 Task: Find connections with filter location Salamanca with filter topic #Socialentrepreneurshipwith filter profile language English with filter current company BMW India with filter school Institute of Hotel Management, Catering Technology and Applied Nutrition, Mumbai with filter industry Defense and Space Manufacturing with filter service category Computer Networking with filter keywords title Animal Shelter Volunteer
Action: Mouse moved to (497, 71)
Screenshot: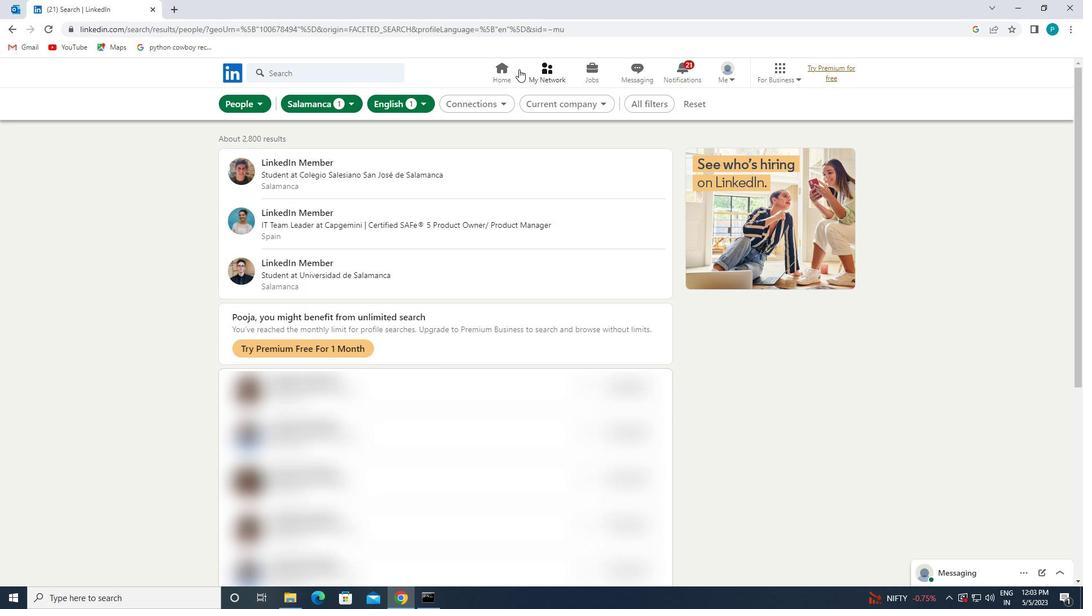
Action: Mouse pressed left at (497, 71)
Screenshot: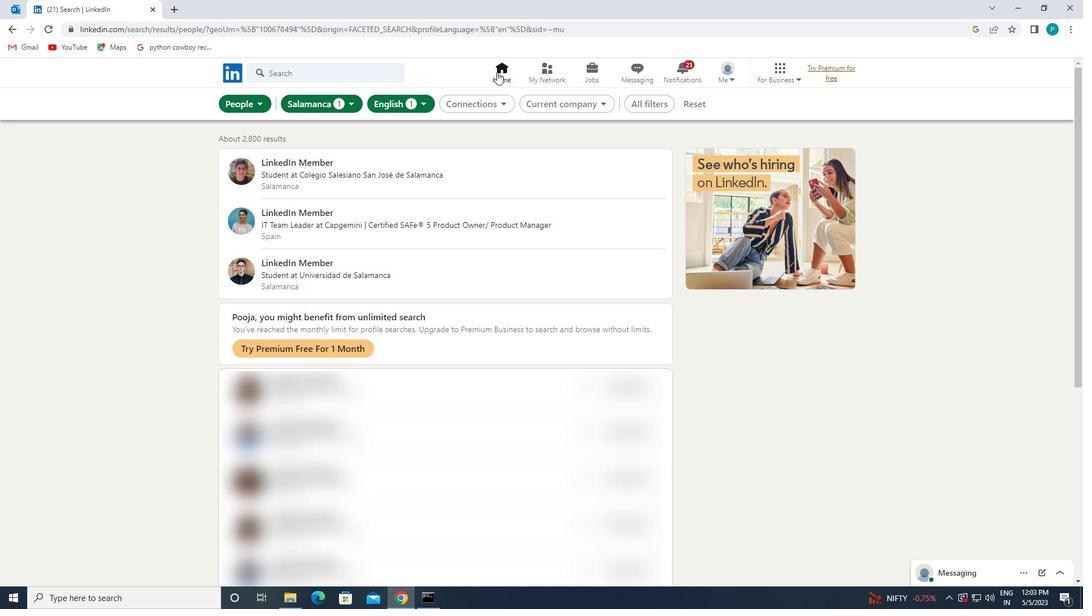 
Action: Mouse moved to (542, 62)
Screenshot: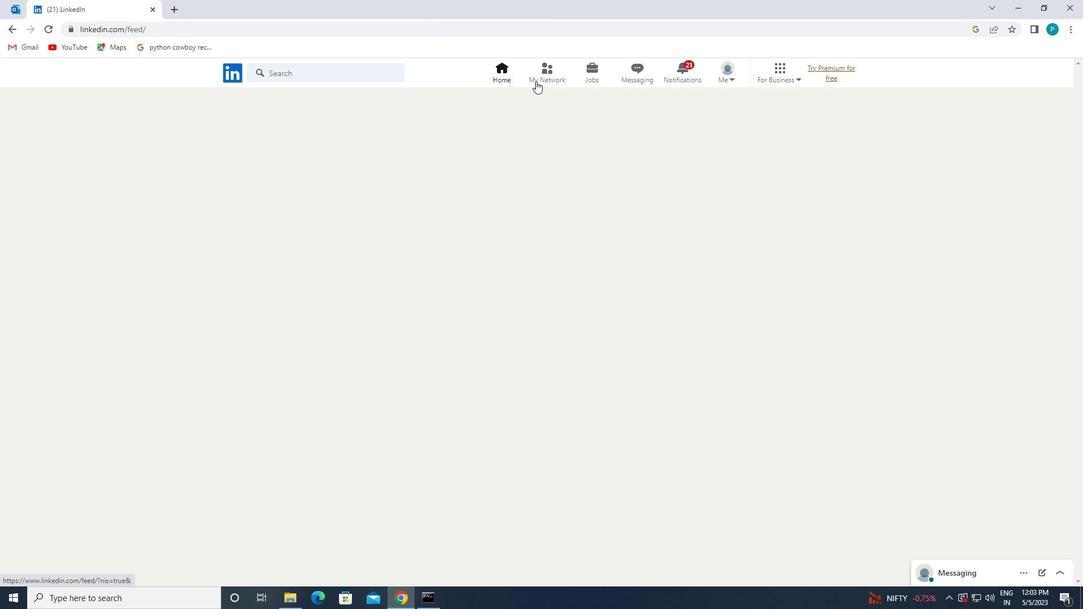 
Action: Mouse pressed left at (542, 62)
Screenshot: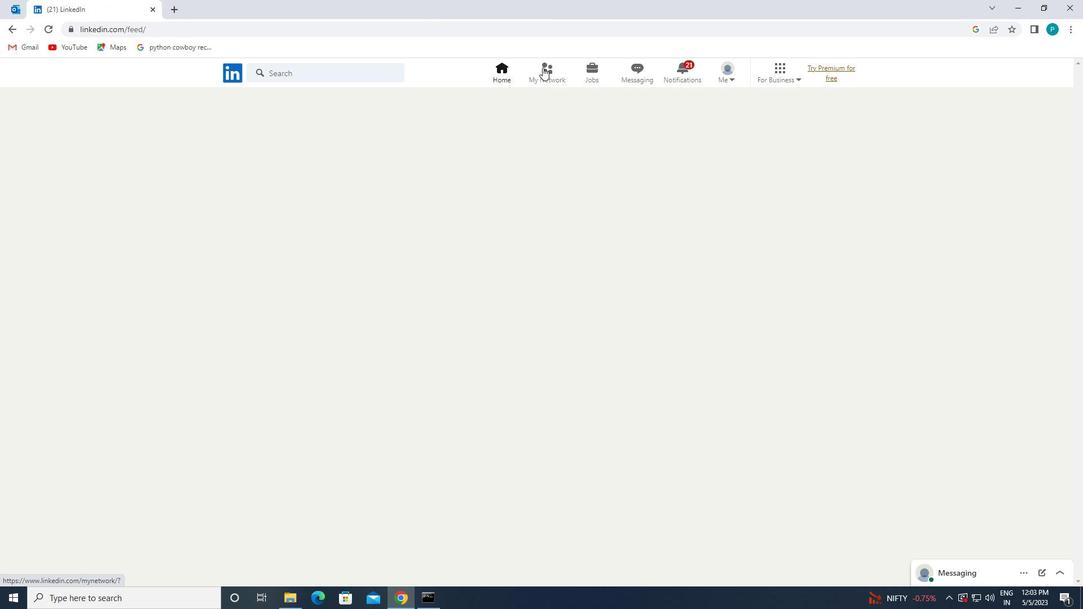 
Action: Mouse moved to (536, 69)
Screenshot: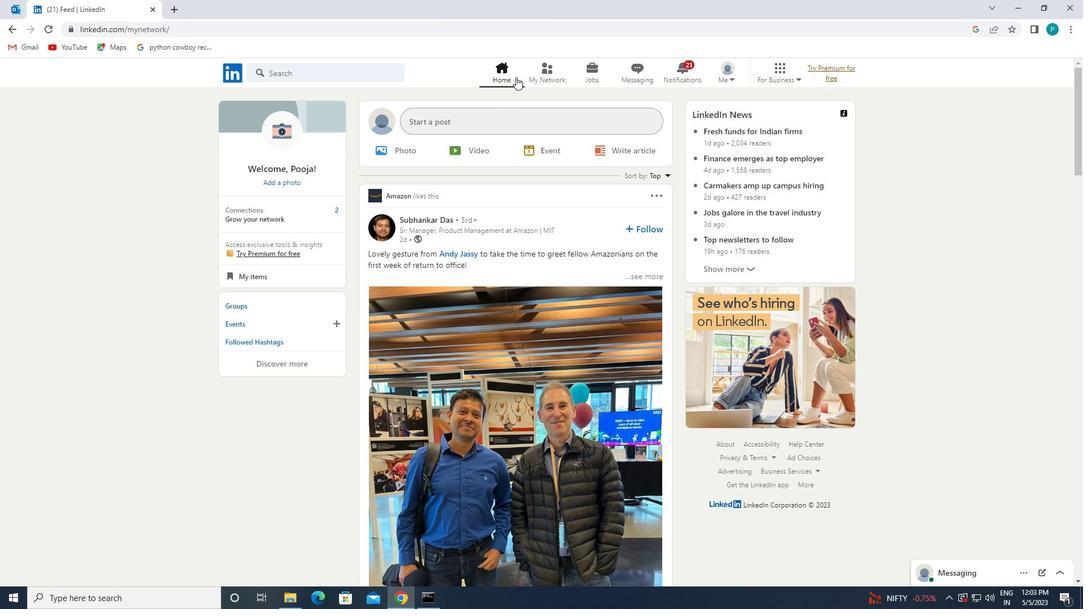 
Action: Mouse pressed left at (536, 69)
Screenshot: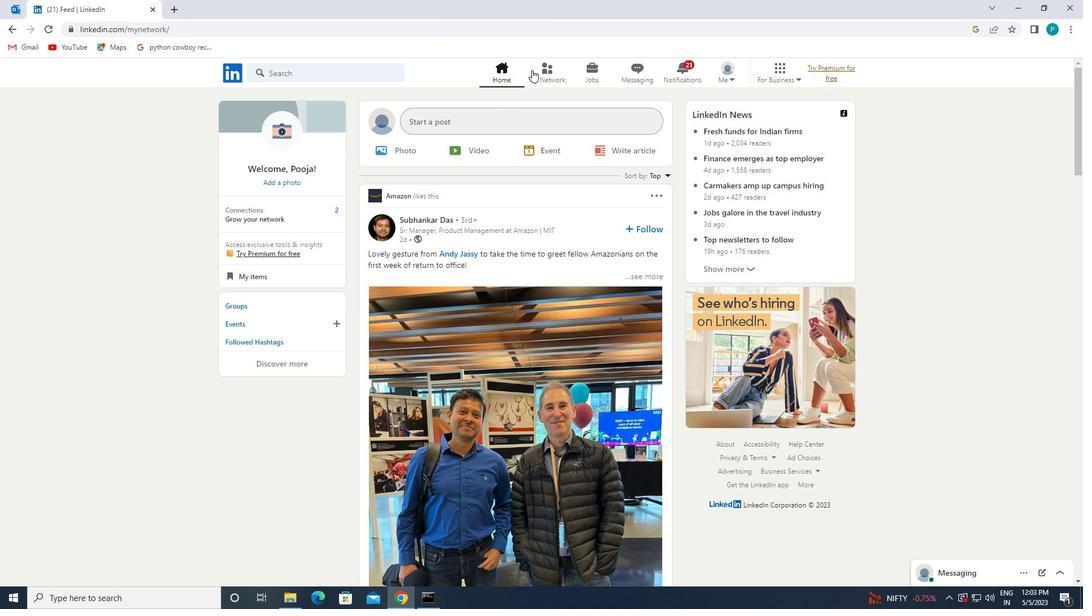 
Action: Mouse moved to (542, 74)
Screenshot: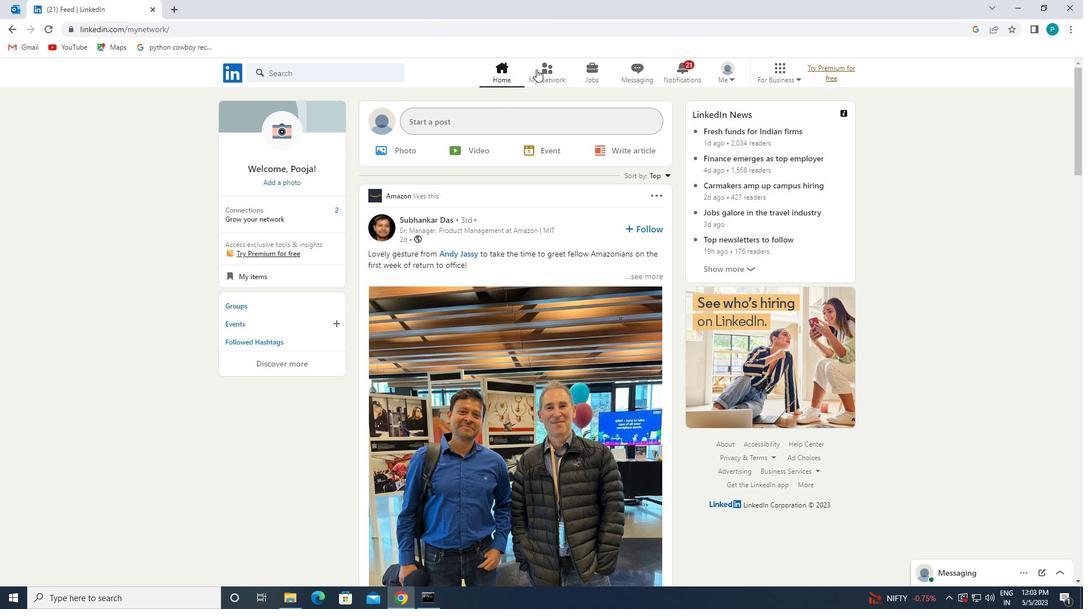
Action: Mouse pressed left at (542, 74)
Screenshot: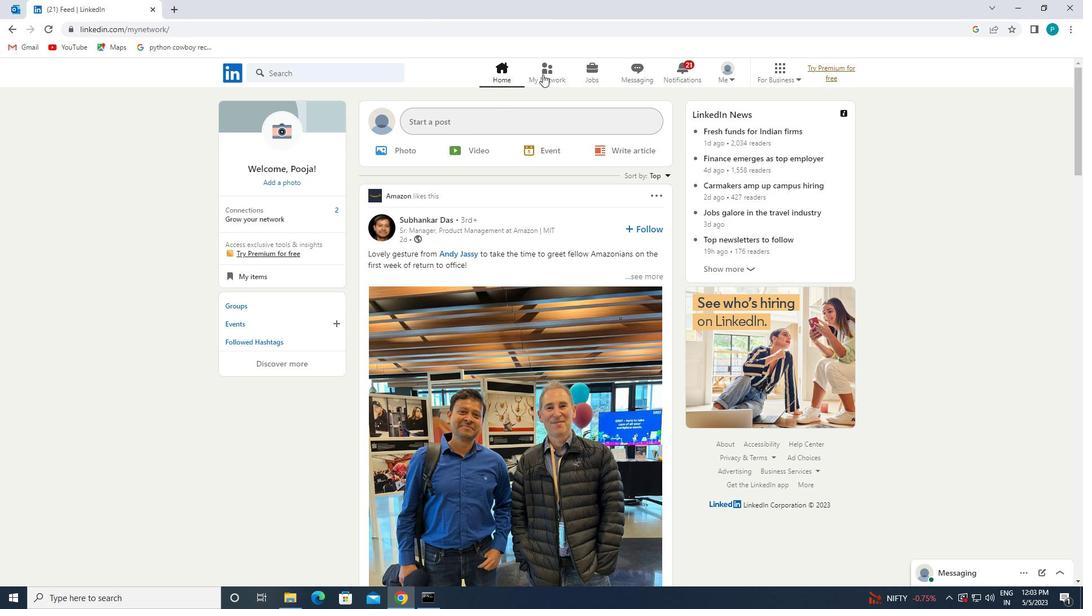 
Action: Mouse moved to (332, 138)
Screenshot: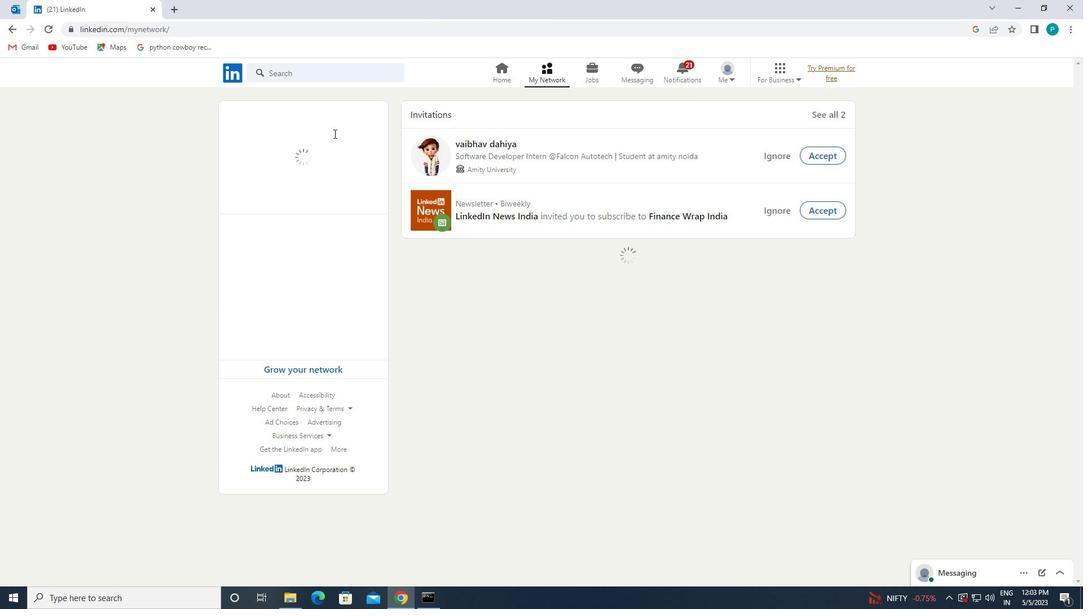 
Action: Mouse pressed left at (332, 138)
Screenshot: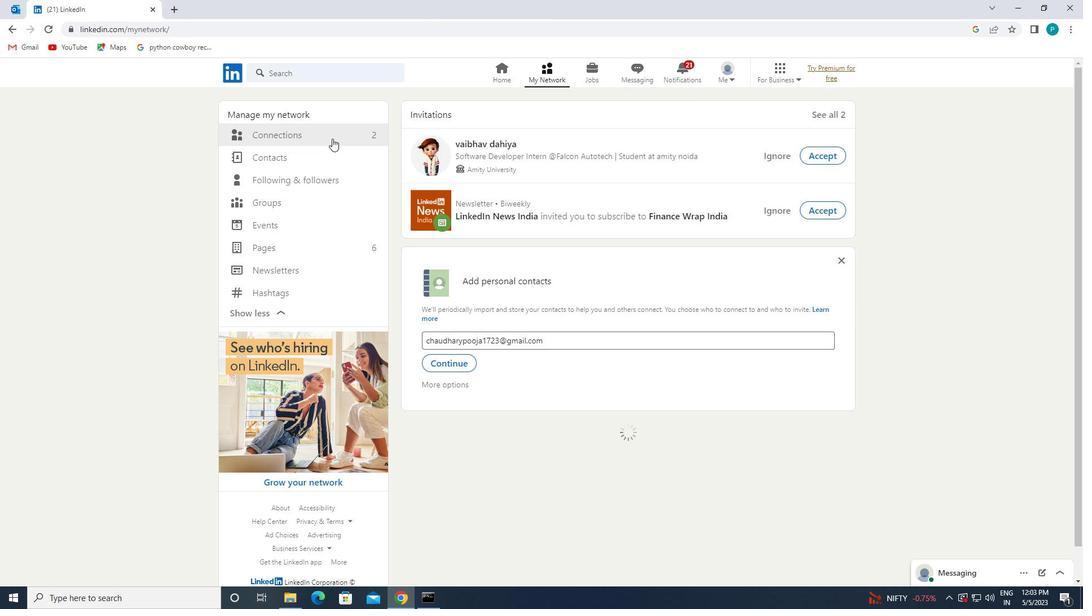 
Action: Mouse moved to (372, 132)
Screenshot: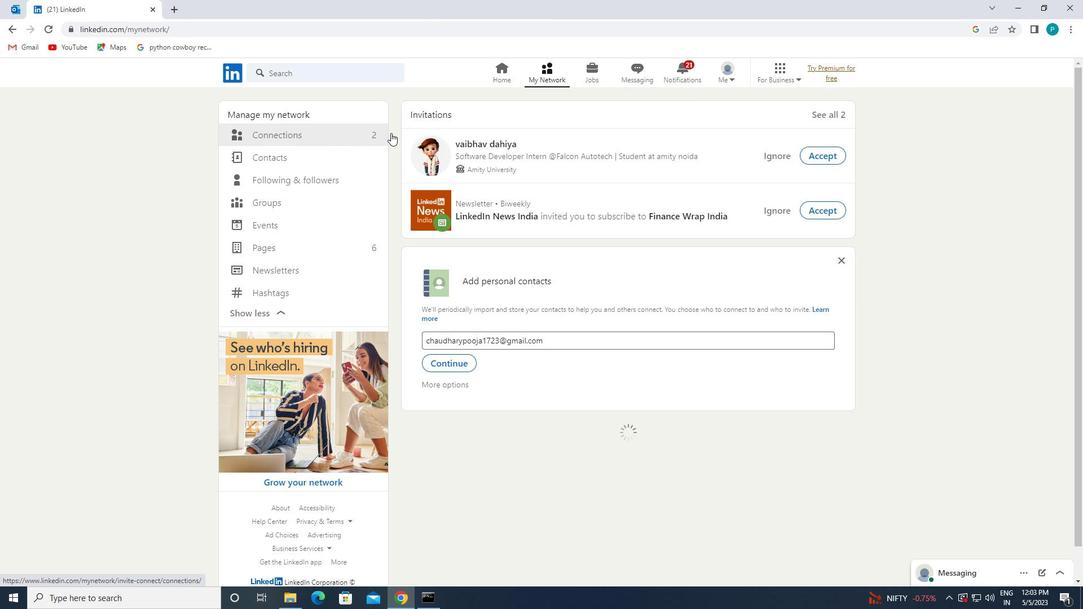
Action: Mouse pressed left at (372, 132)
Screenshot: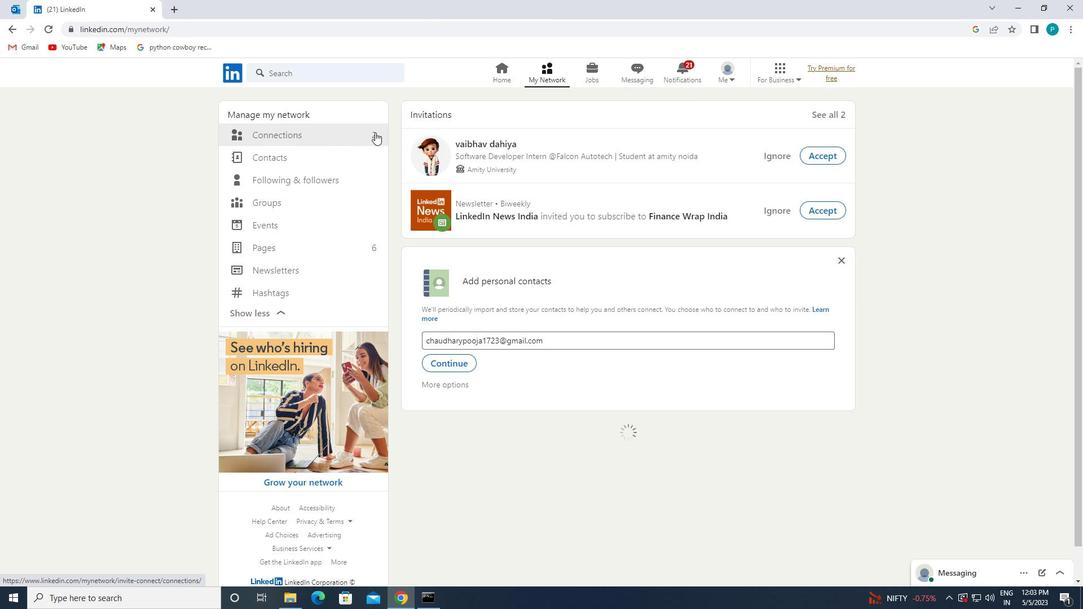 
Action: Mouse moved to (610, 134)
Screenshot: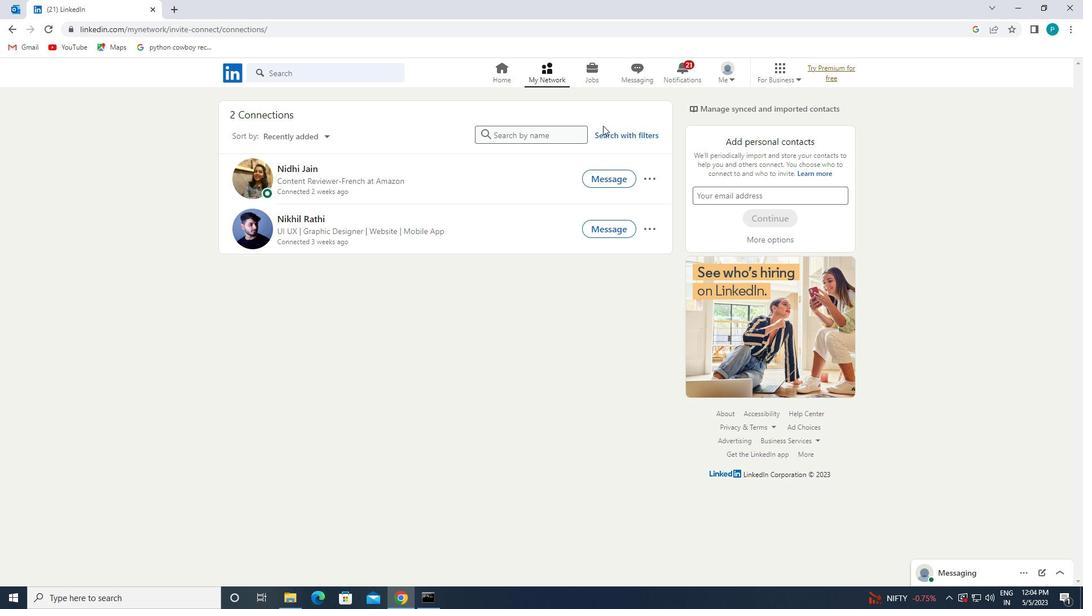 
Action: Mouse pressed left at (610, 134)
Screenshot: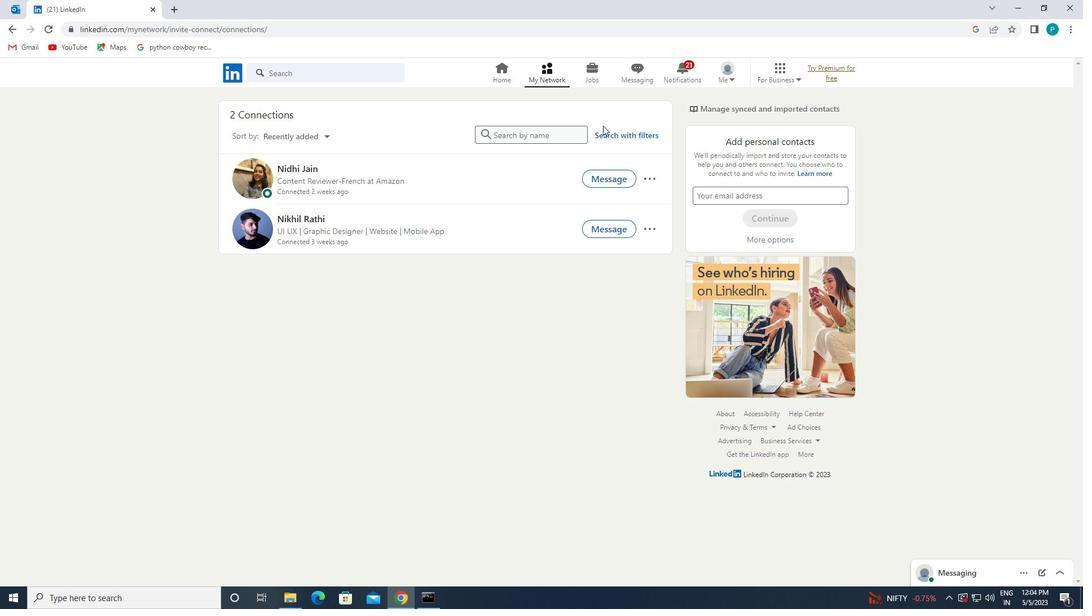 
Action: Mouse moved to (578, 100)
Screenshot: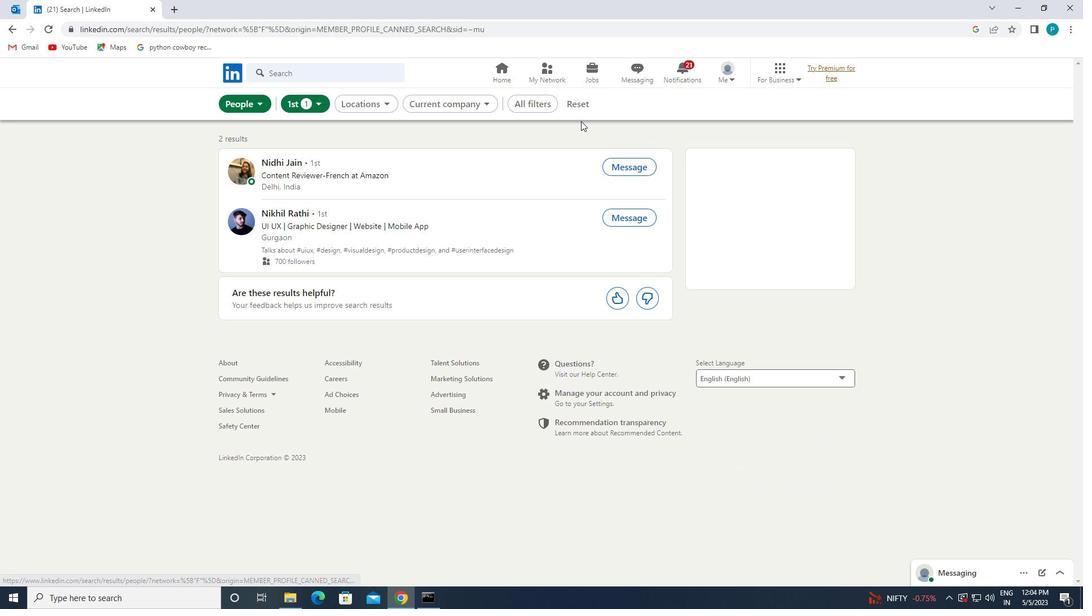 
Action: Mouse pressed left at (578, 100)
Screenshot: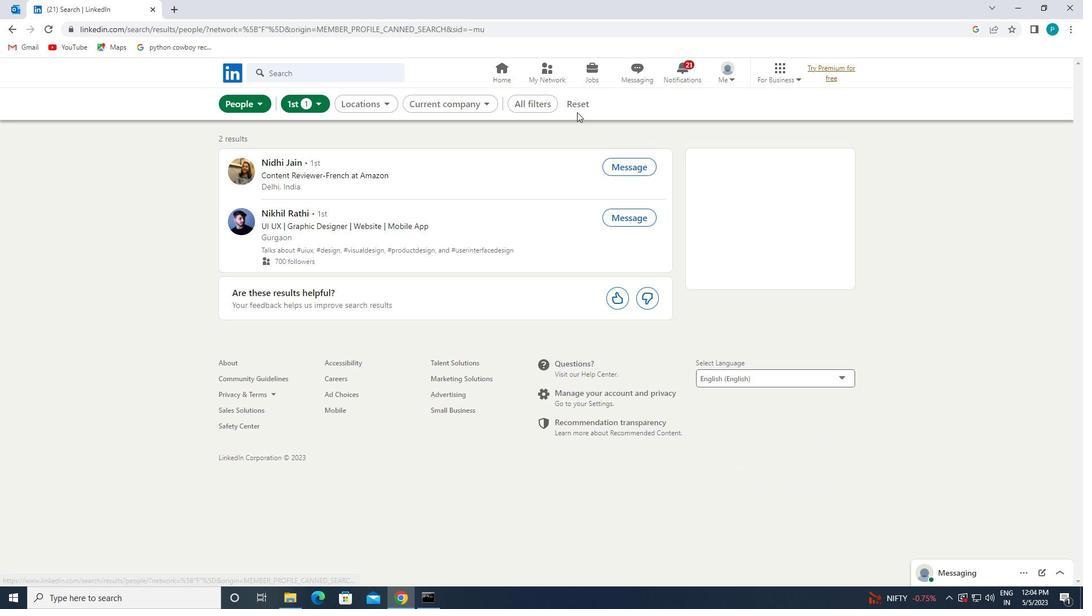 
Action: Mouse moved to (574, 97)
Screenshot: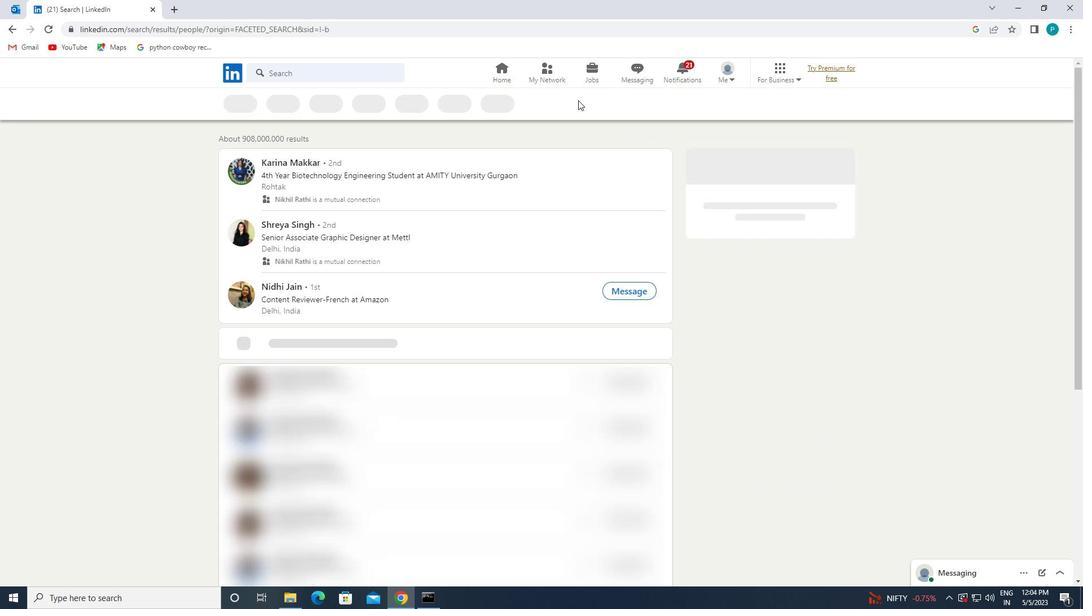 
Action: Mouse pressed left at (574, 97)
Screenshot: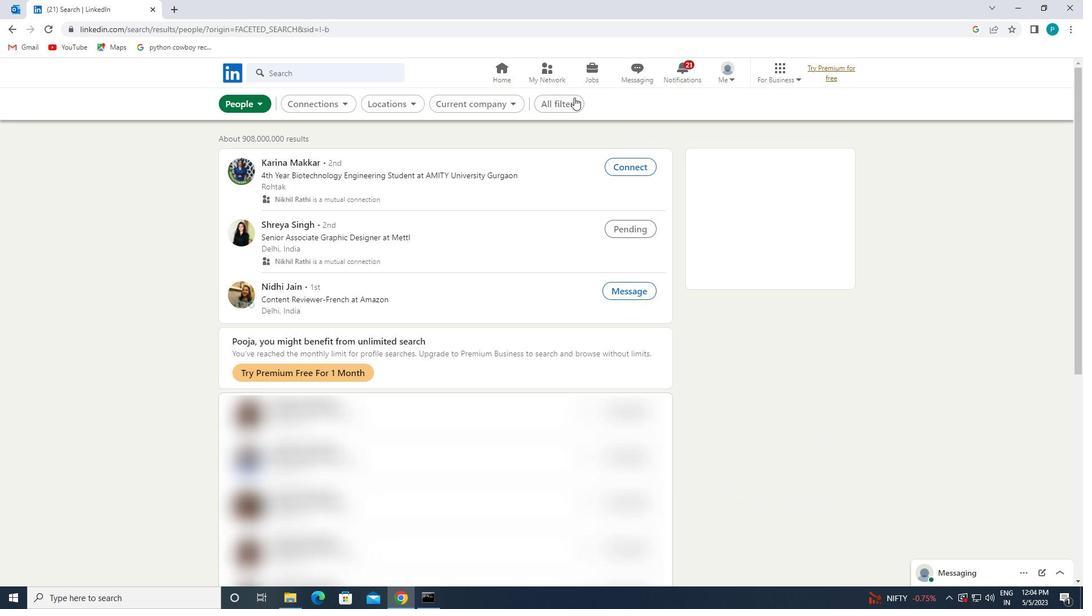 
Action: Mouse moved to (961, 238)
Screenshot: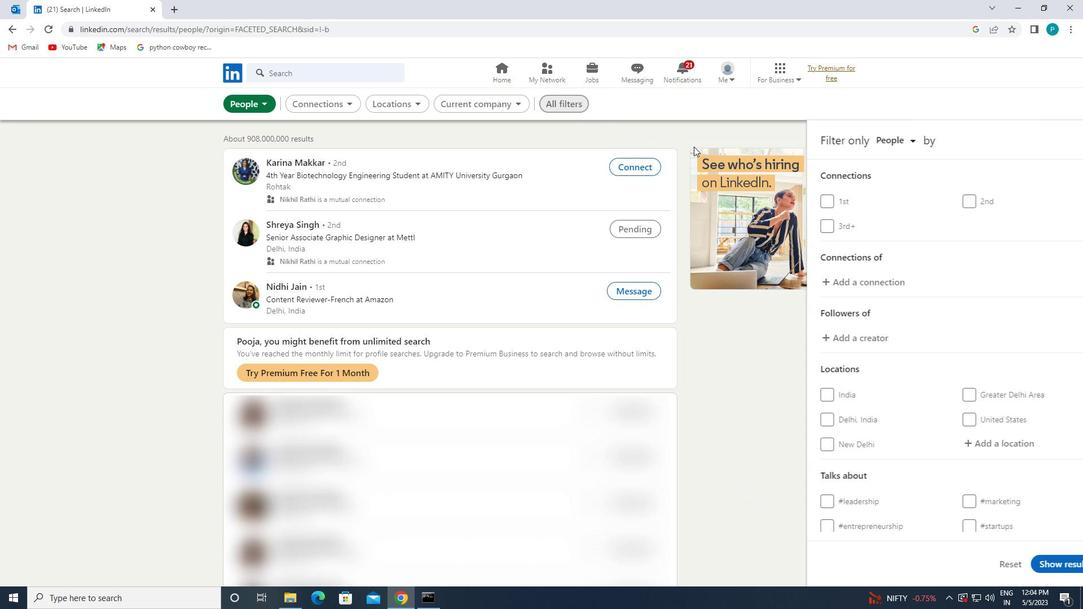 
Action: Mouse scrolled (961, 238) with delta (0, 0)
Screenshot: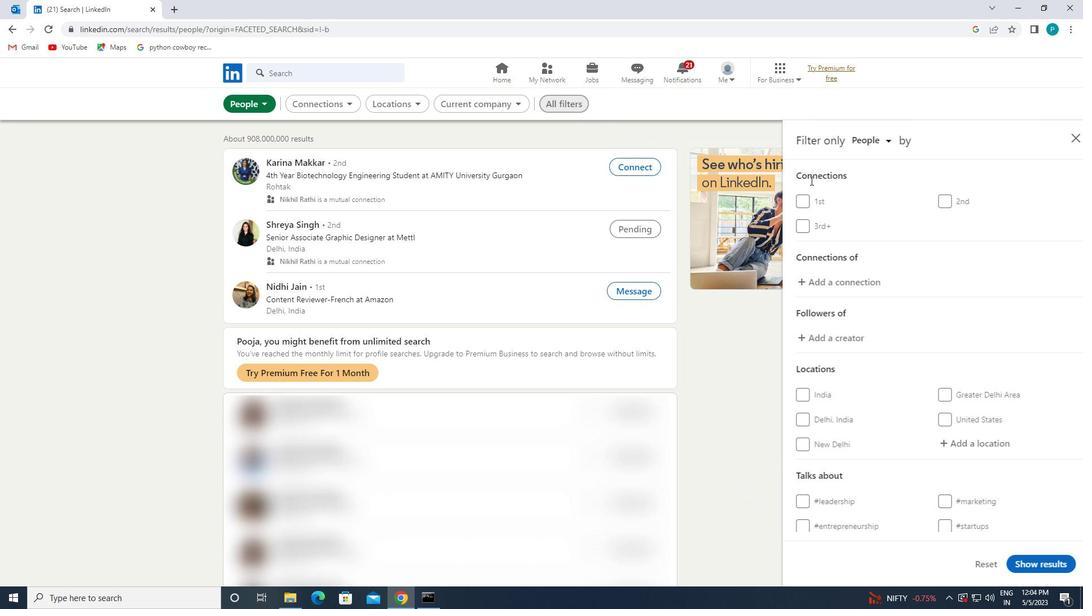 
Action: Mouse scrolled (961, 238) with delta (0, 0)
Screenshot: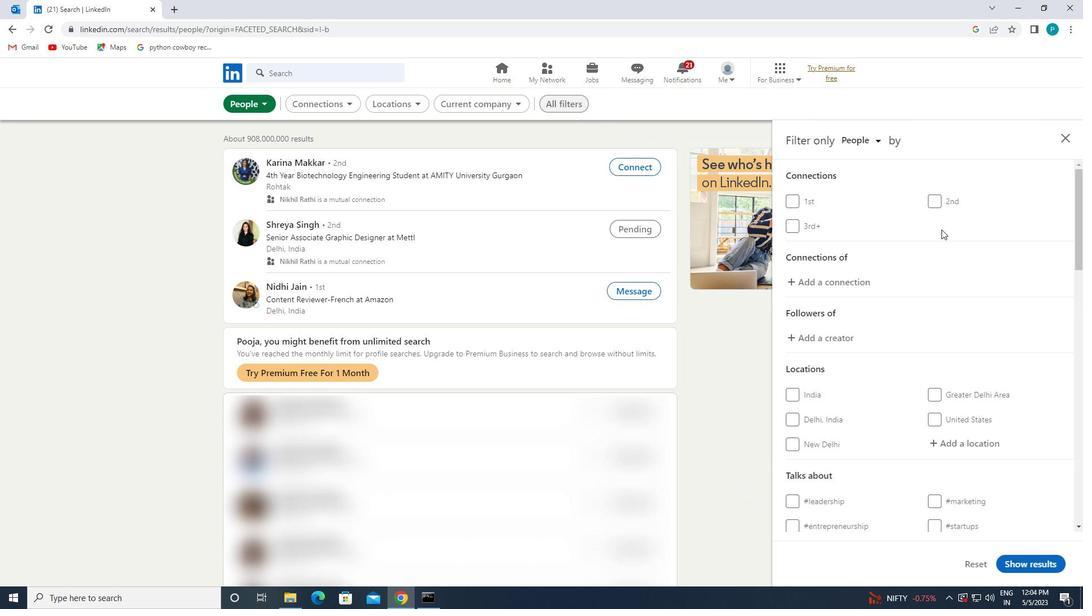 
Action: Mouse scrolled (961, 238) with delta (0, 0)
Screenshot: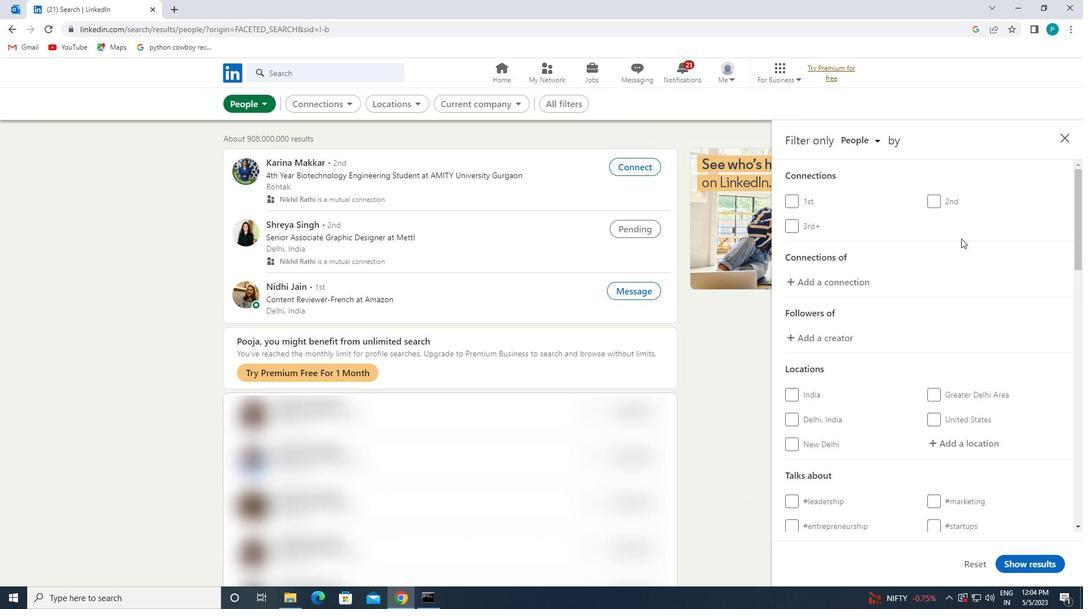 
Action: Mouse moved to (963, 271)
Screenshot: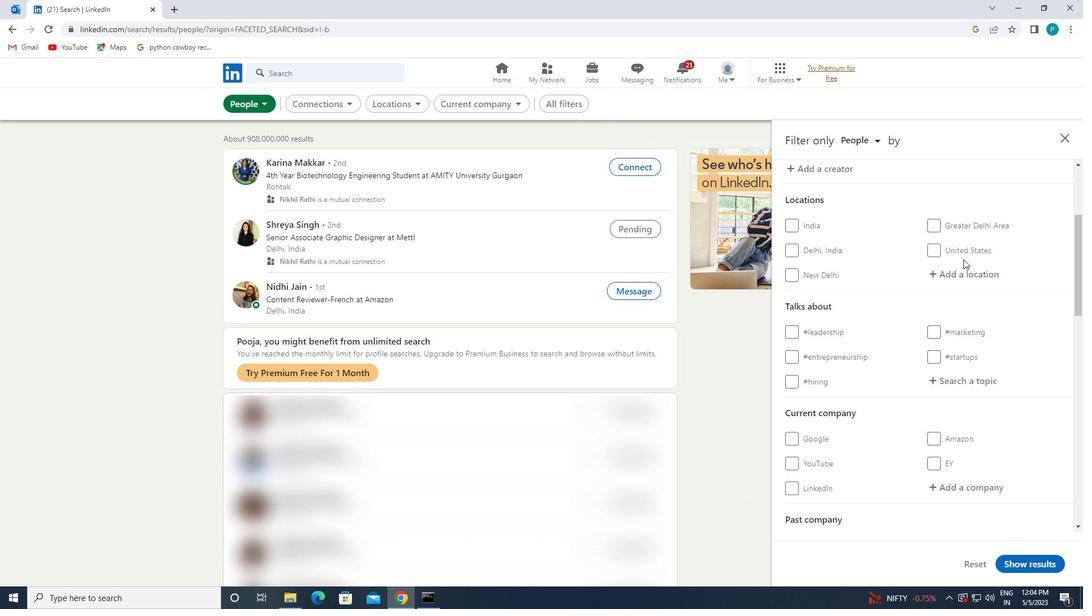 
Action: Mouse pressed left at (963, 271)
Screenshot: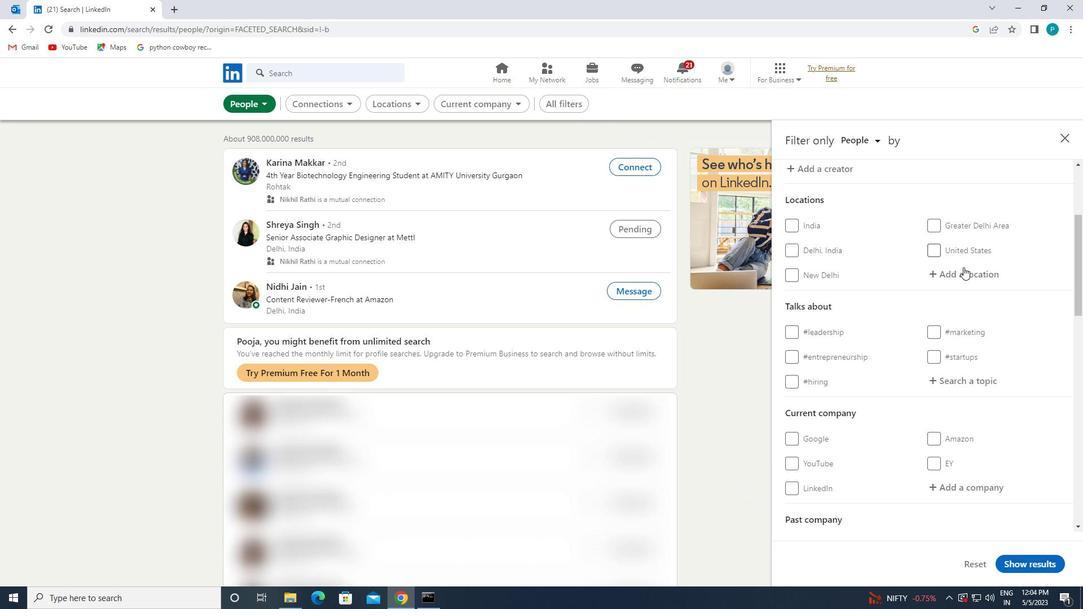 
Action: Mouse moved to (962, 270)
Screenshot: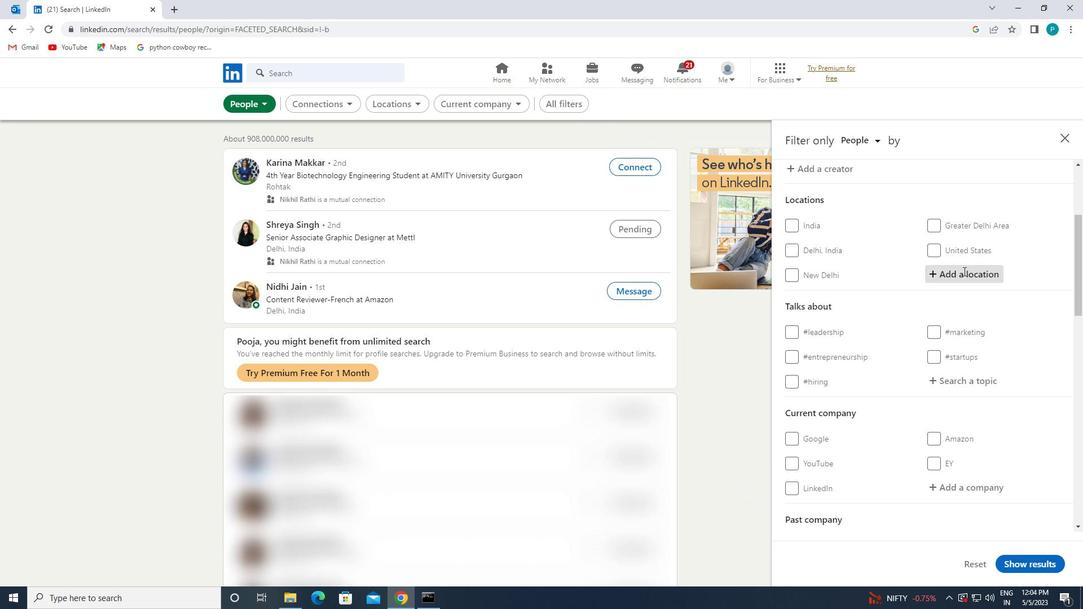 
Action: Key pressed <Key.caps_lock>s<Key.caps_lock>almanca
Screenshot: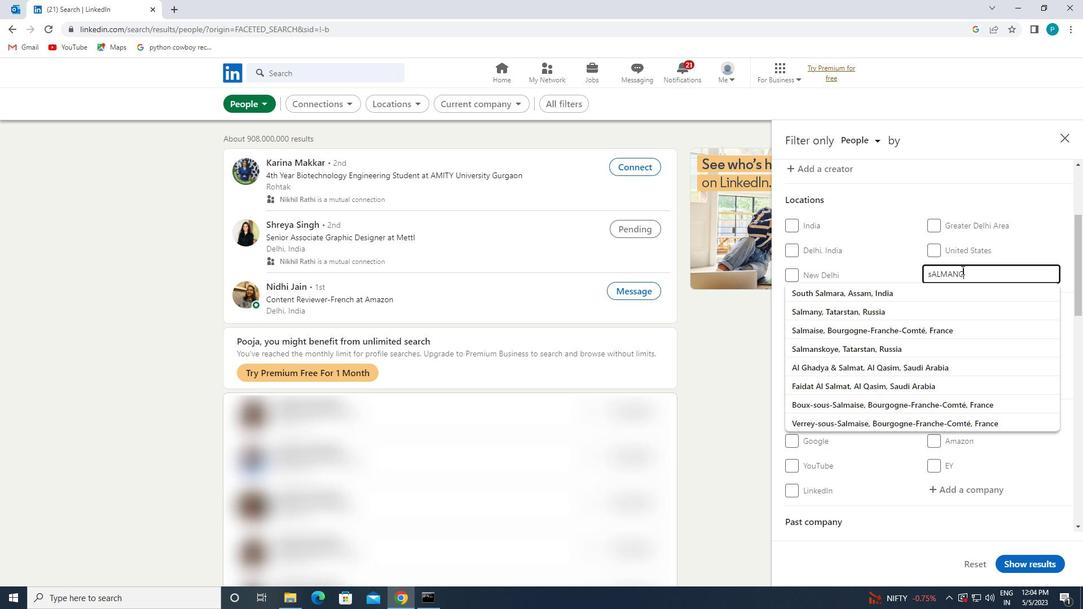 
Action: Mouse moved to (969, 277)
Screenshot: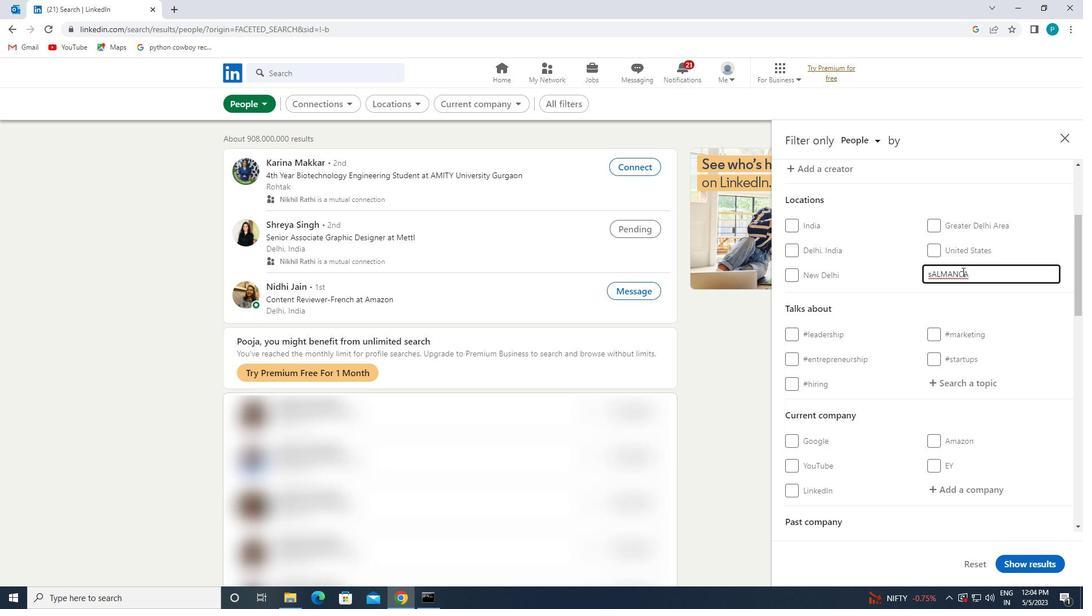 
Action: Key pressed <Key.backspace><Key.backspace><Key.backspace><Key.backspace><Key.backspace><Key.backspace><Key.backspace><Key.backspace><Key.backspace><Key.backspace><Key.backspace>s<Key.caps_lock>Almanca
Screenshot: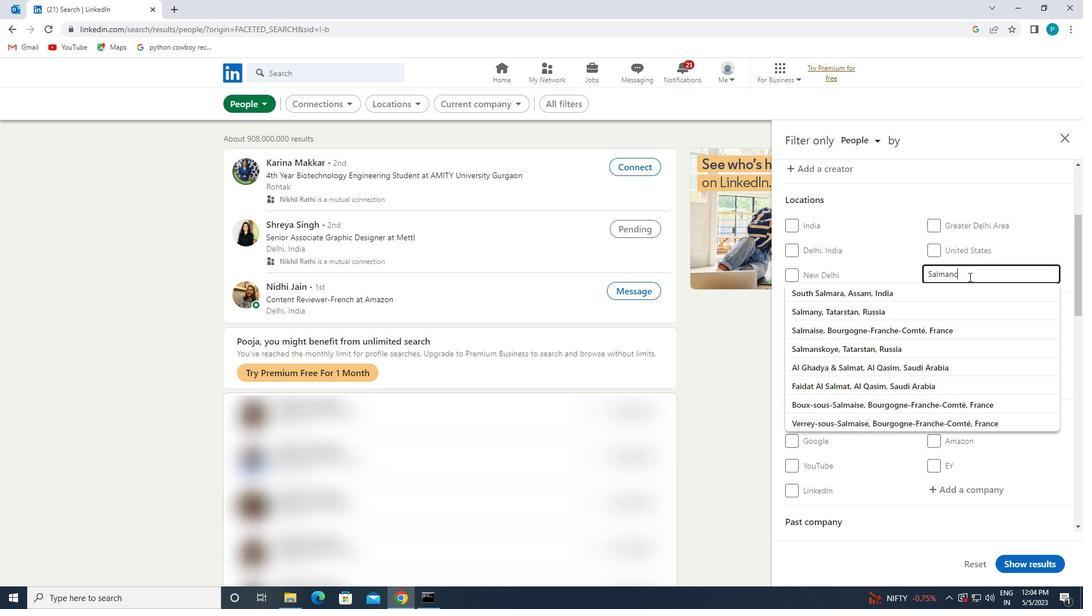 
Action: Mouse moved to (987, 337)
Screenshot: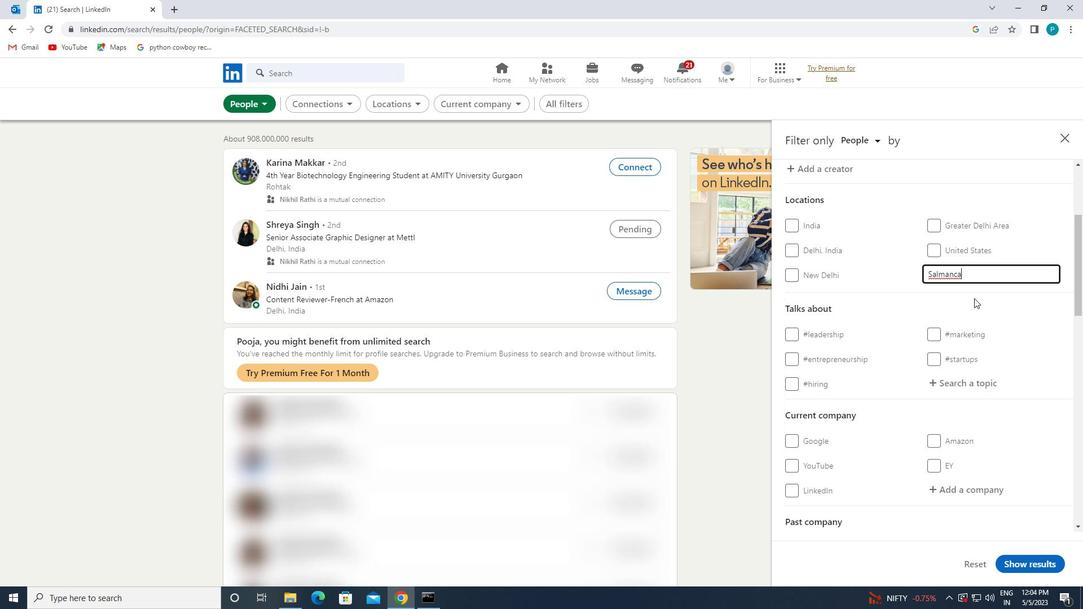 
Action: Mouse scrolled (987, 336) with delta (0, 0)
Screenshot: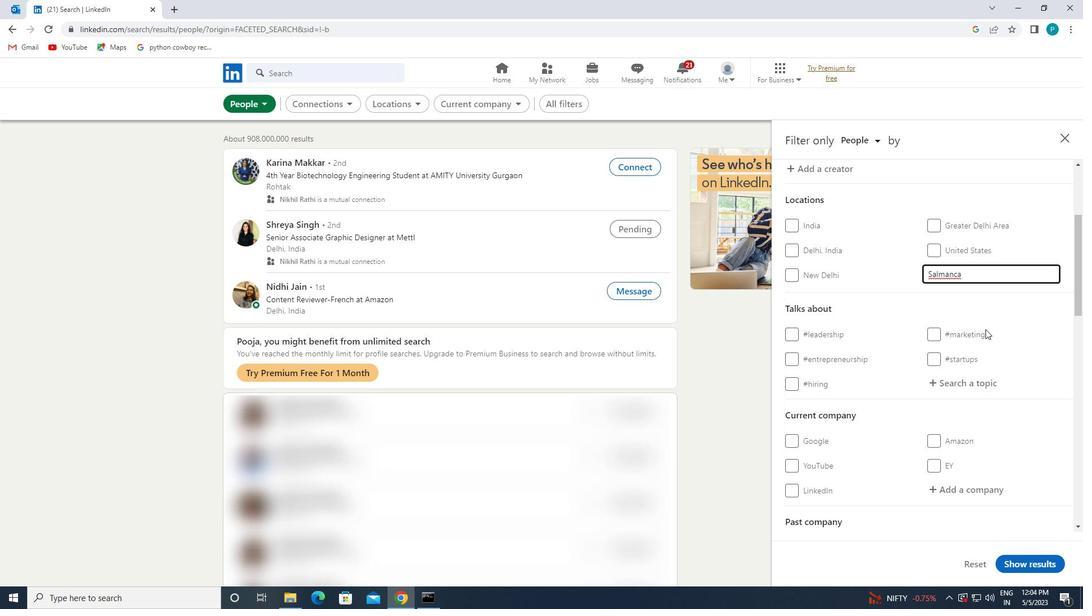 
Action: Mouse moved to (982, 327)
Screenshot: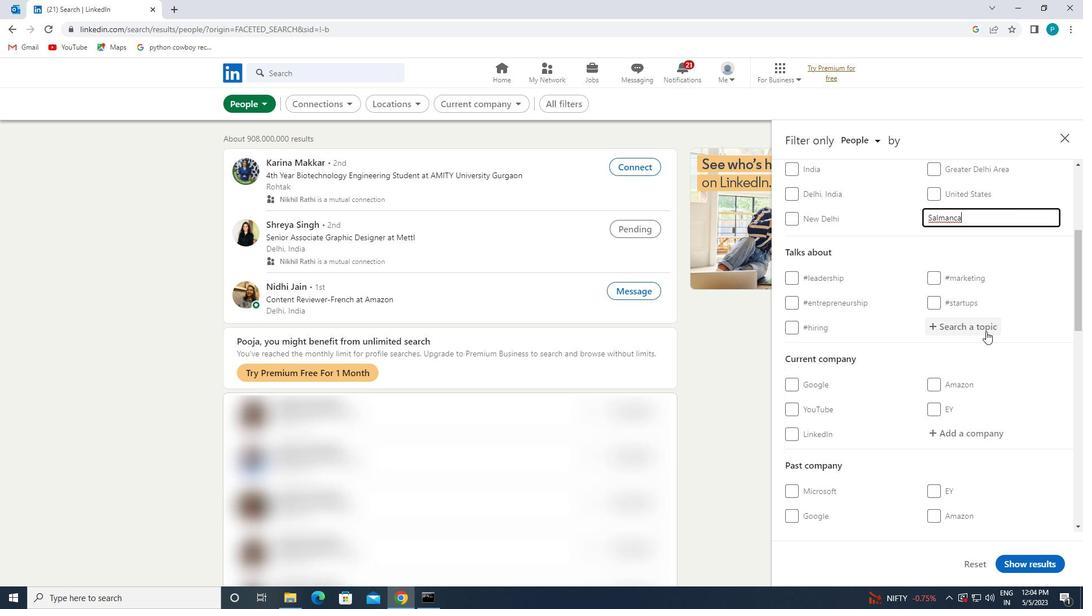 
Action: Mouse pressed left at (982, 327)
Screenshot: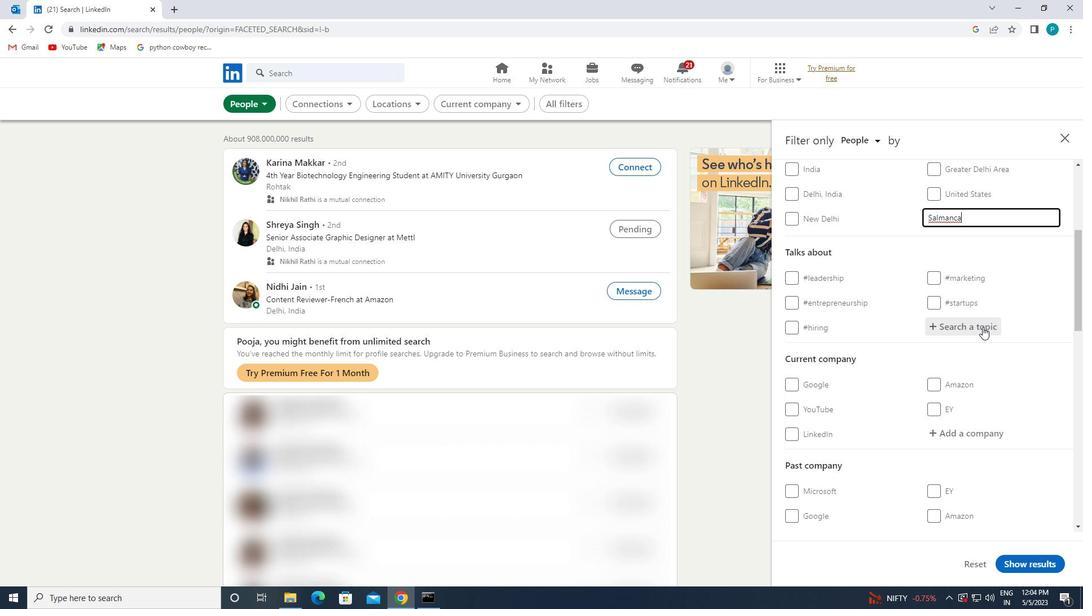 
Action: Mouse moved to (938, 220)
Screenshot: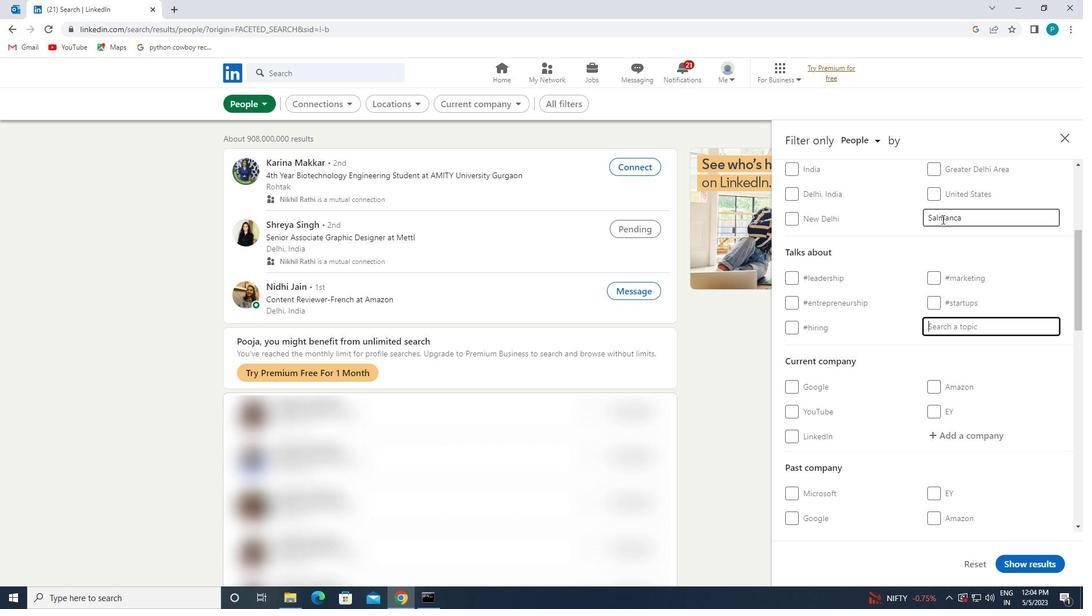 
Action: Mouse pressed left at (938, 220)
Screenshot: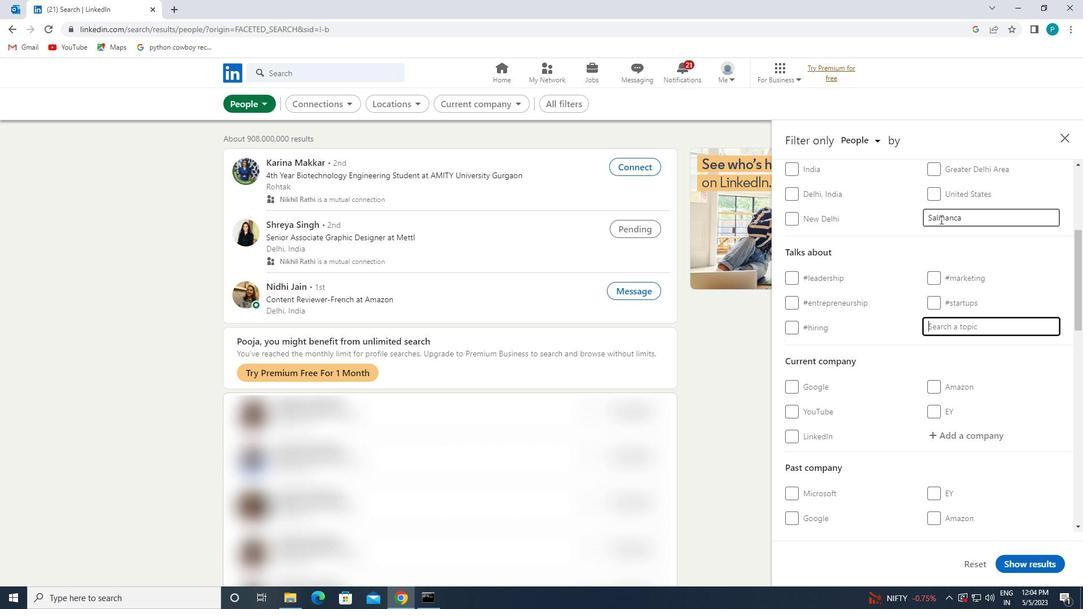 
Action: Key pressed a
Screenshot: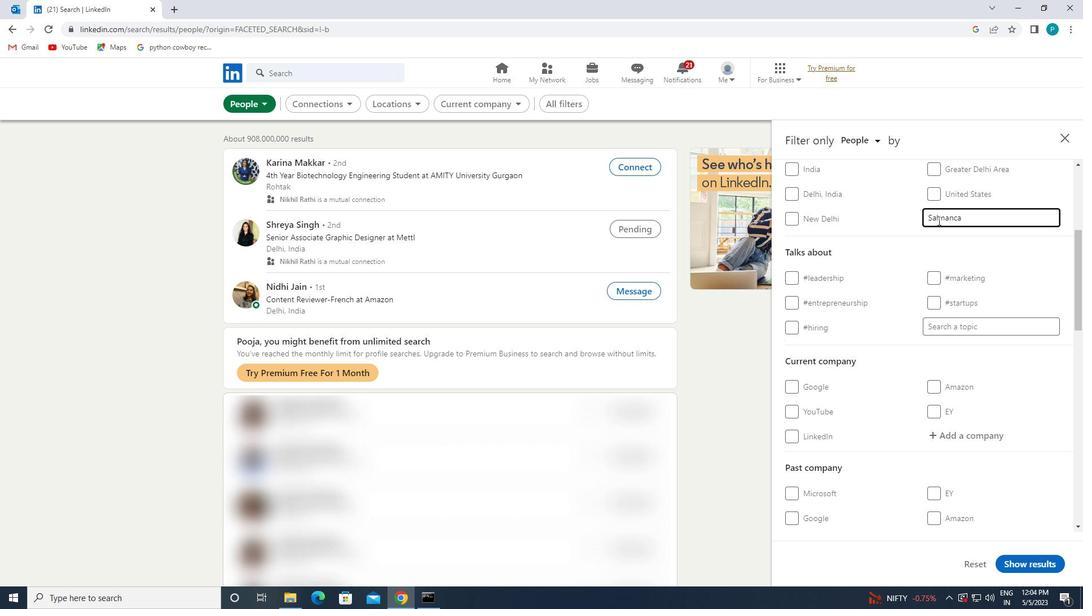 
Action: Mouse moved to (924, 240)
Screenshot: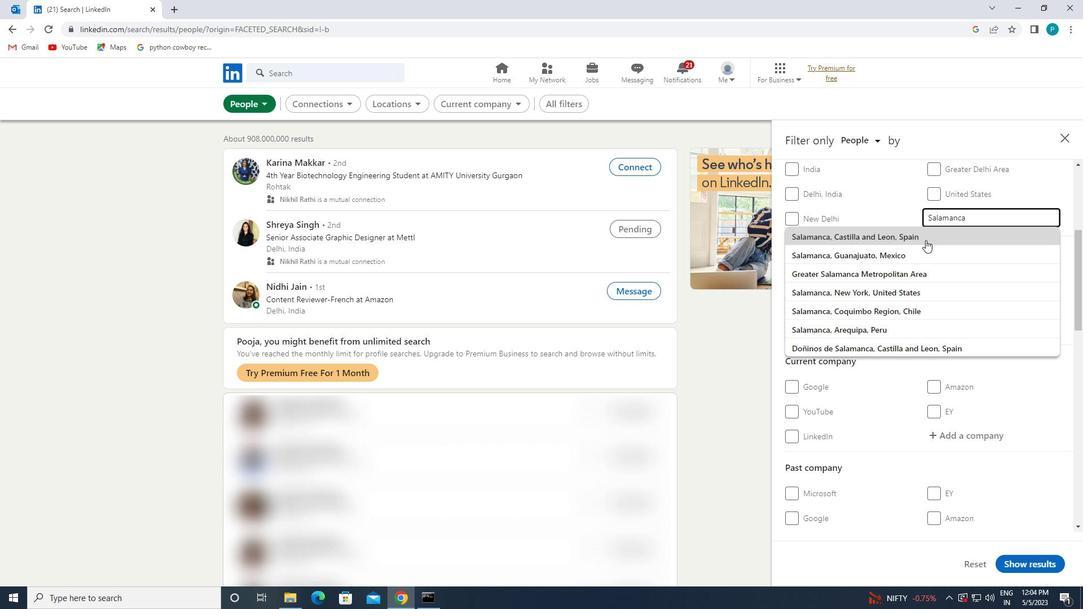 
Action: Mouse pressed left at (924, 240)
Screenshot: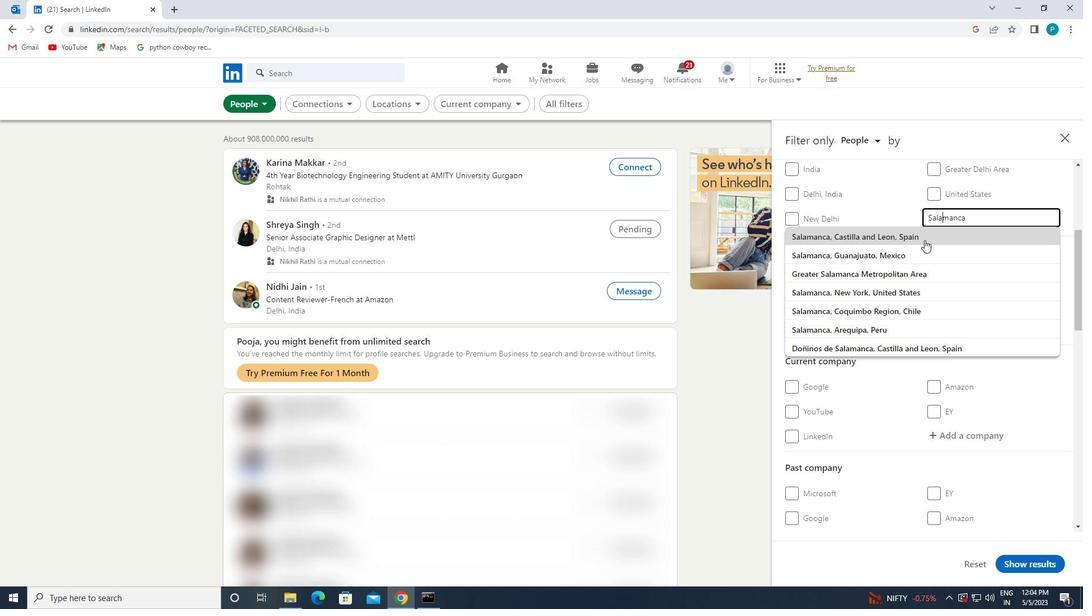 
Action: Mouse moved to (973, 302)
Screenshot: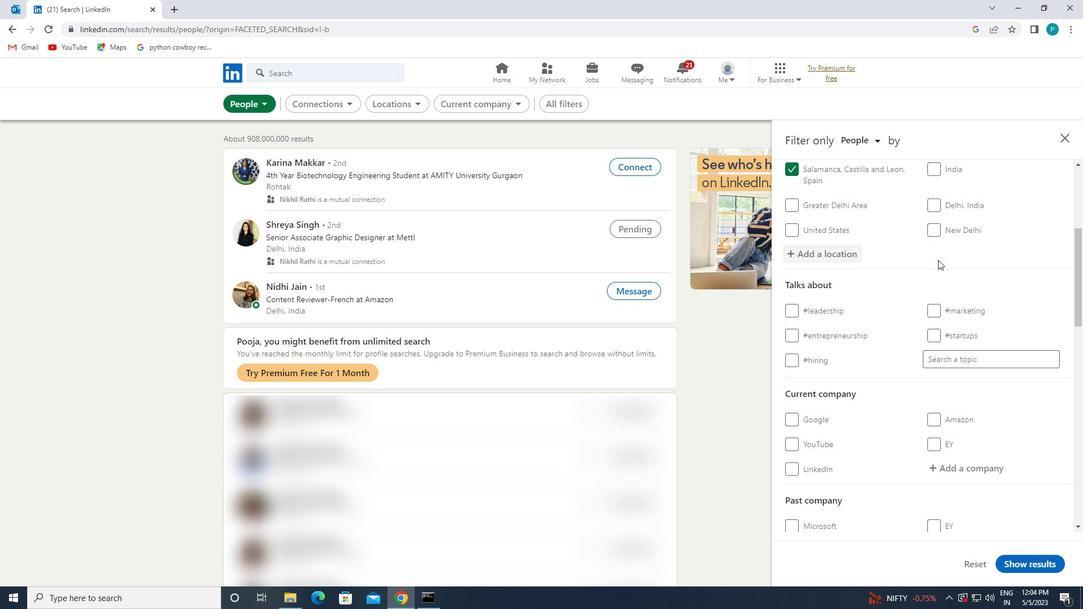 
Action: Mouse scrolled (973, 301) with delta (0, 0)
Screenshot: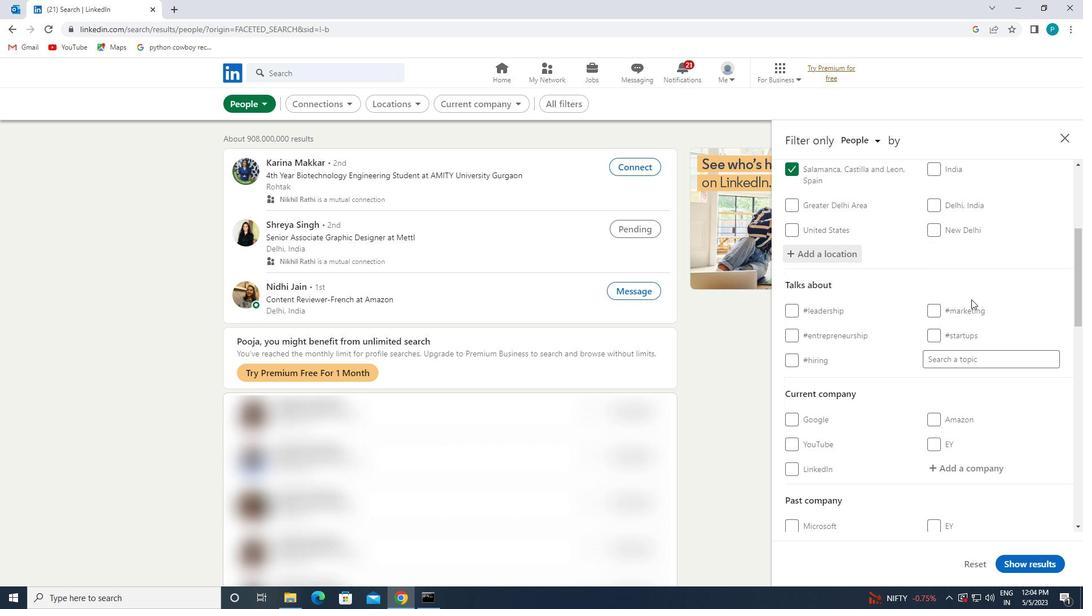 
Action: Mouse pressed left at (973, 302)
Screenshot: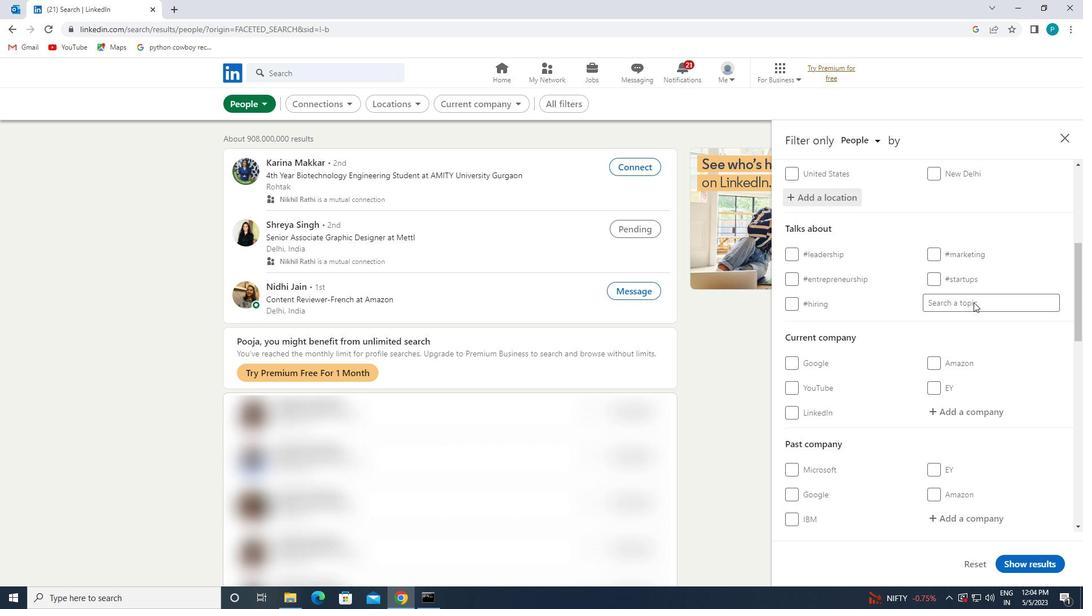 
Action: Key pressed <Key.shift>#<Key.caps_lock>SO<Key.backspace><Key.caps_lock>OCIALENTREPRENEUSHIP
Screenshot: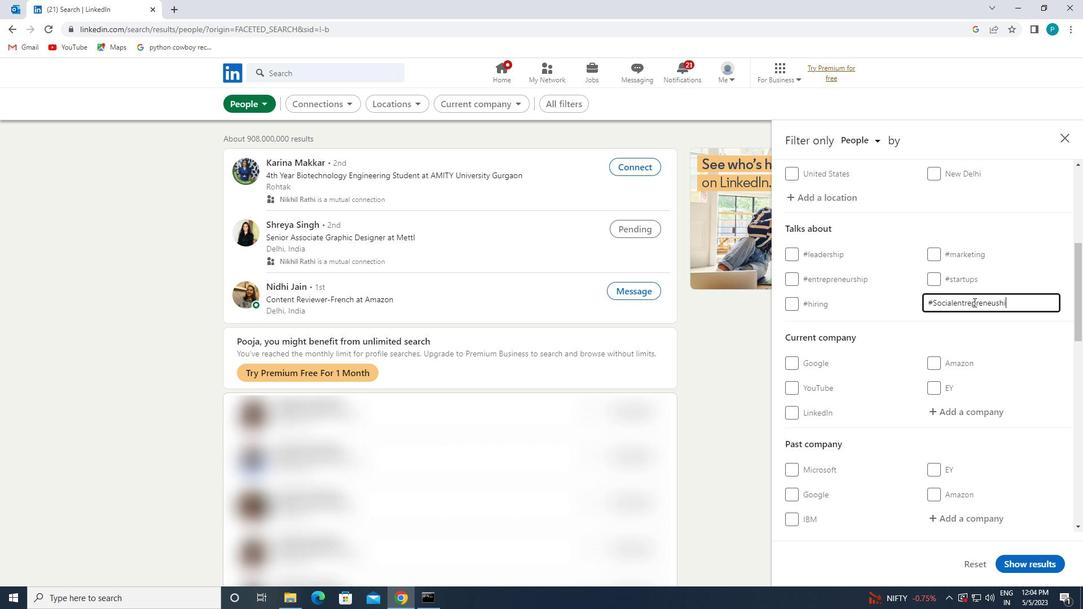 
Action: Mouse moved to (934, 341)
Screenshot: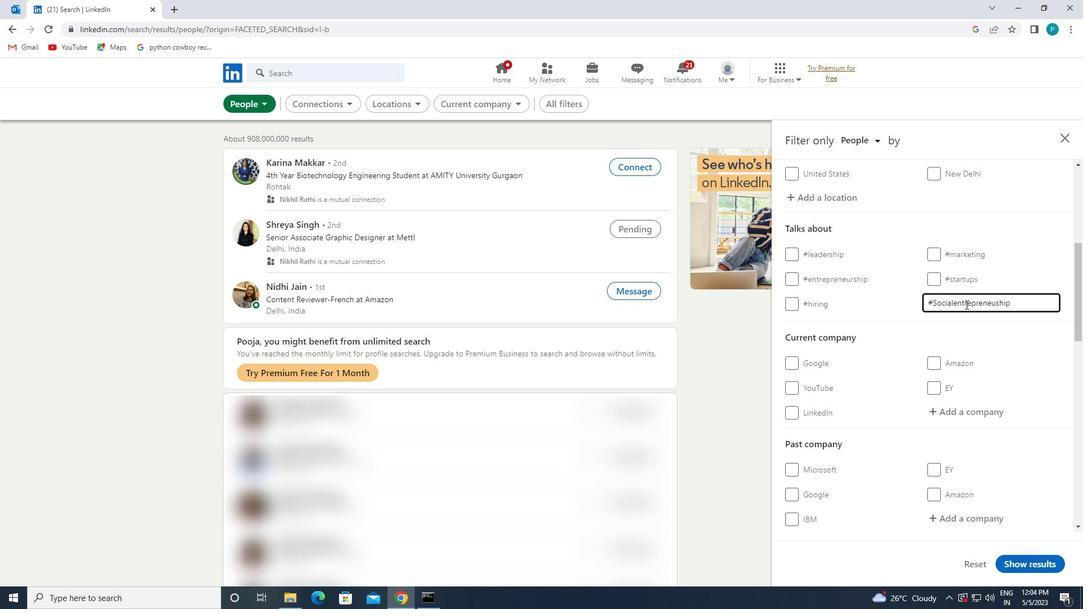 
Action: Mouse scrolled (934, 341) with delta (0, 0)
Screenshot: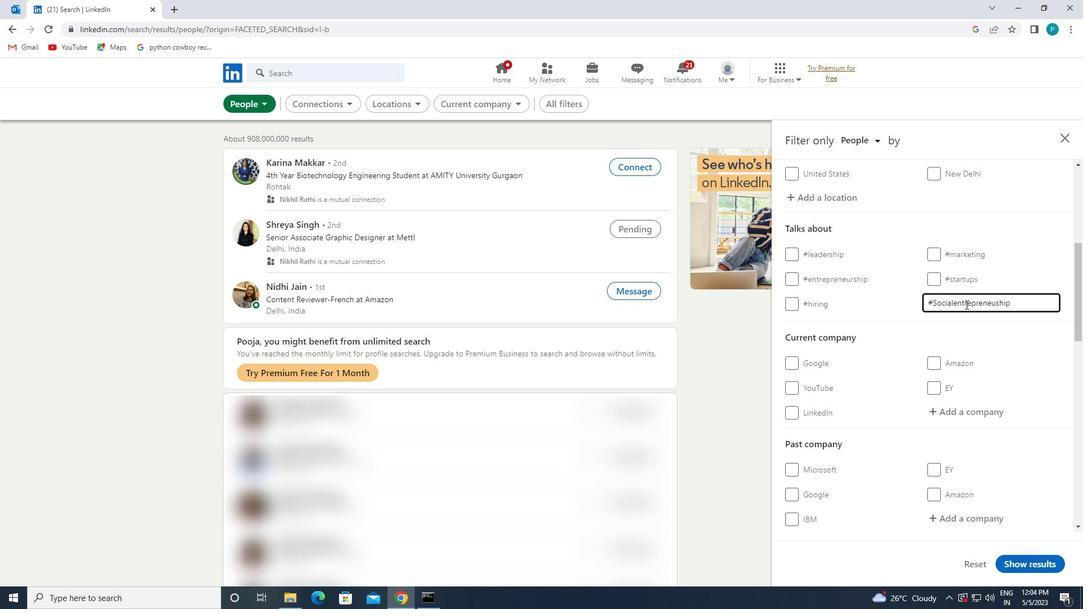 
Action: Mouse scrolled (934, 341) with delta (0, 0)
Screenshot: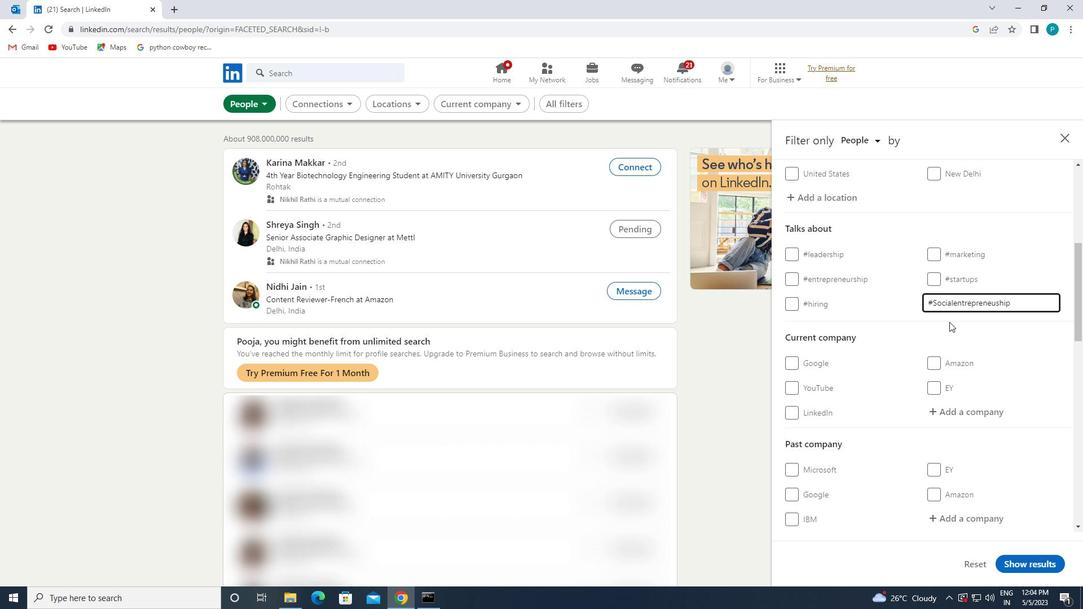 
Action: Mouse scrolled (934, 341) with delta (0, 0)
Screenshot: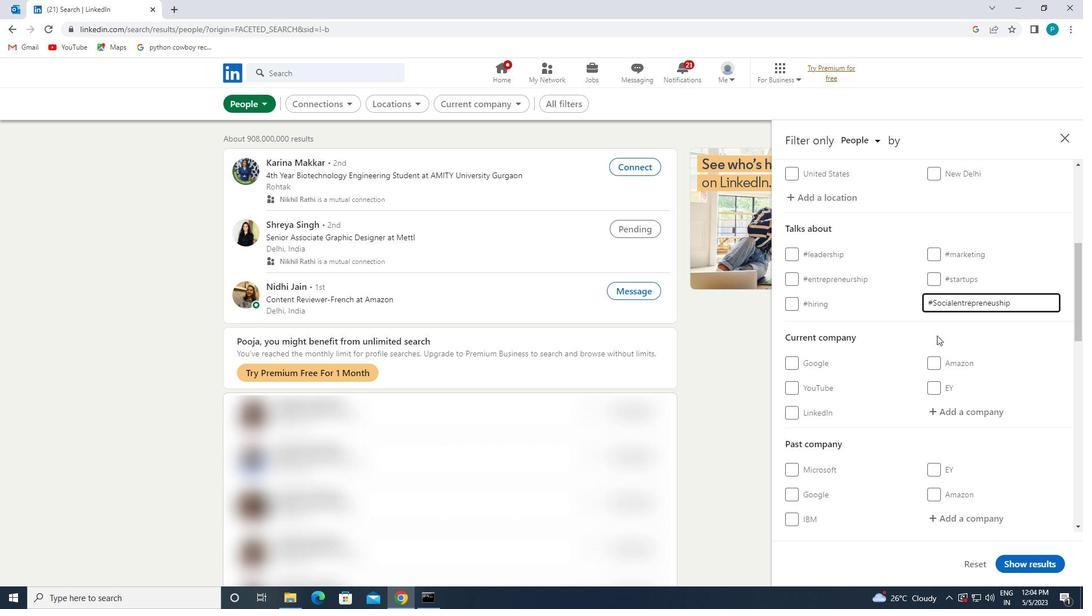 
Action: Mouse scrolled (934, 341) with delta (0, 0)
Screenshot: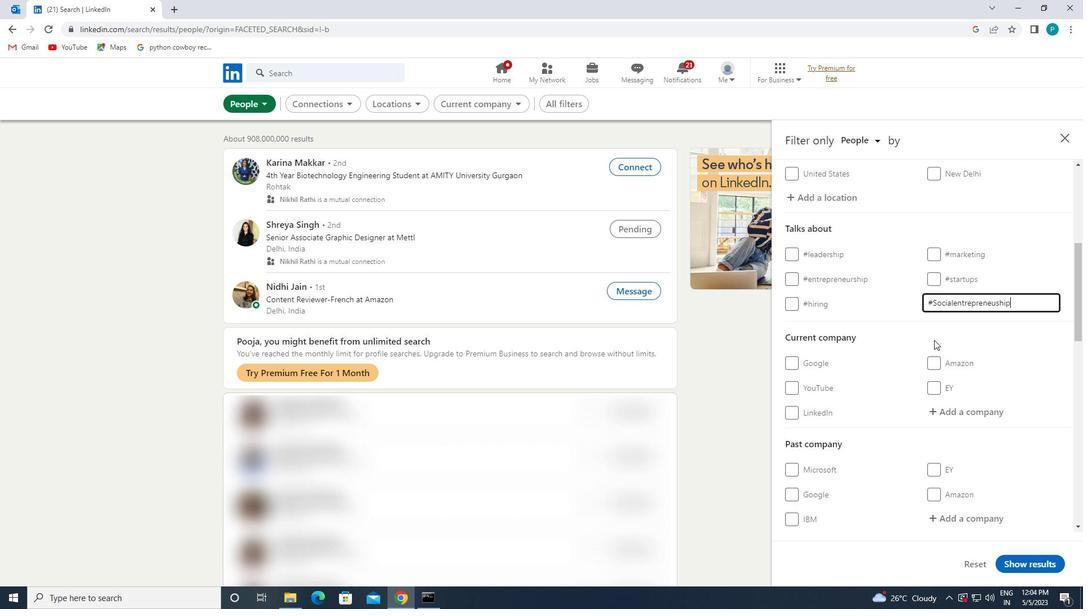 
Action: Mouse moved to (927, 345)
Screenshot: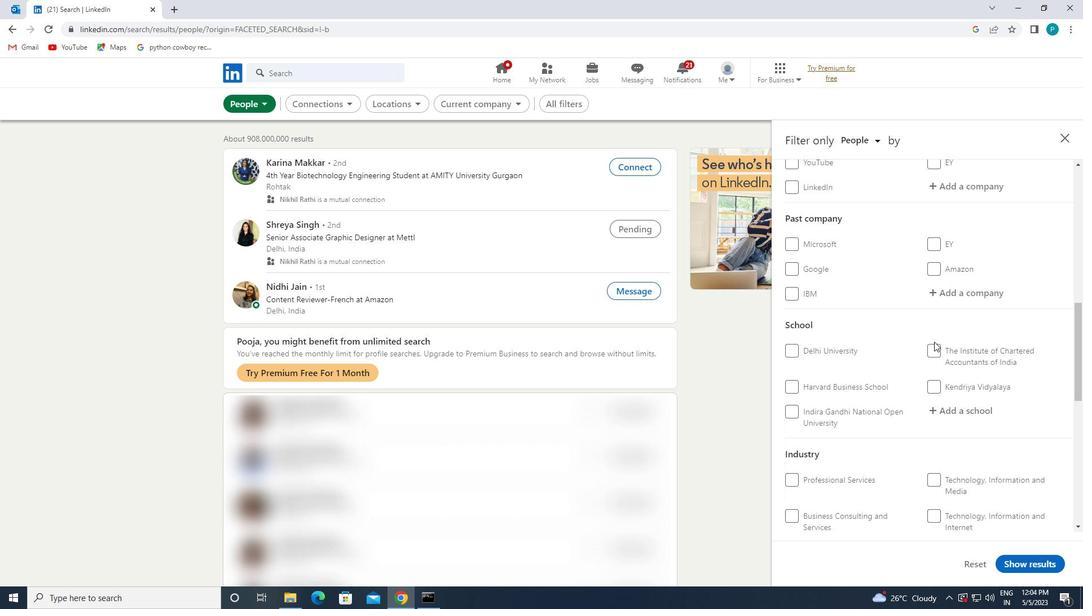 
Action: Mouse scrolled (927, 344) with delta (0, 0)
Screenshot: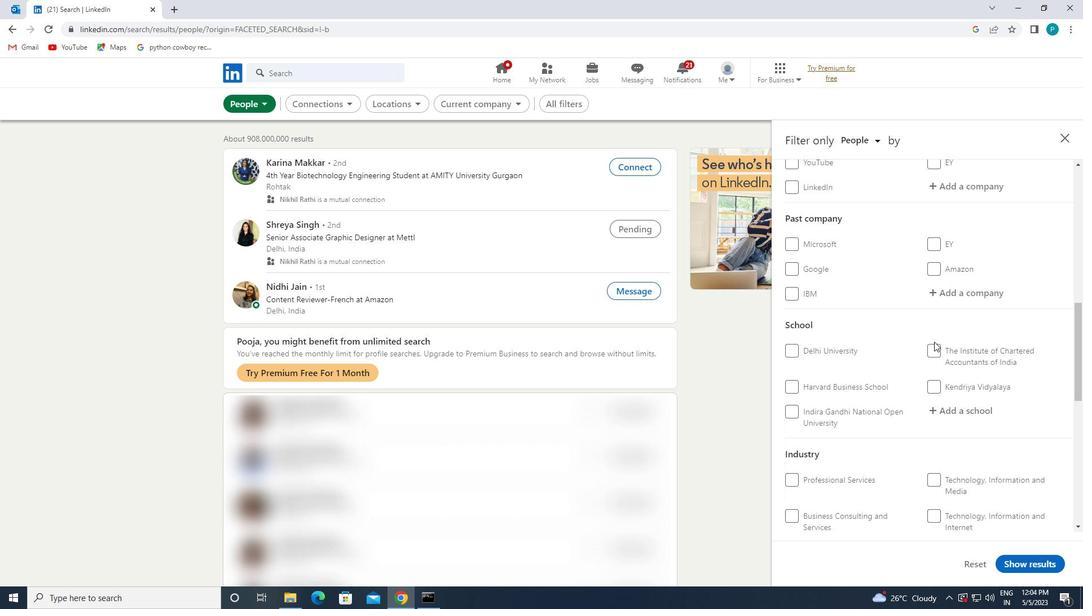 
Action: Mouse scrolled (927, 344) with delta (0, 0)
Screenshot: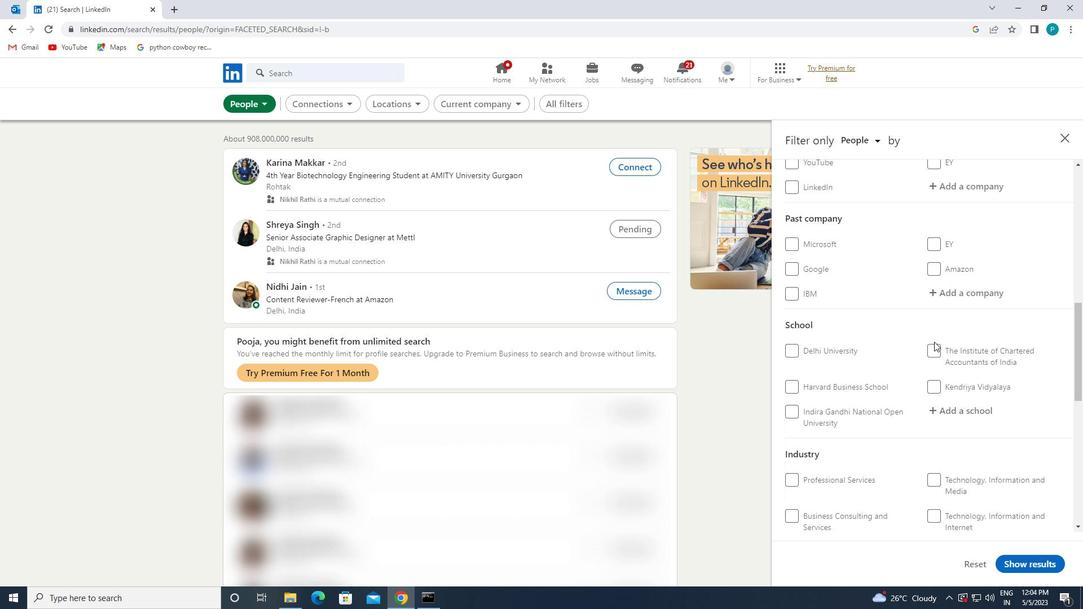 
Action: Mouse scrolled (927, 344) with delta (0, 0)
Screenshot: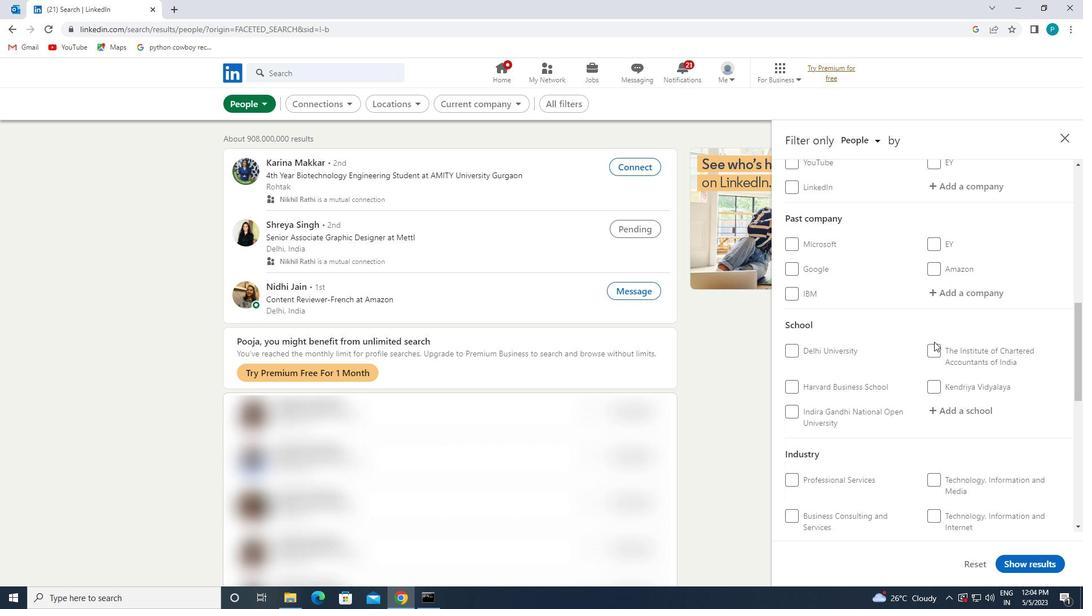 
Action: Mouse moved to (825, 442)
Screenshot: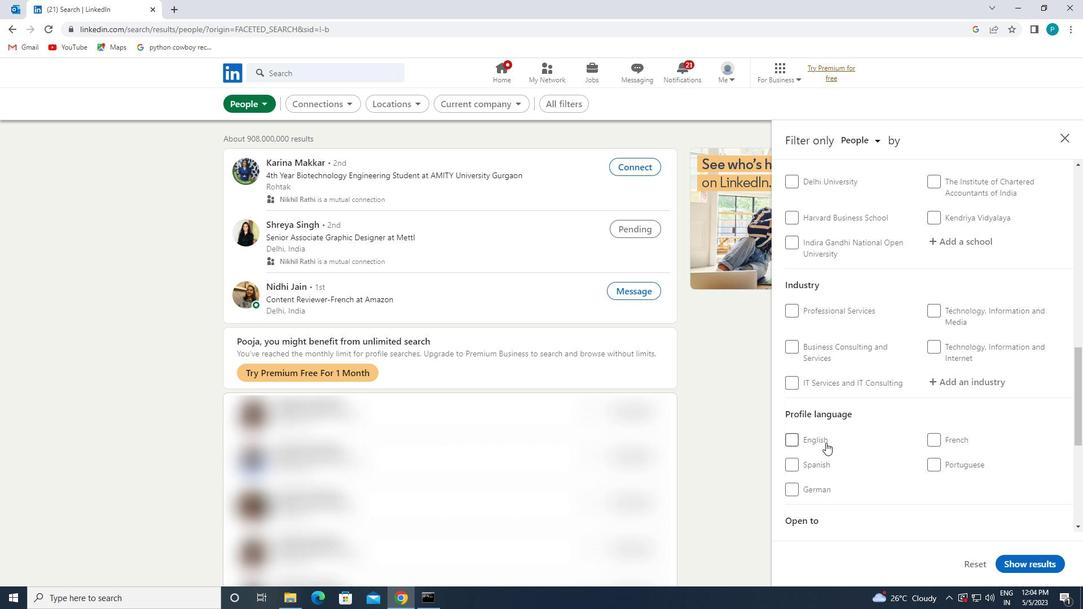 
Action: Mouse pressed left at (825, 442)
Screenshot: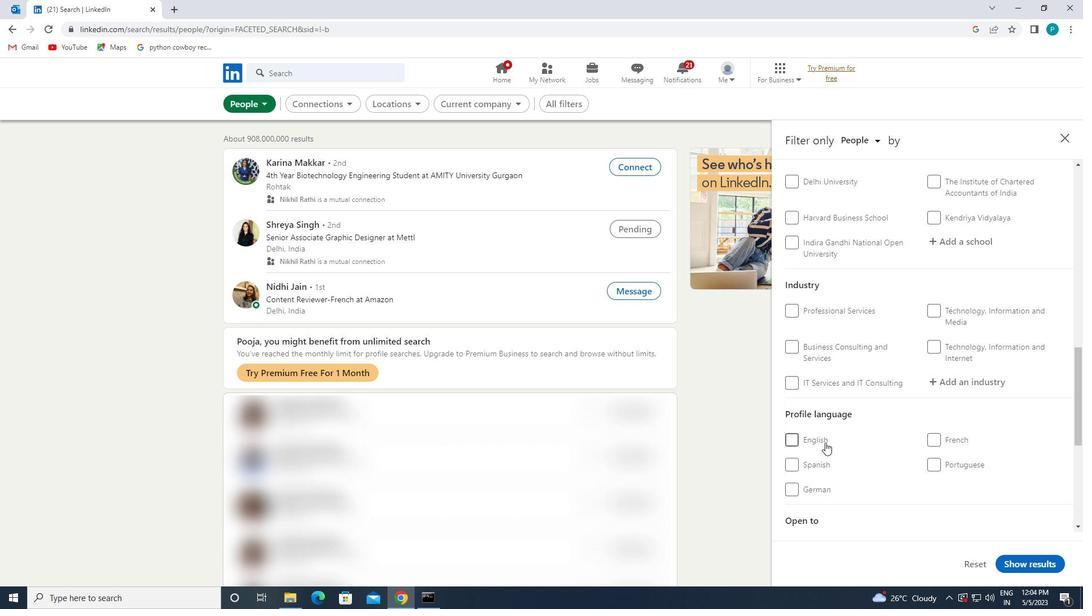 
Action: Mouse moved to (964, 390)
Screenshot: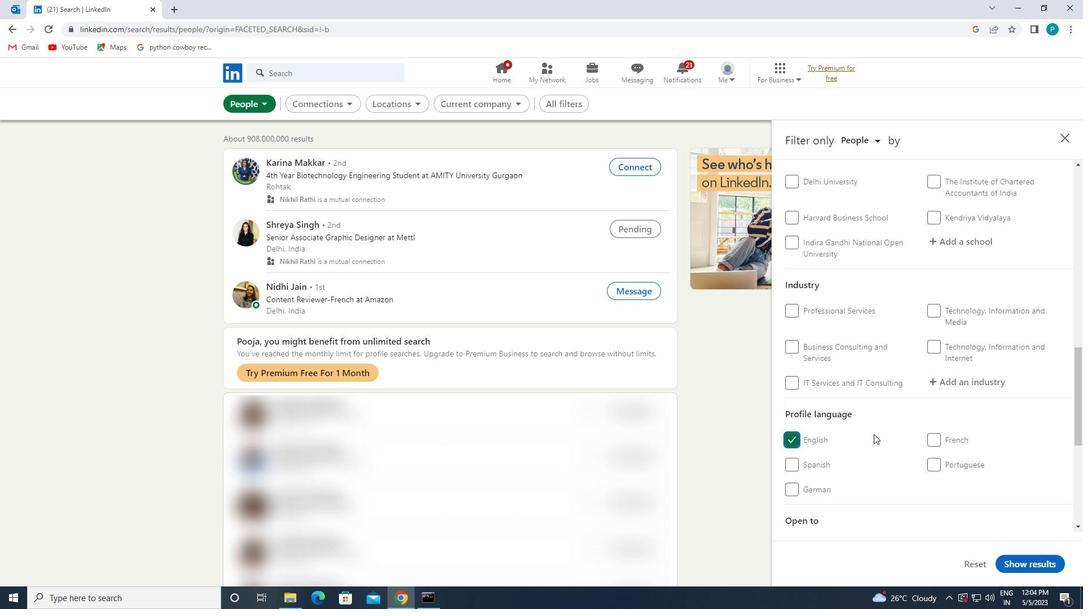 
Action: Mouse scrolled (964, 391) with delta (0, 0)
Screenshot: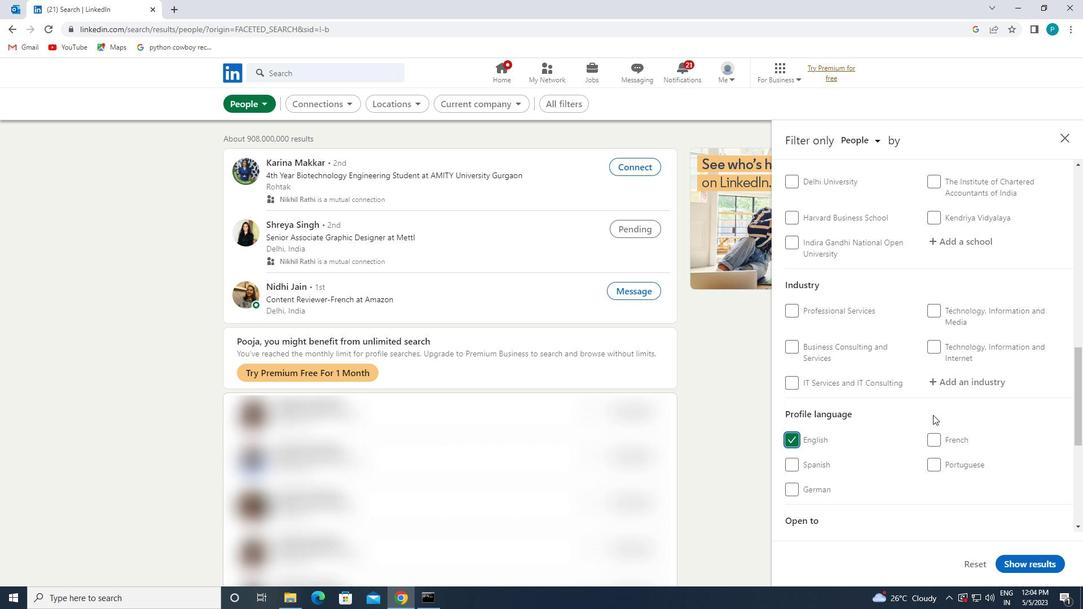 
Action: Mouse scrolled (964, 391) with delta (0, 0)
Screenshot: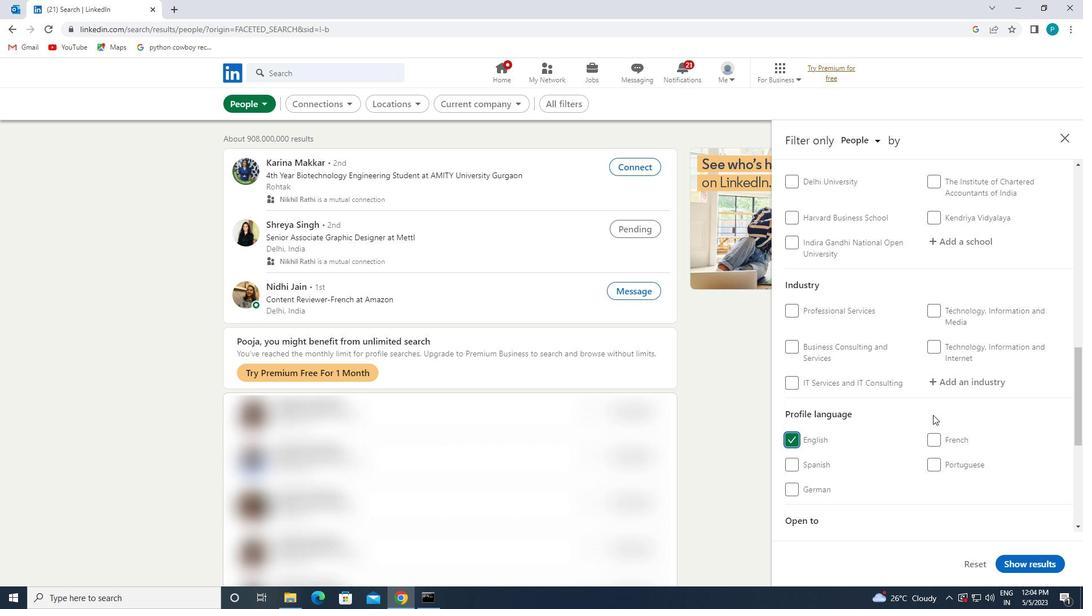 
Action: Mouse moved to (964, 389)
Screenshot: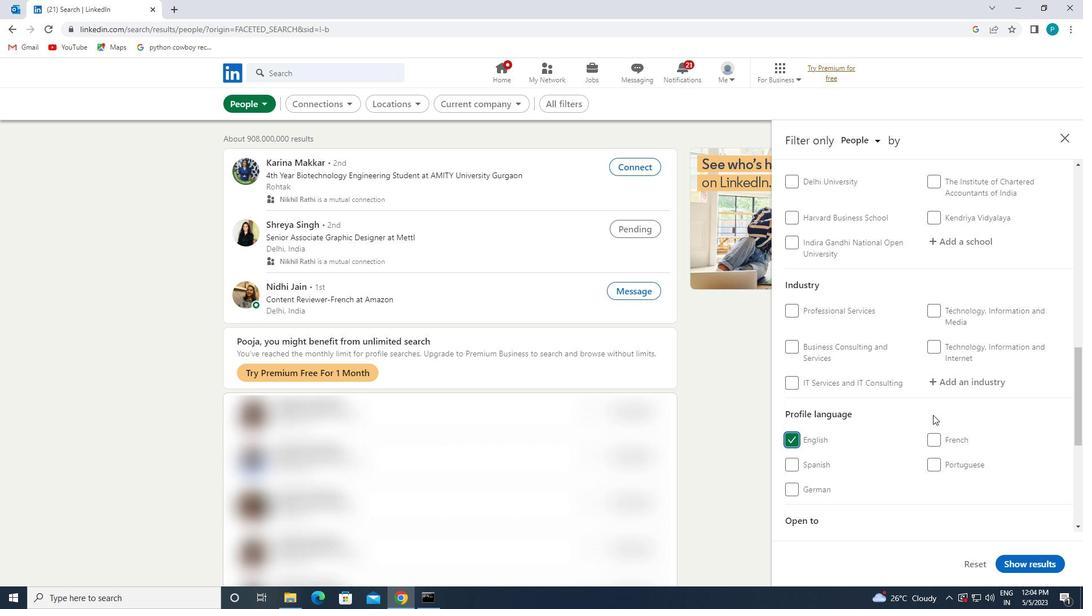 
Action: Mouse scrolled (964, 390) with delta (0, 0)
Screenshot: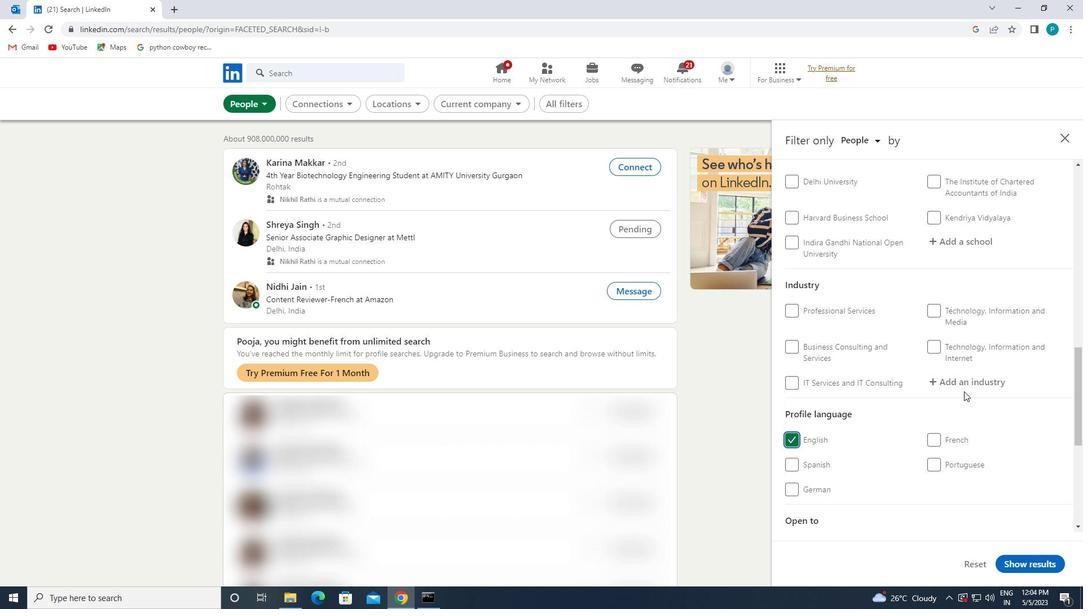
Action: Mouse moved to (964, 383)
Screenshot: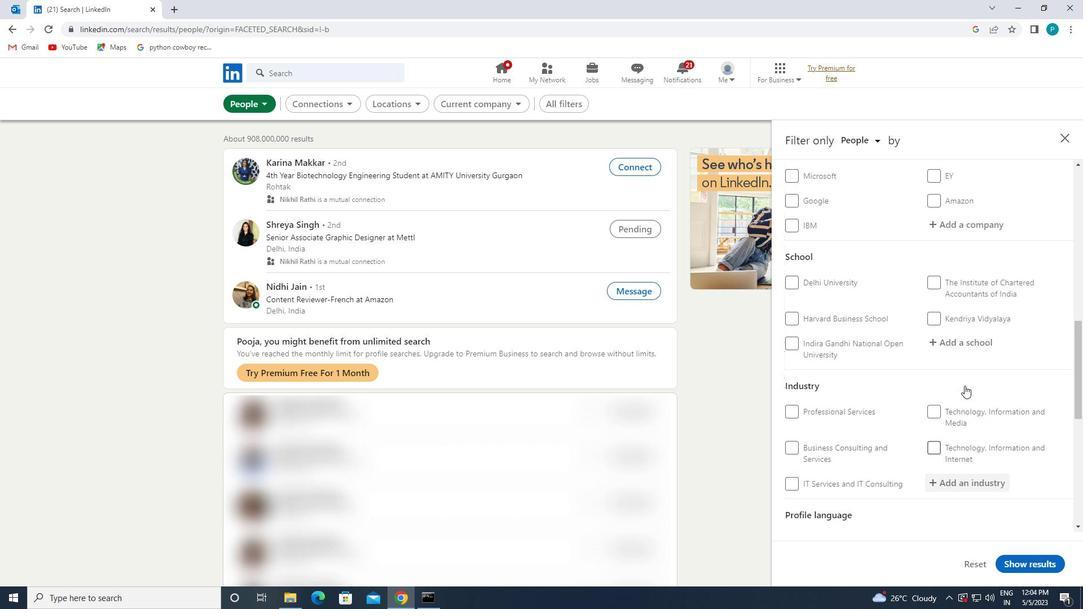
Action: Mouse scrolled (964, 383) with delta (0, 0)
Screenshot: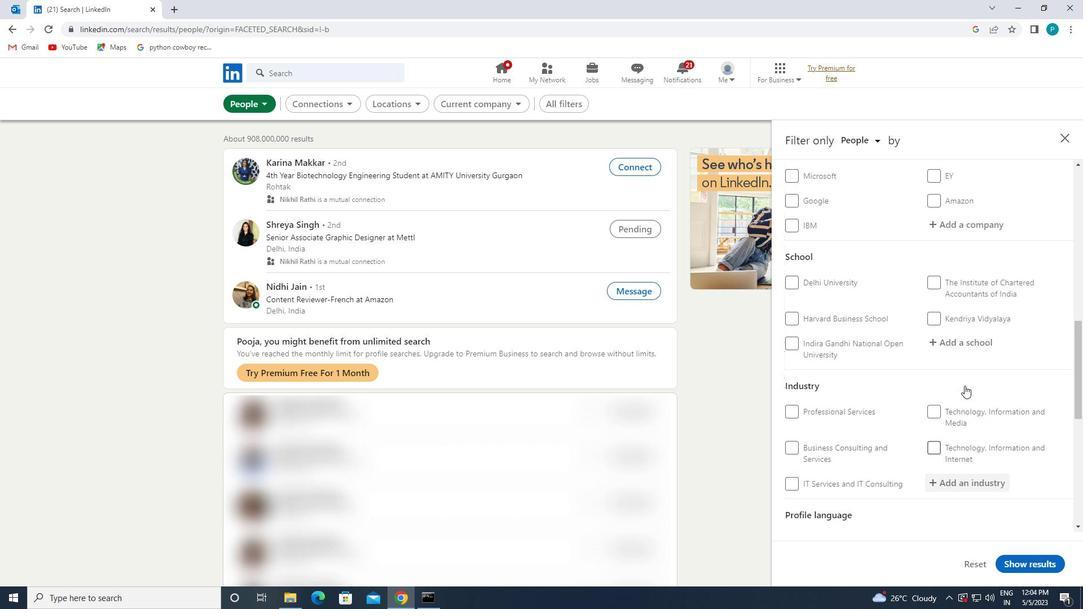 
Action: Mouse moved to (964, 382)
Screenshot: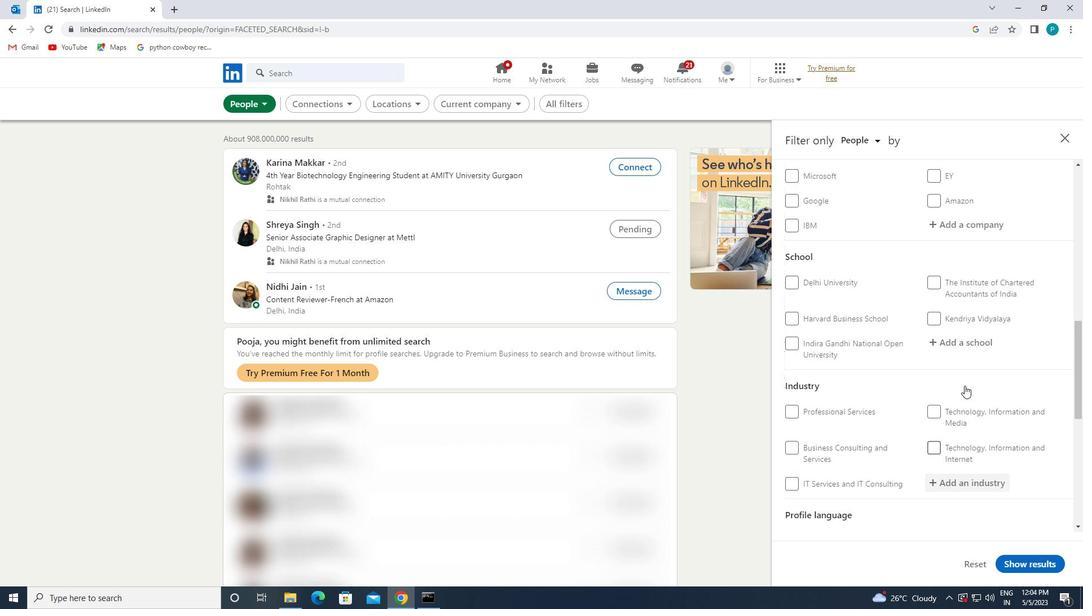 
Action: Mouse scrolled (964, 383) with delta (0, 0)
Screenshot: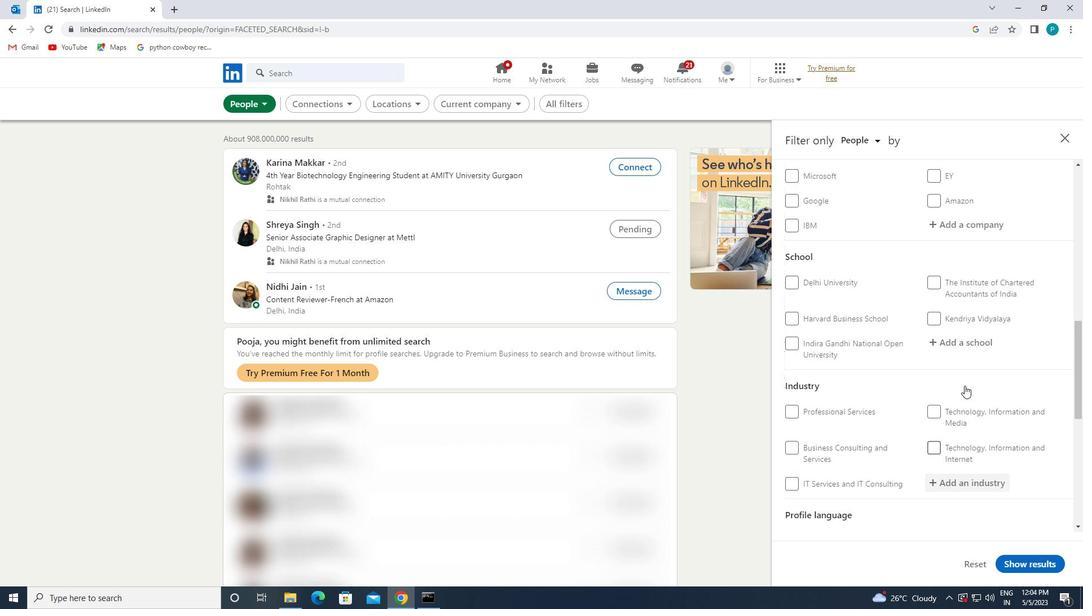 
Action: Mouse moved to (964, 380)
Screenshot: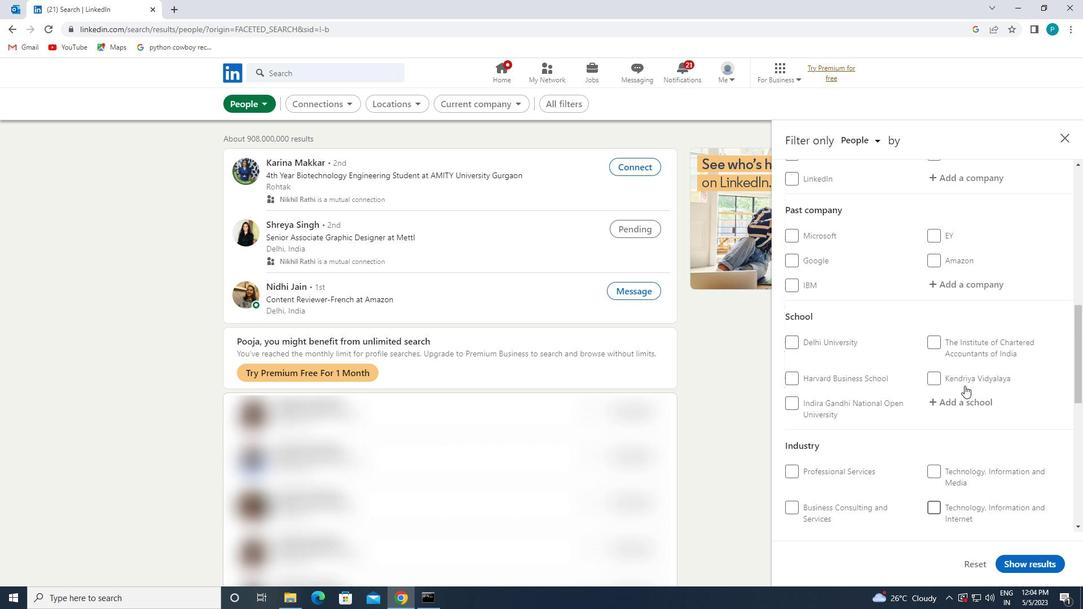
Action: Mouse scrolled (964, 380) with delta (0, 0)
Screenshot: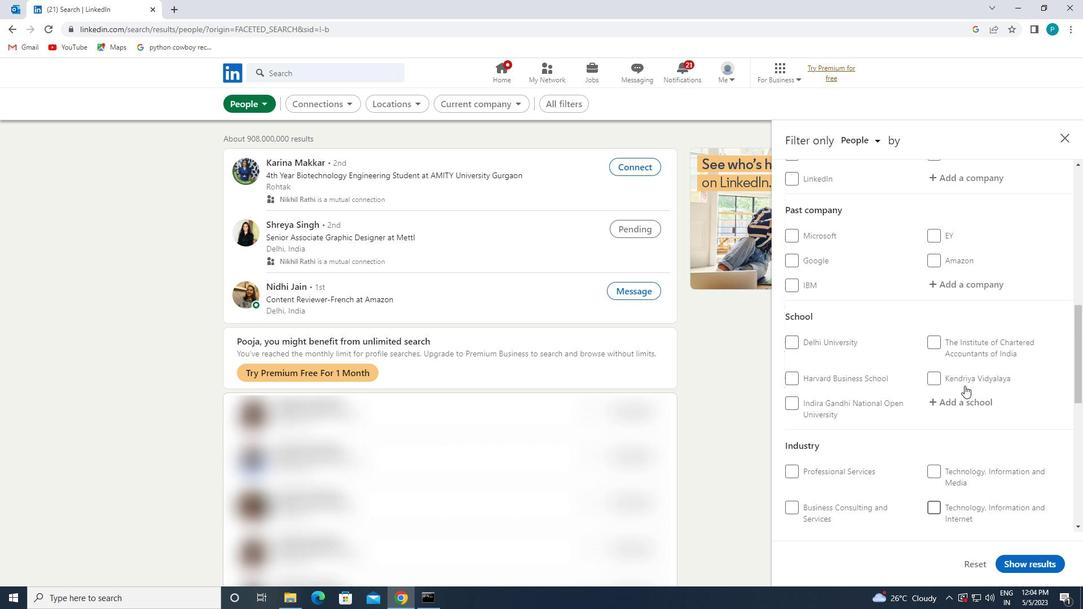 
Action: Mouse moved to (962, 356)
Screenshot: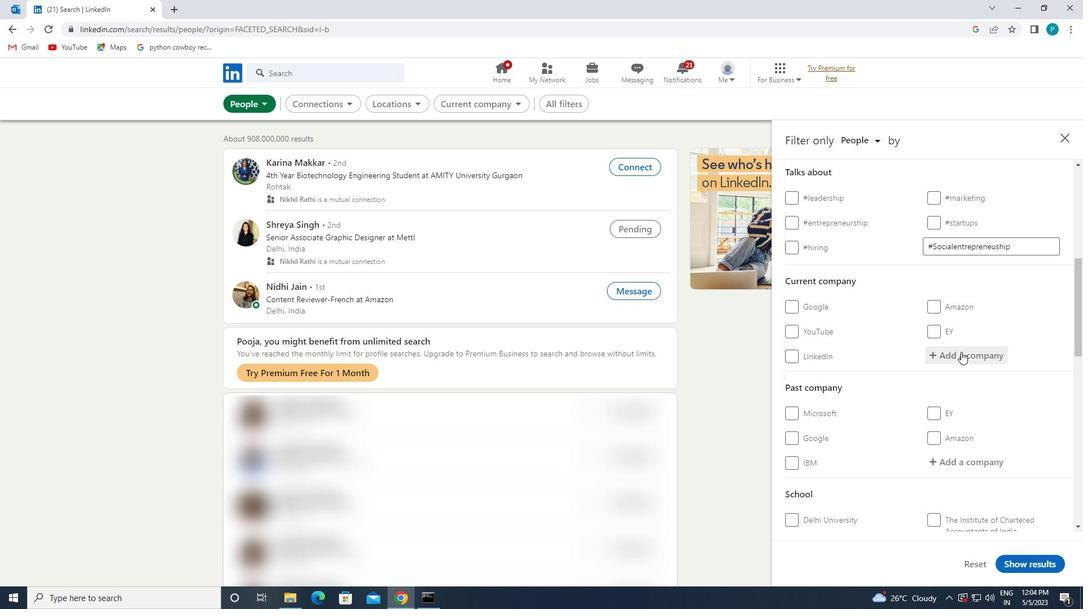 
Action: Mouse pressed left at (962, 356)
Screenshot: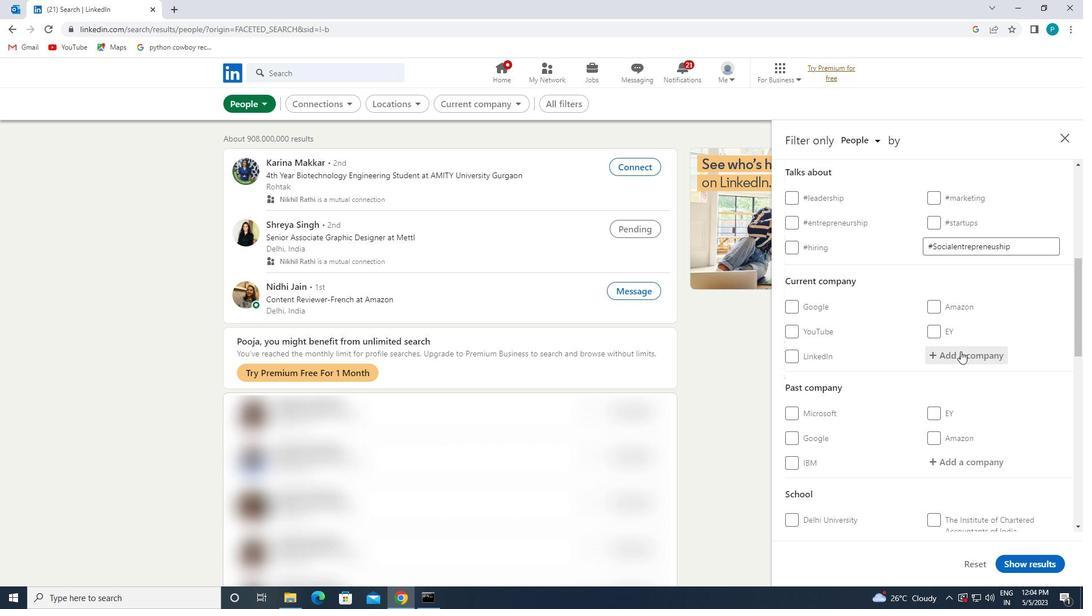 
Action: Key pressed <Key.caps_lock>BMW<Key.space><Key.caps_lock>I<Key.backspace><Key.caps_lock>I<Key.caps_lock>NDIA
Screenshot: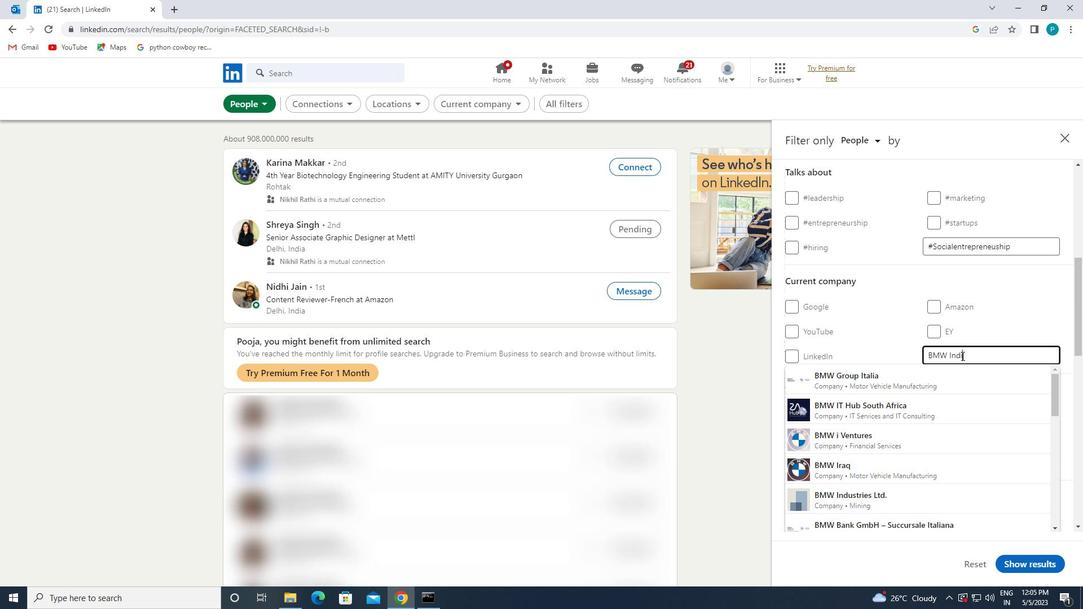 
Action: Mouse moved to (963, 371)
Screenshot: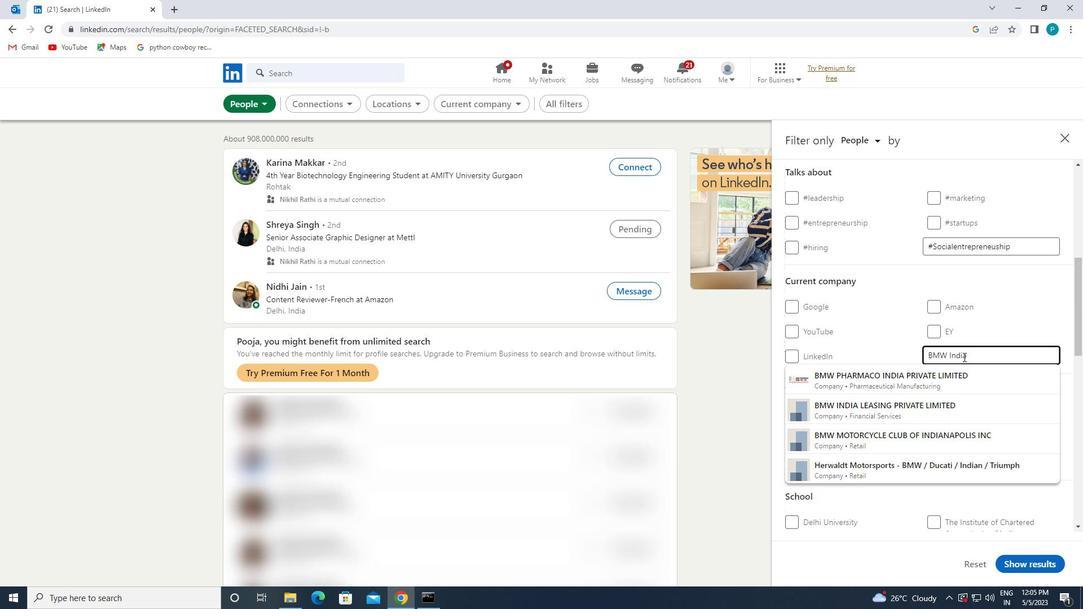 
Action: Mouse scrolled (963, 370) with delta (0, 0)
Screenshot: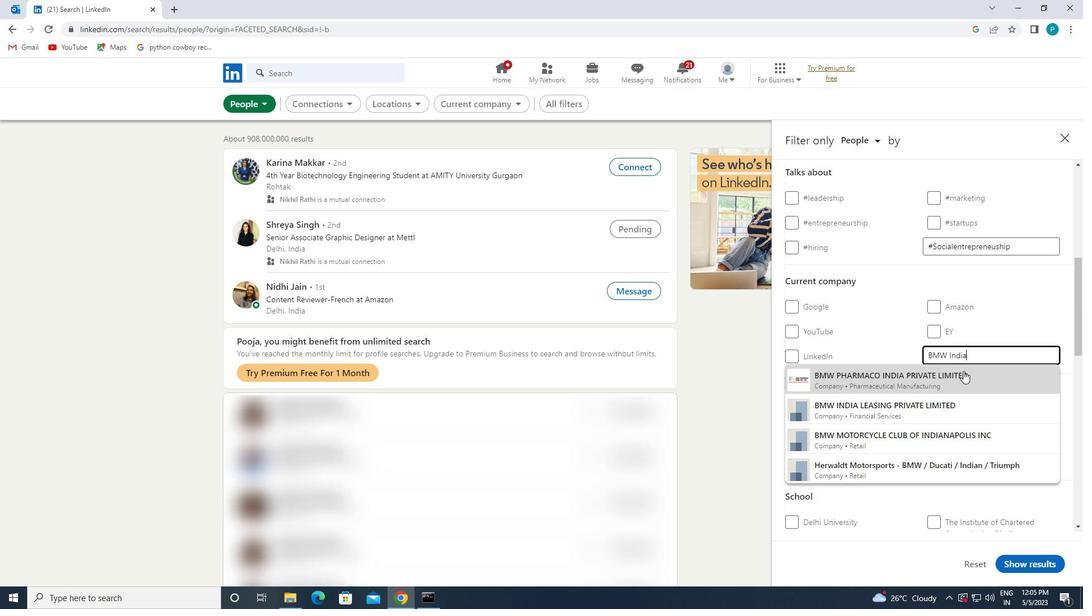 
Action: Mouse scrolled (963, 370) with delta (0, 0)
Screenshot: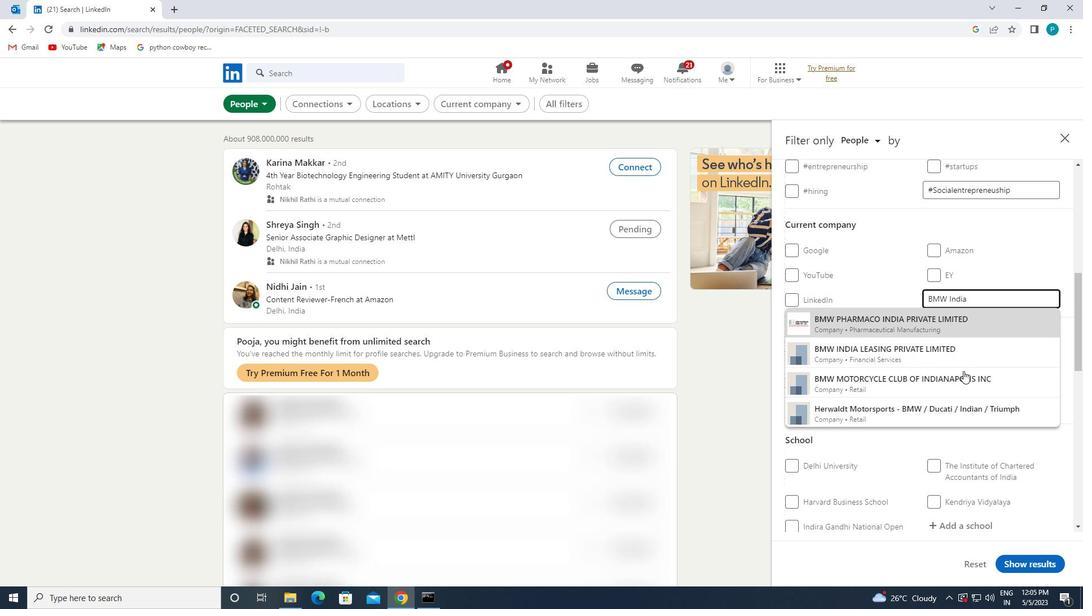 
Action: Mouse scrolled (963, 370) with delta (0, 0)
Screenshot: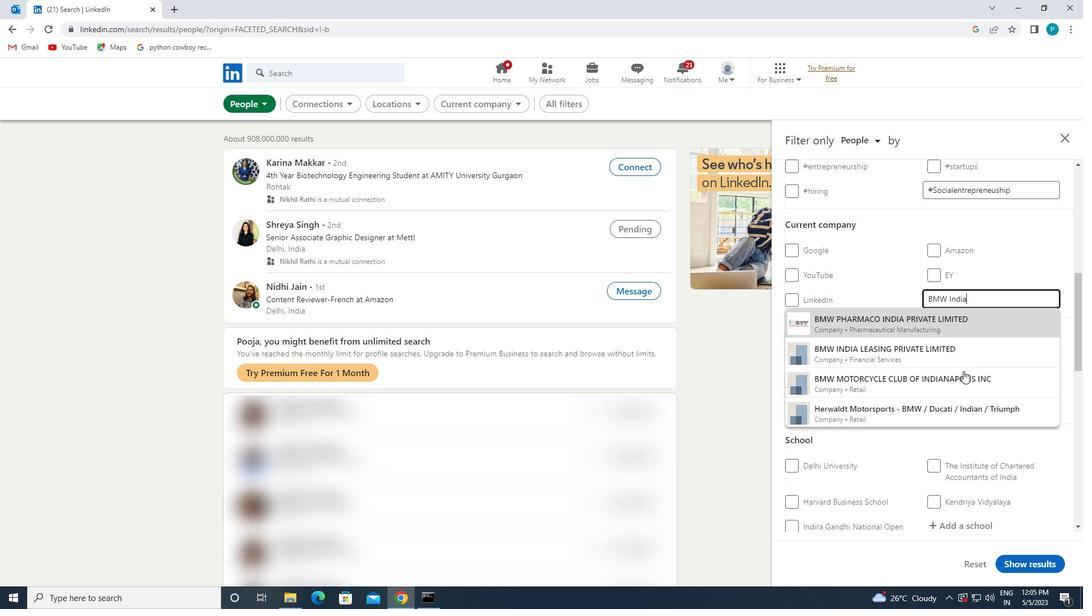 
Action: Mouse scrolled (963, 371) with delta (0, 0)
Screenshot: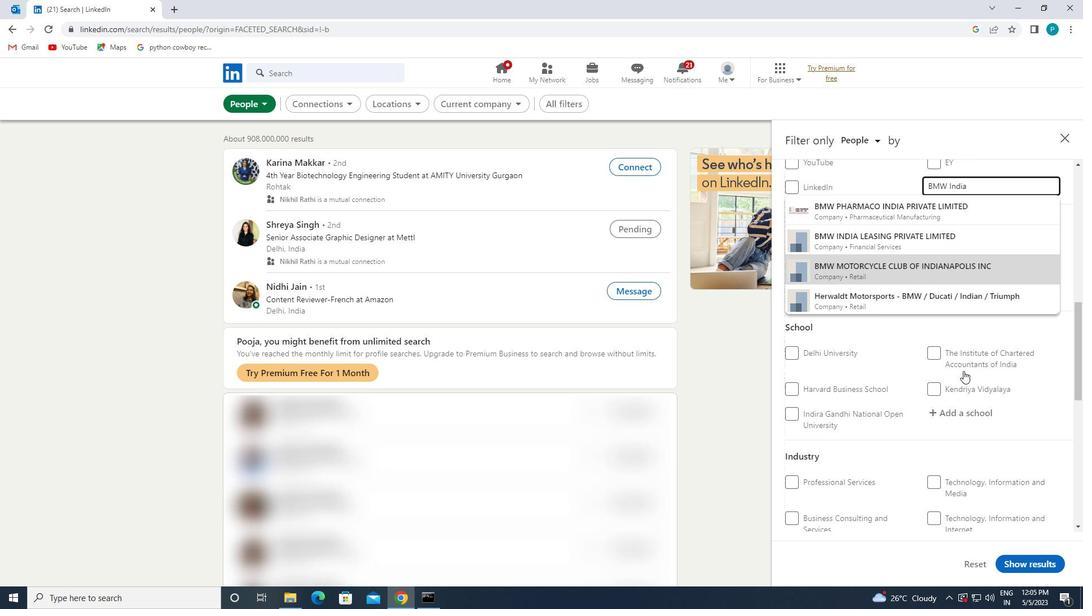 
Action: Mouse scrolled (963, 371) with delta (0, 0)
Screenshot: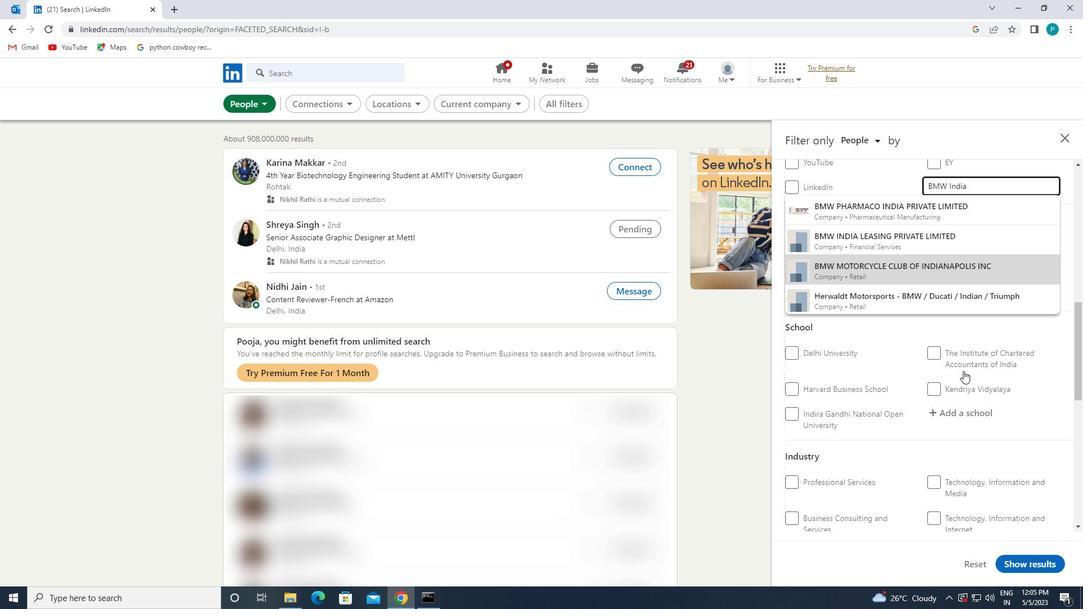 
Action: Key pressed <Key.enter>
Screenshot: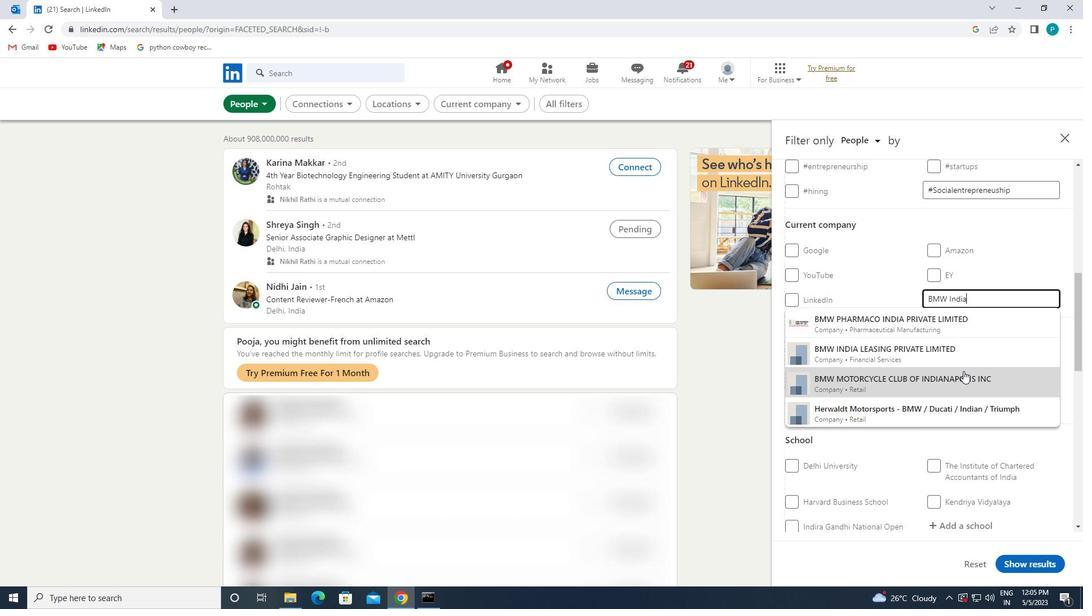 
Action: Mouse scrolled (963, 370) with delta (0, 0)
Screenshot: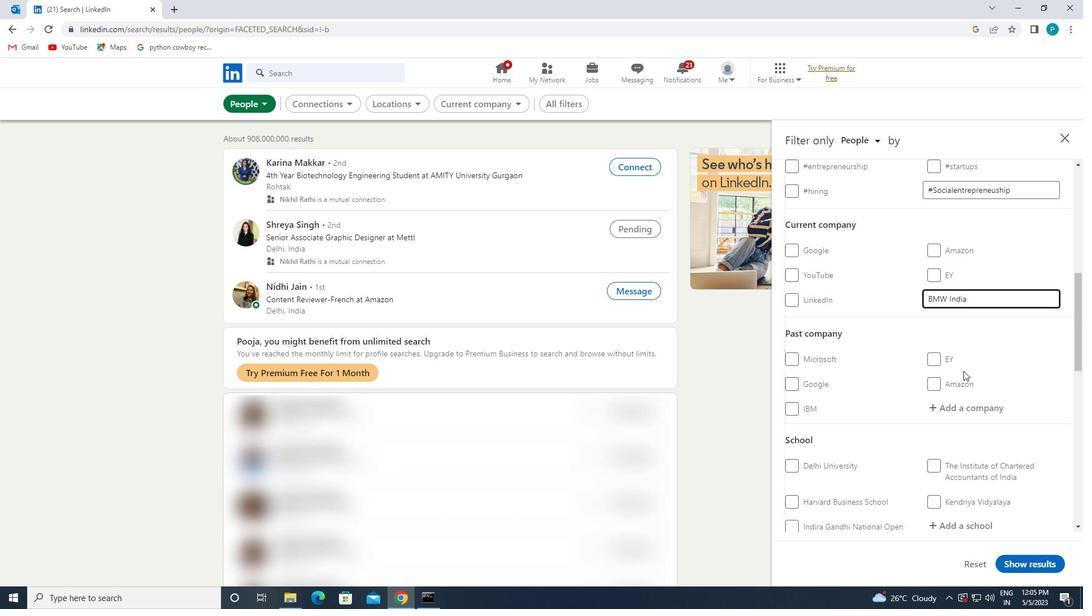 
Action: Mouse scrolled (963, 370) with delta (0, 0)
Screenshot: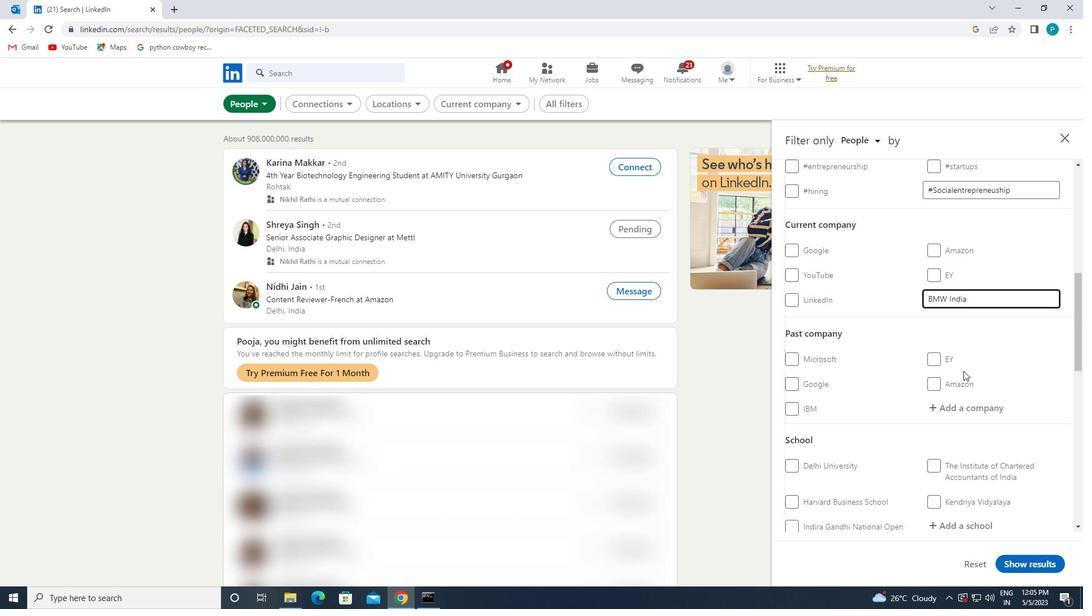 
Action: Mouse scrolled (963, 370) with delta (0, 0)
Screenshot: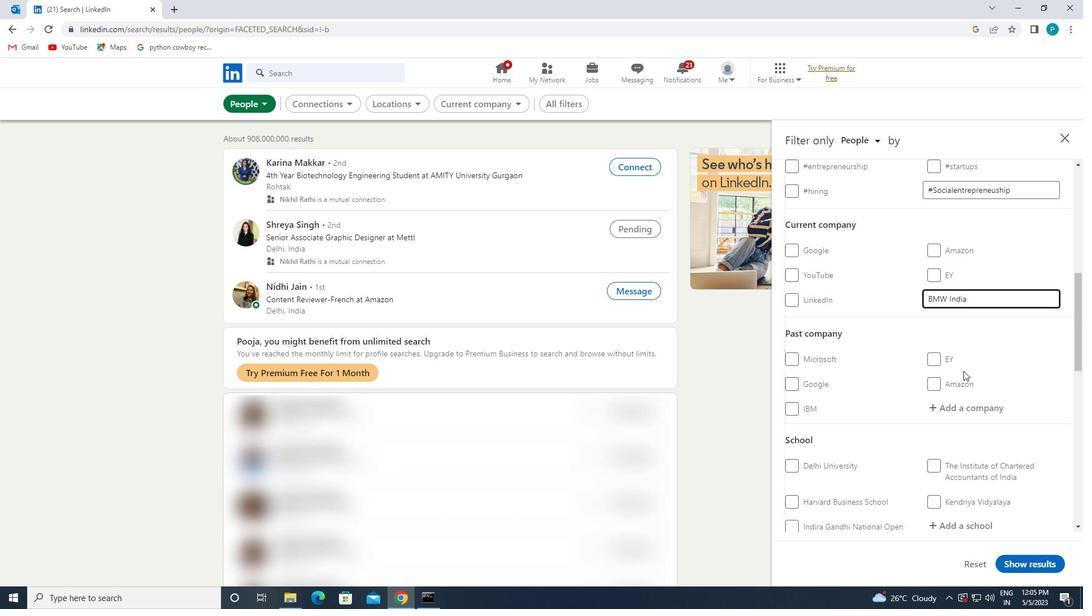 
Action: Mouse scrolled (963, 370) with delta (0, 0)
Screenshot: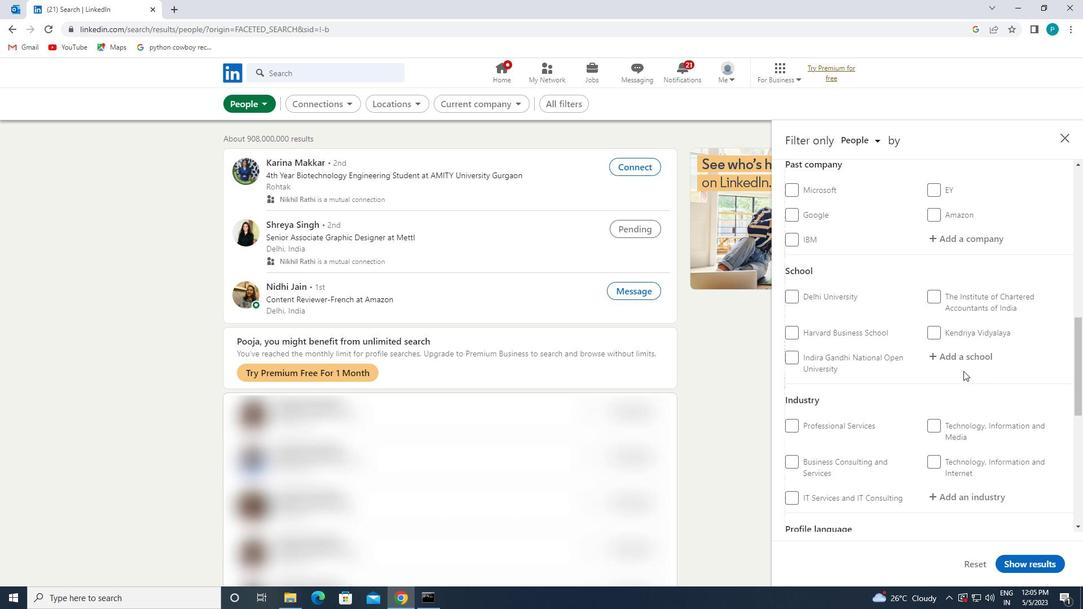 
Action: Mouse scrolled (963, 370) with delta (0, 0)
Screenshot: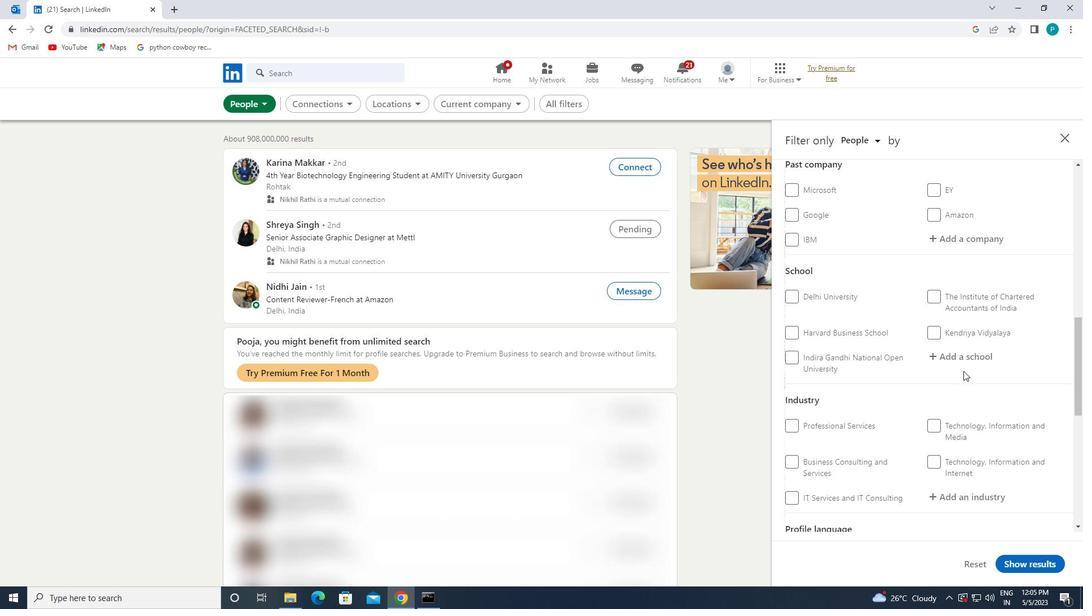 
Action: Mouse moved to (959, 239)
Screenshot: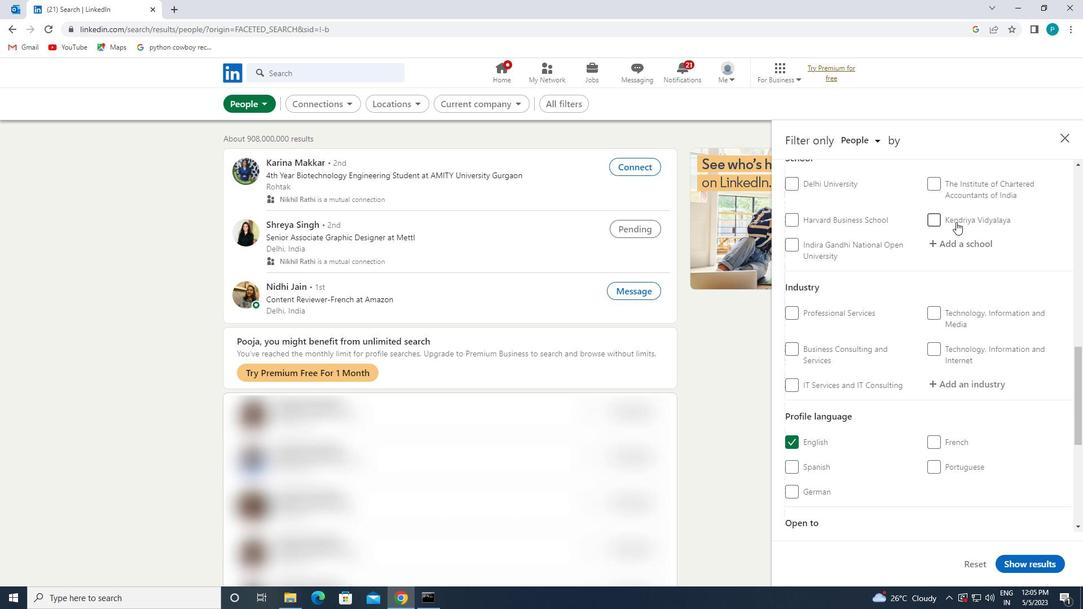 
Action: Mouse scrolled (959, 240) with delta (0, 0)
Screenshot: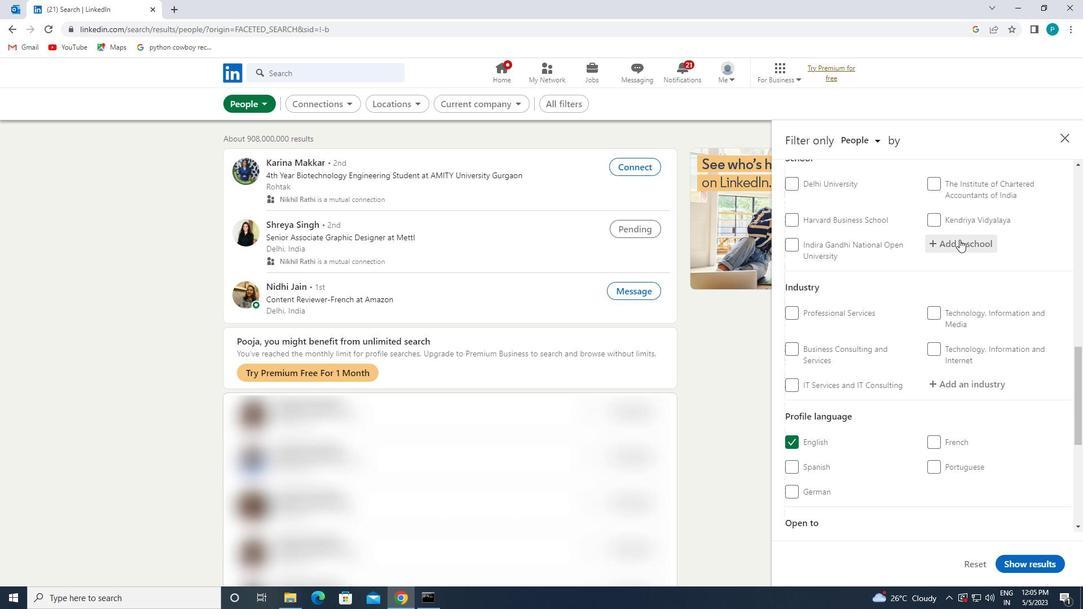 
Action: Mouse scrolled (959, 240) with delta (0, 0)
Screenshot: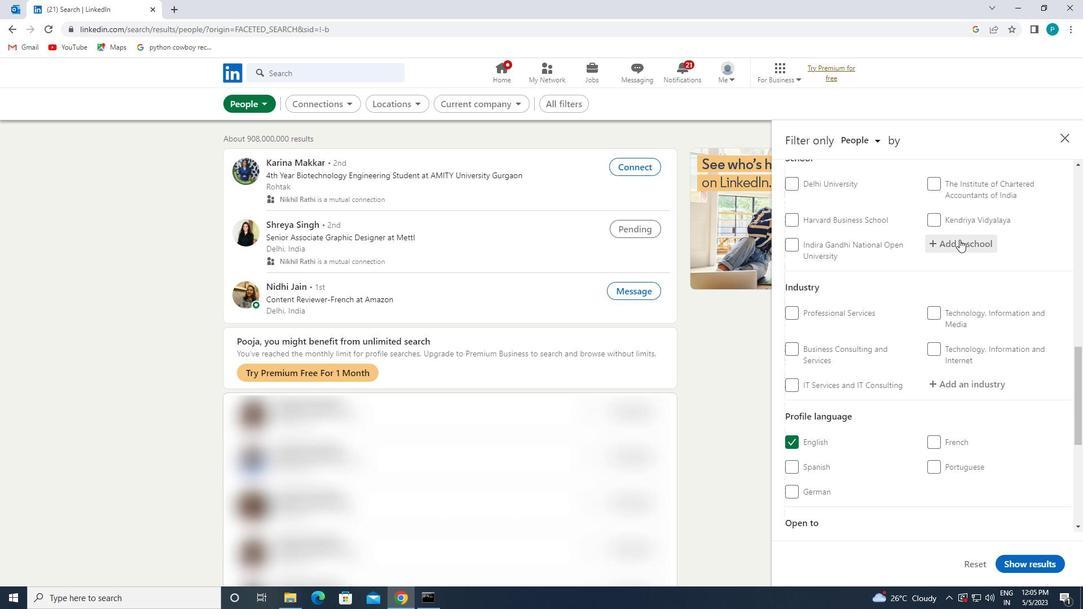 
Action: Mouse scrolled (959, 240) with delta (0, 0)
Screenshot: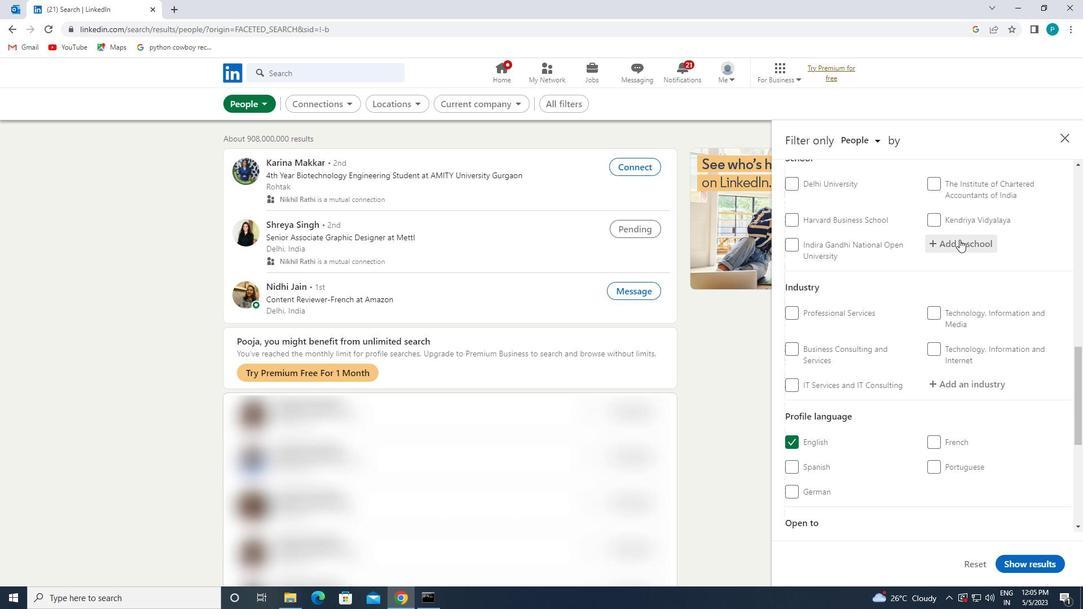 
Action: Mouse scrolled (959, 239) with delta (0, 0)
Screenshot: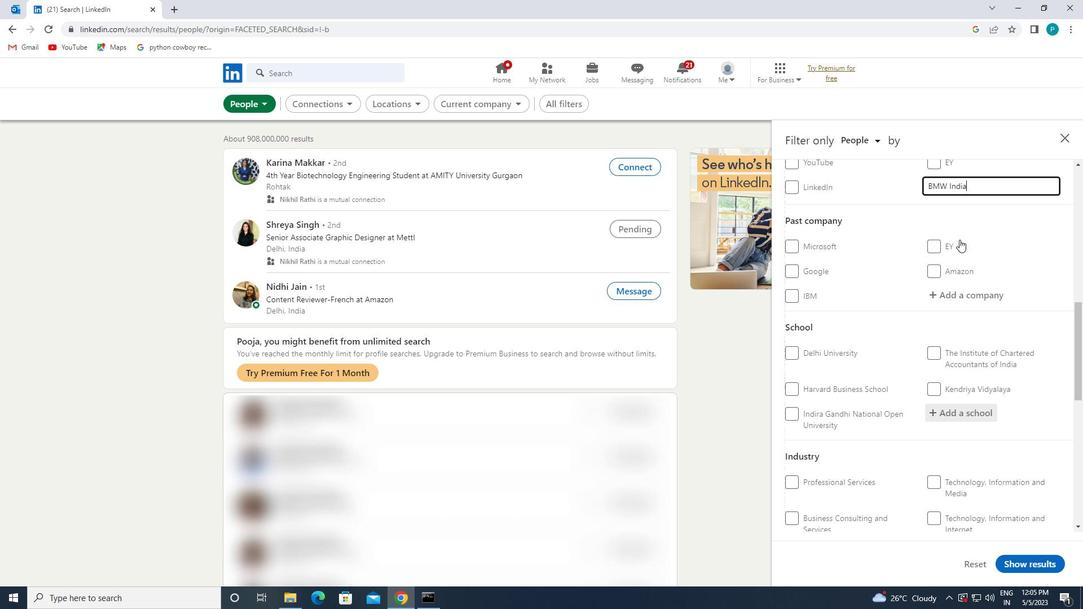 
Action: Mouse scrolled (959, 239) with delta (0, 0)
Screenshot: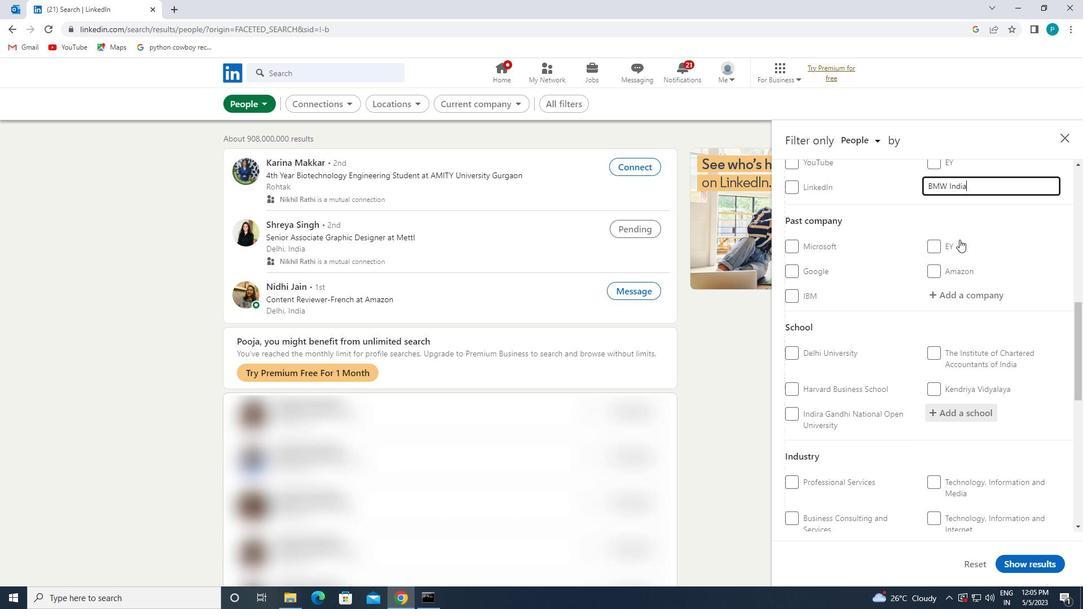 
Action: Mouse moved to (960, 304)
Screenshot: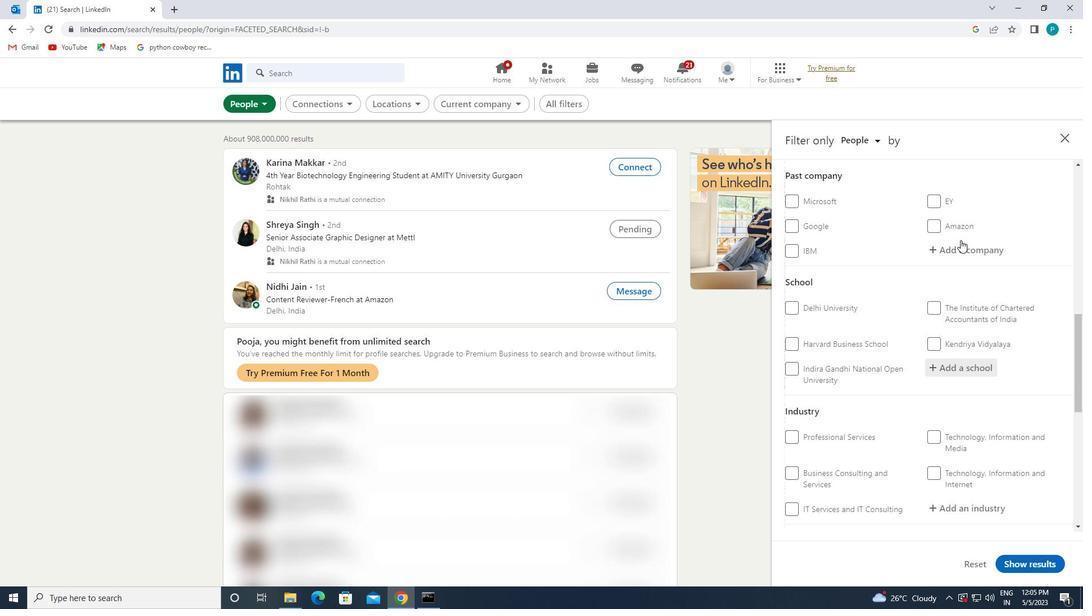 
Action: Mouse pressed left at (960, 304)
Screenshot: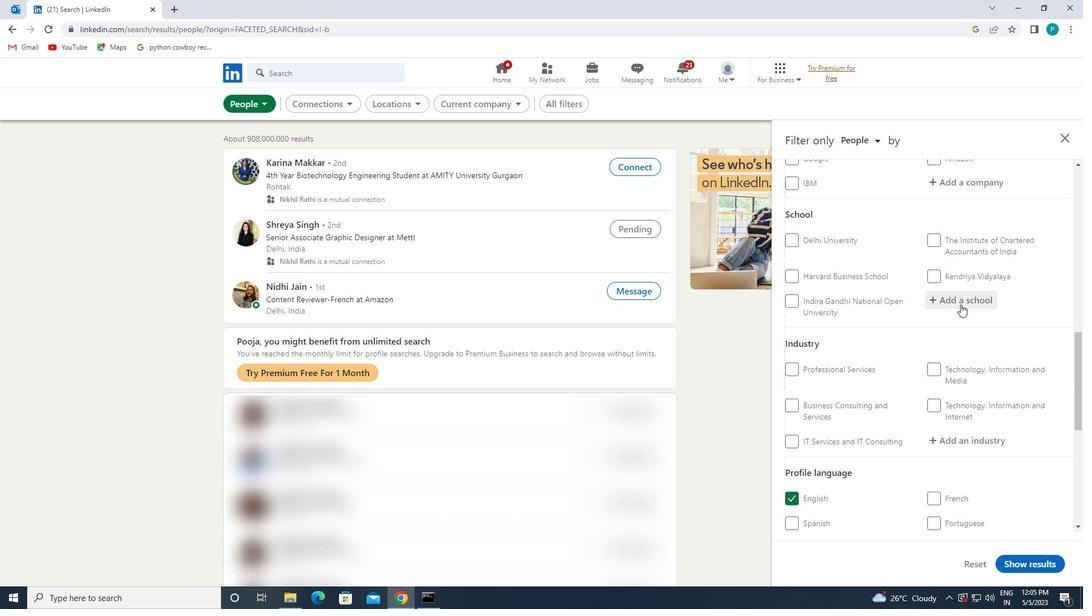 
Action: Key pressed <Key.caps_lock>I<Key.caps_lock>NSTITUTE<Key.space>OF<Key.space><Key.caps_lock>H<Key.caps_lock>OTEL<Key.space>
Screenshot: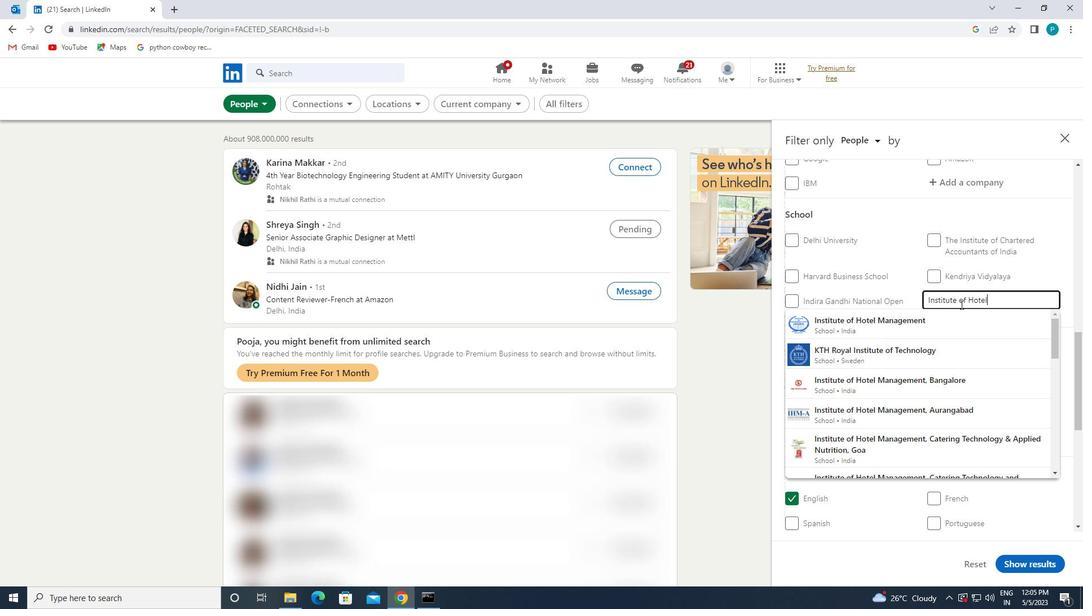 
Action: Mouse moved to (968, 411)
Screenshot: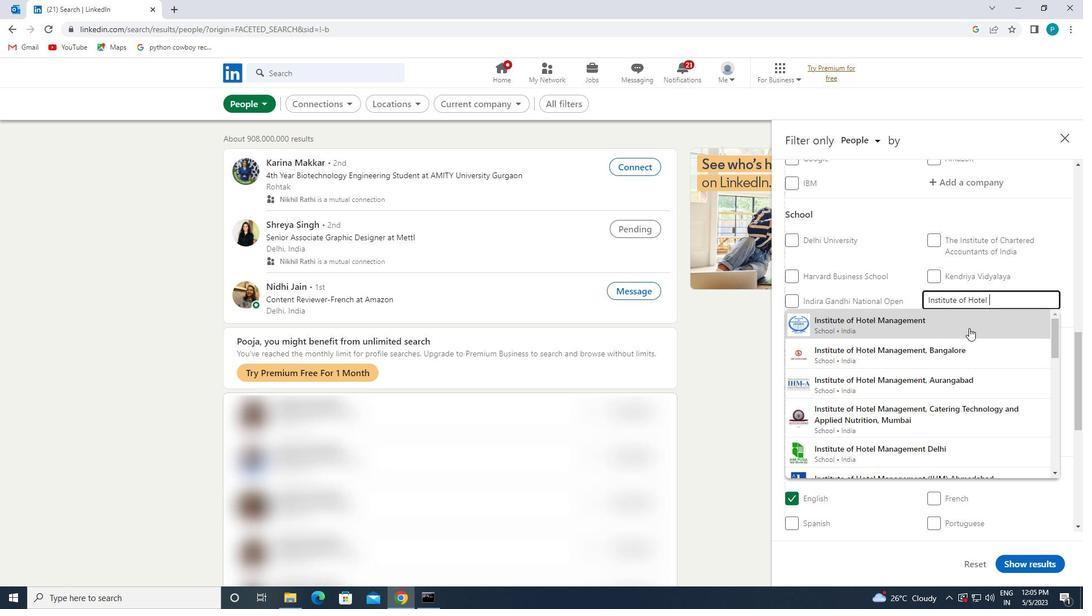 
Action: Mouse pressed left at (968, 411)
Screenshot: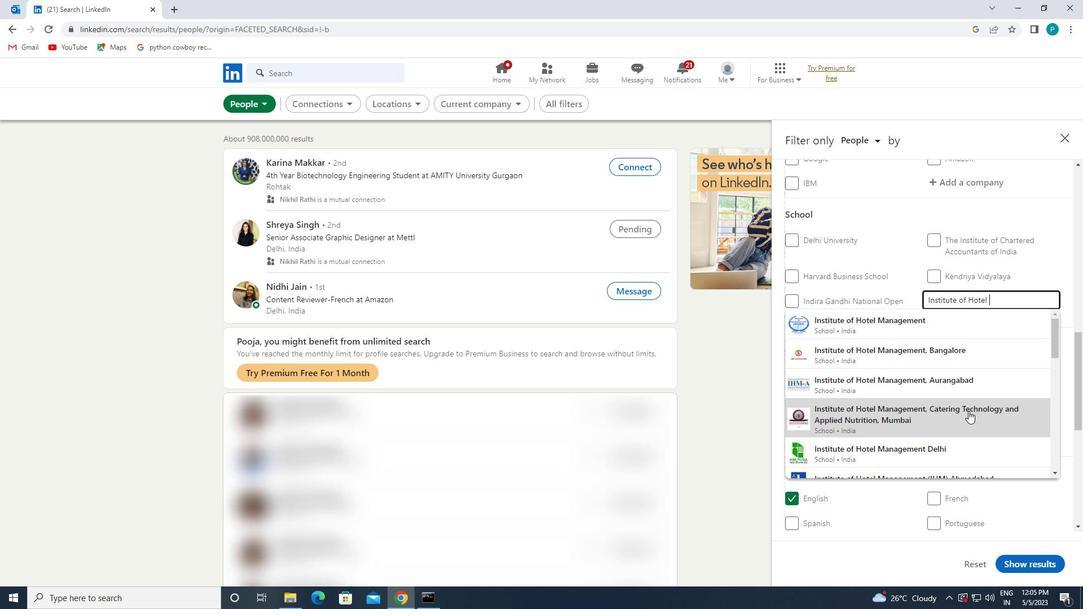 
Action: Mouse moved to (979, 371)
Screenshot: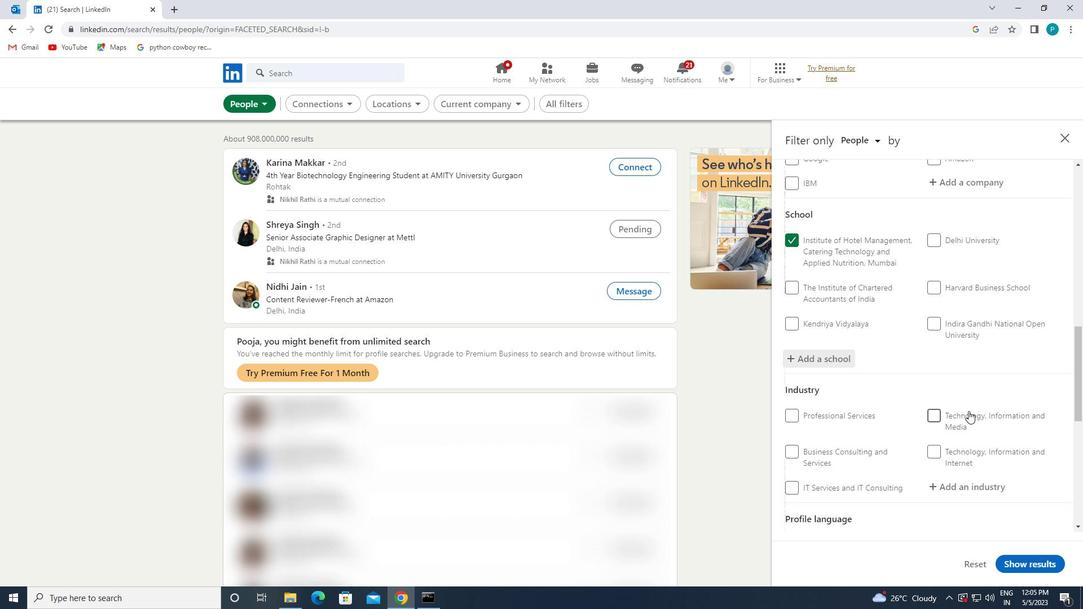 
Action: Mouse scrolled (979, 371) with delta (0, 0)
Screenshot: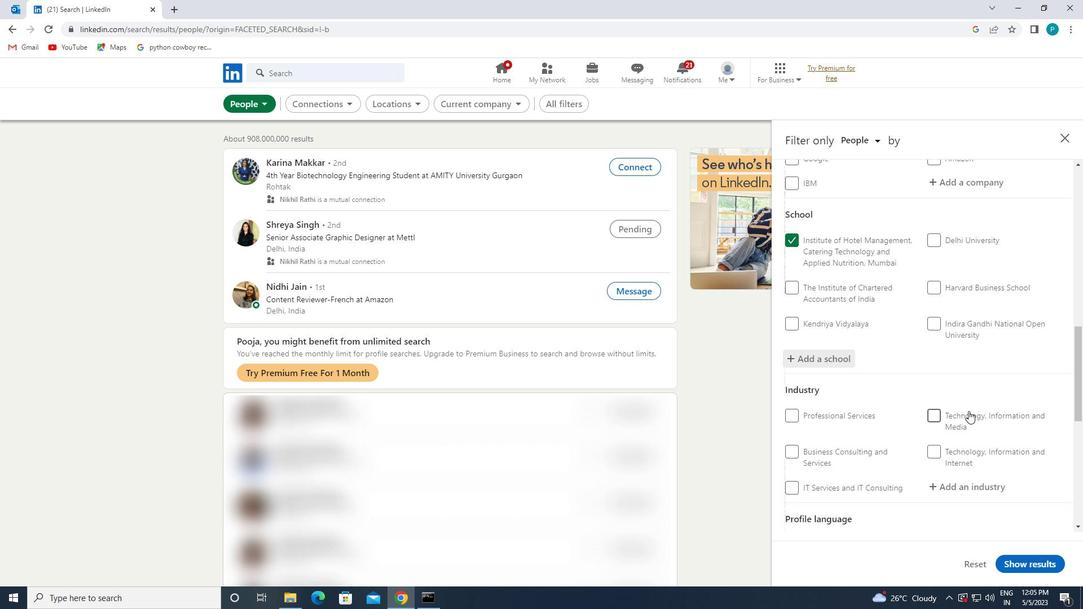 
Action: Mouse scrolled (979, 371) with delta (0, 0)
Screenshot: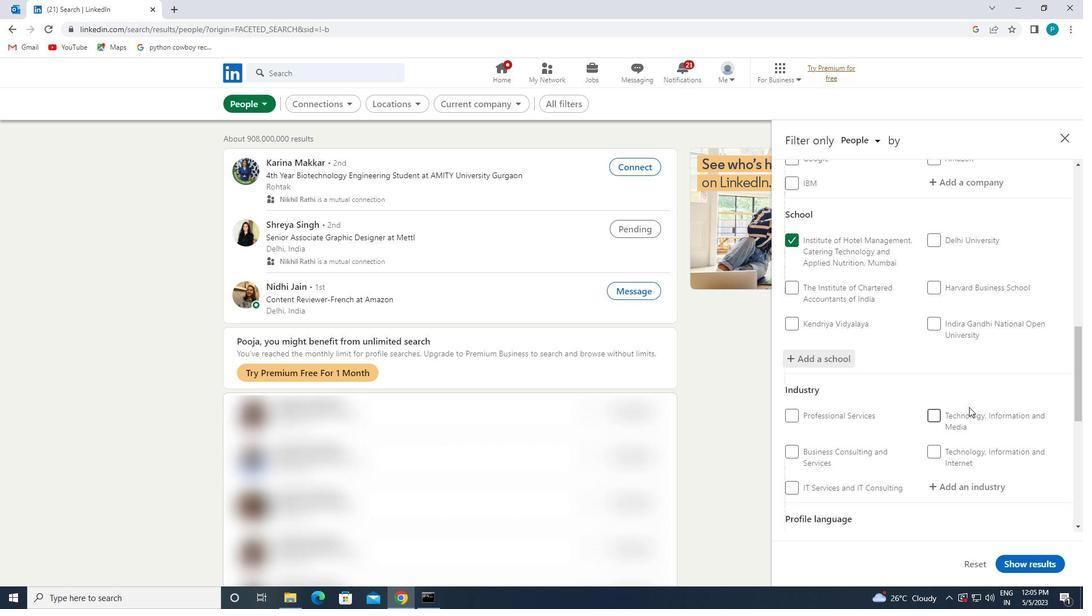 
Action: Mouse scrolled (979, 371) with delta (0, 0)
Screenshot: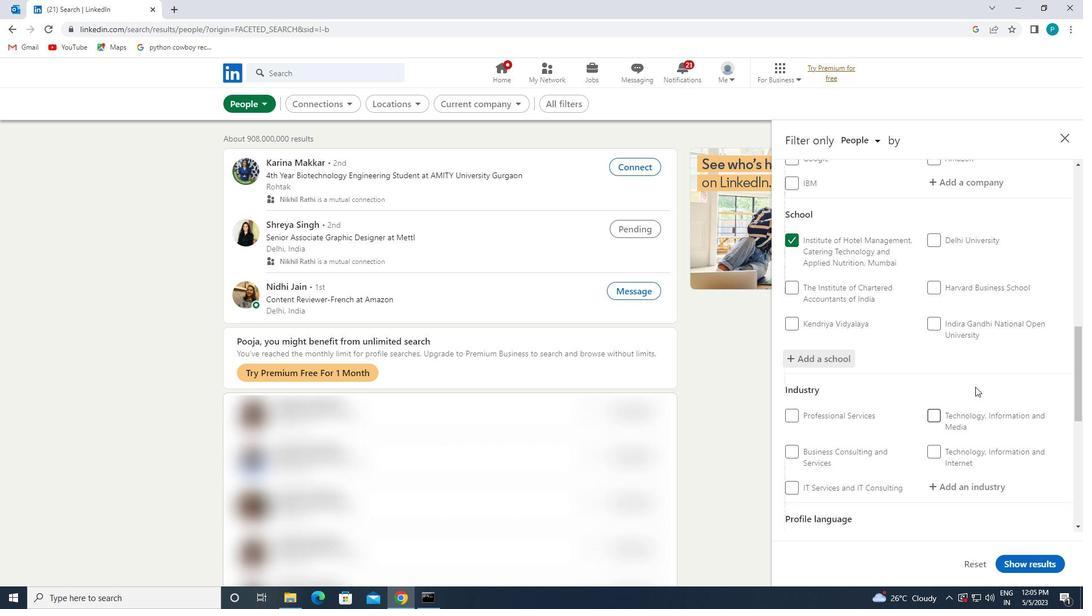 
Action: Mouse moved to (949, 322)
Screenshot: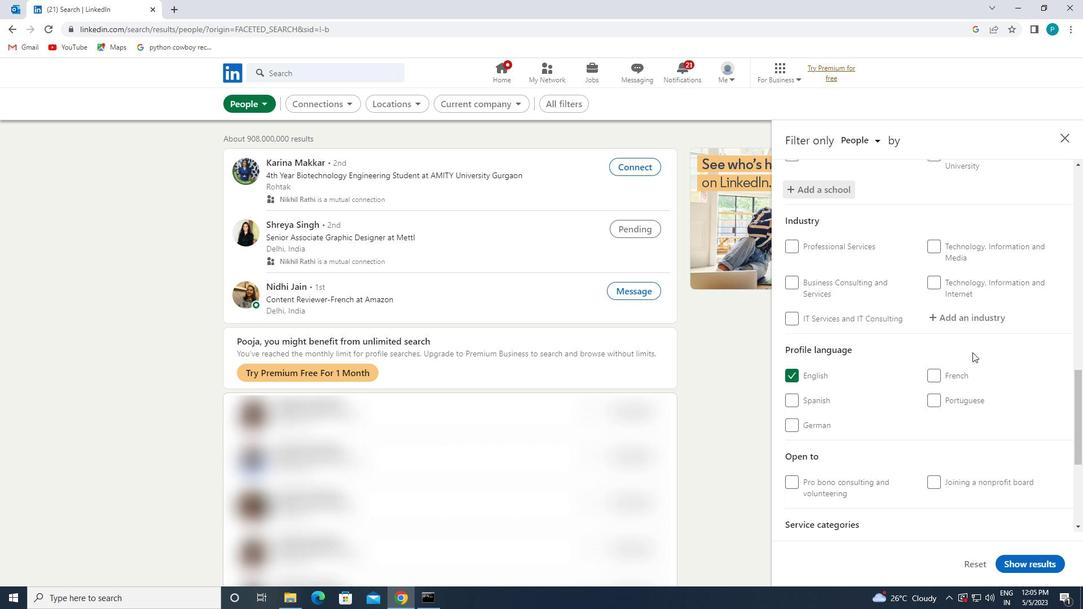 
Action: Mouse pressed left at (949, 322)
Screenshot: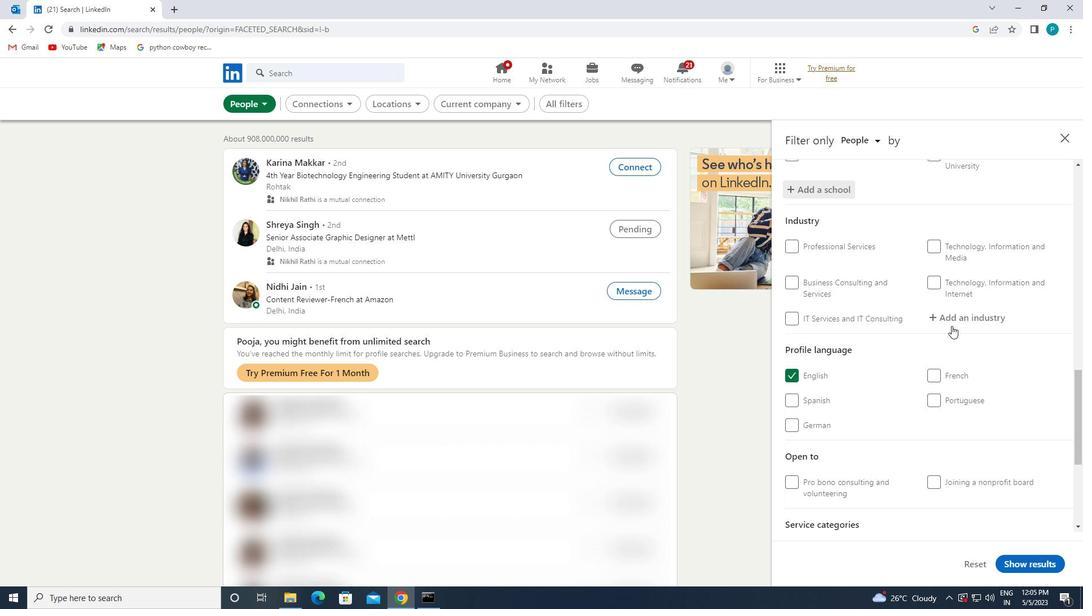 
Action: Mouse moved to (949, 322)
Screenshot: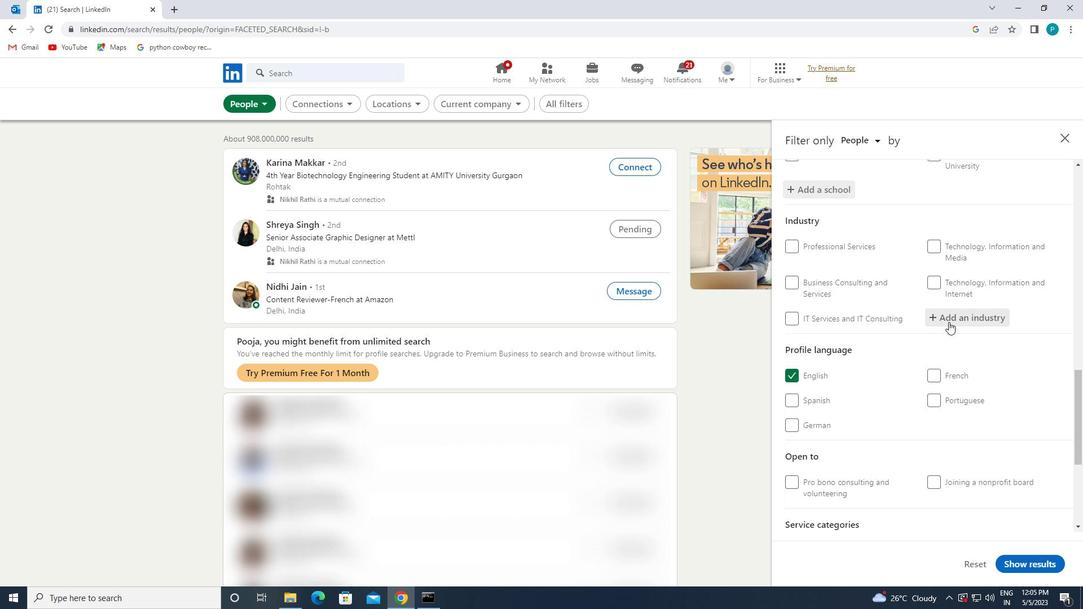 
Action: Key pressed <Key.caps_lock>D<Key.caps_lock>EFENCE<Key.backspace><Key.backspace>
Screenshot: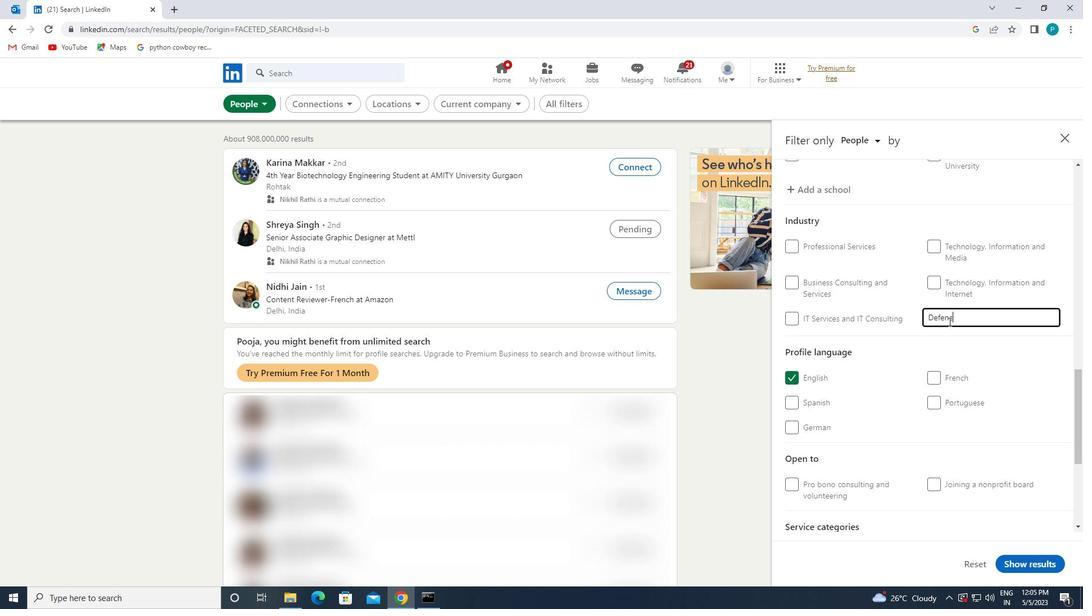 
Action: Mouse moved to (944, 335)
Screenshot: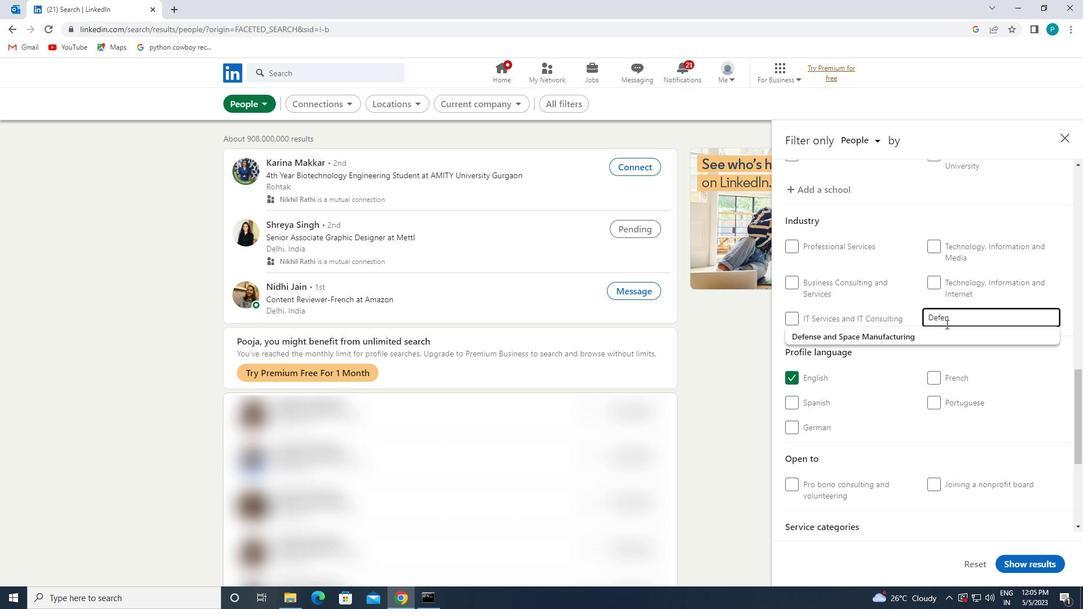 
Action: Mouse pressed left at (944, 335)
Screenshot: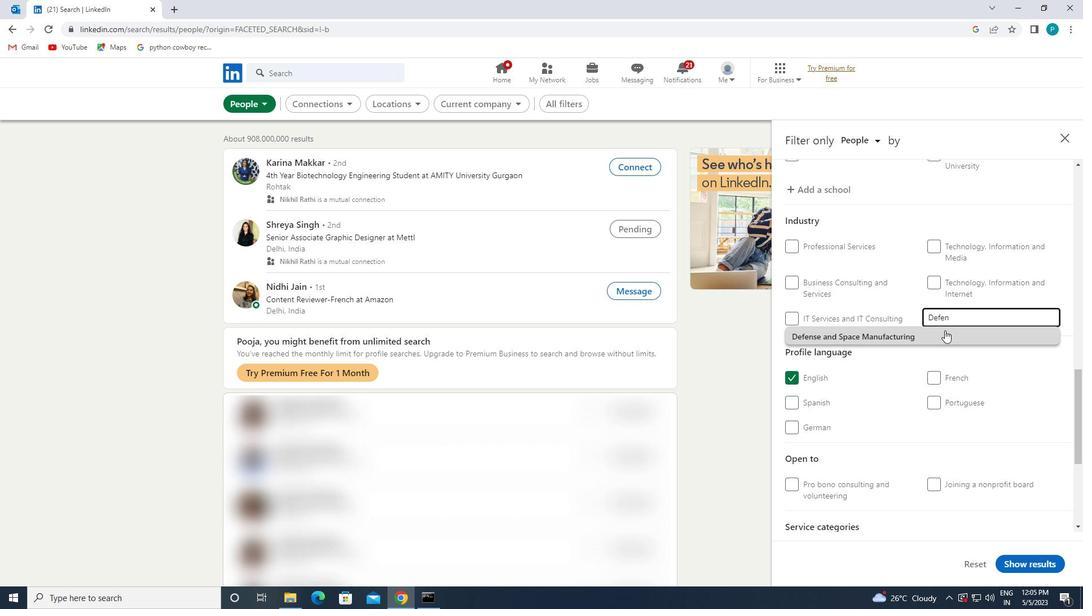
Action: Mouse moved to (938, 332)
Screenshot: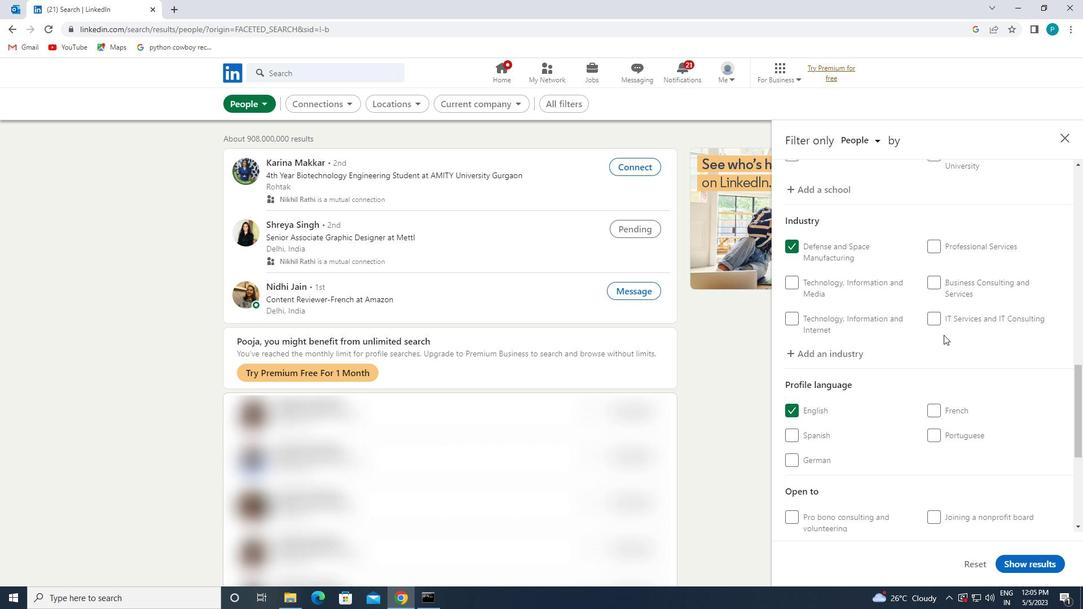 
Action: Mouse scrolled (938, 331) with delta (0, 0)
Screenshot: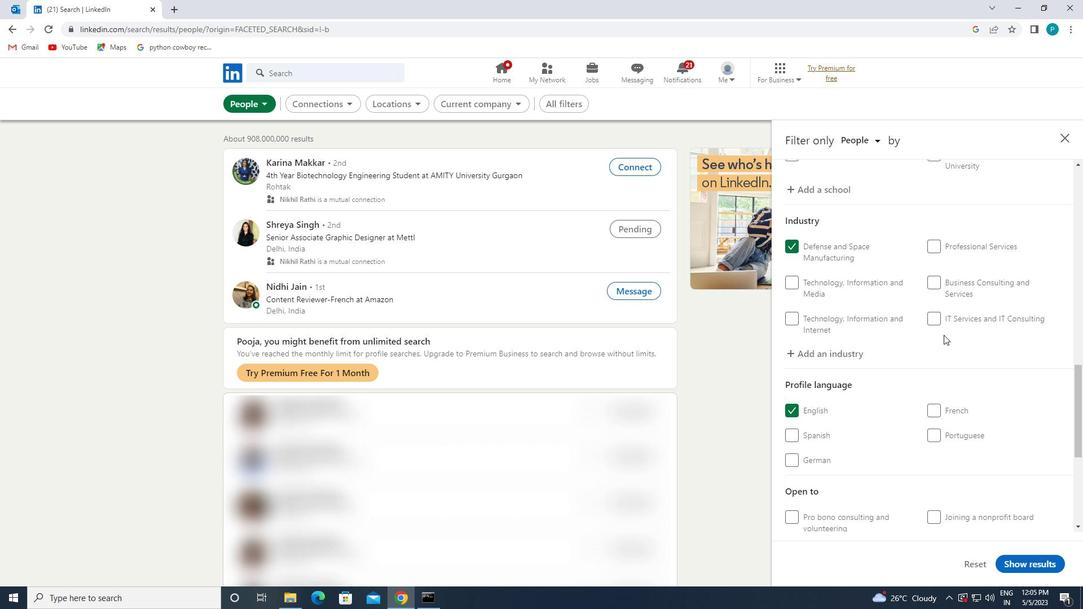 
Action: Mouse scrolled (938, 331) with delta (0, 0)
Screenshot: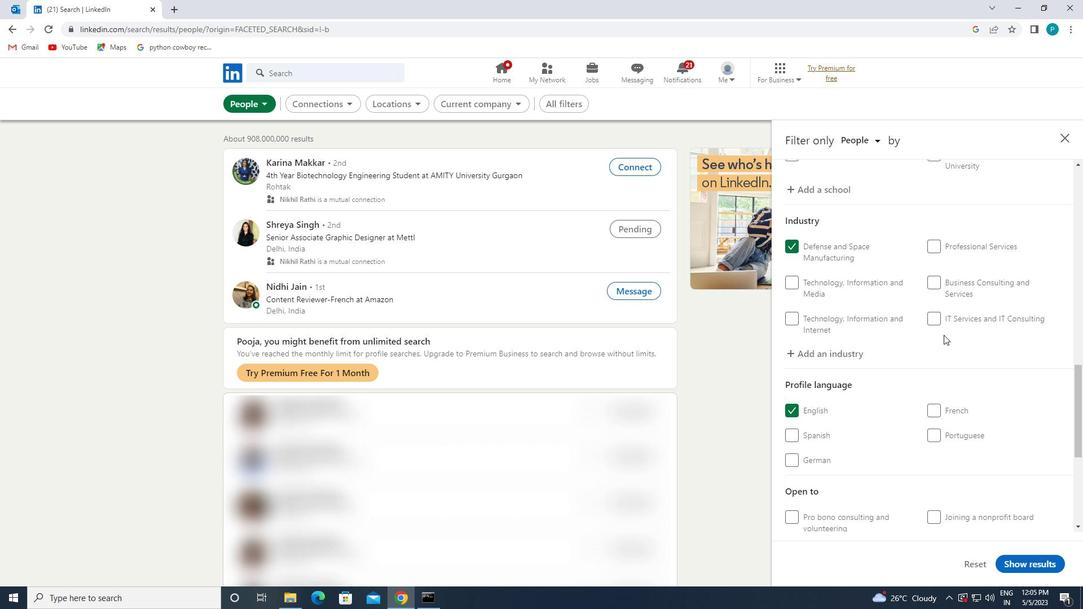 
Action: Mouse scrolled (938, 331) with delta (0, 0)
Screenshot: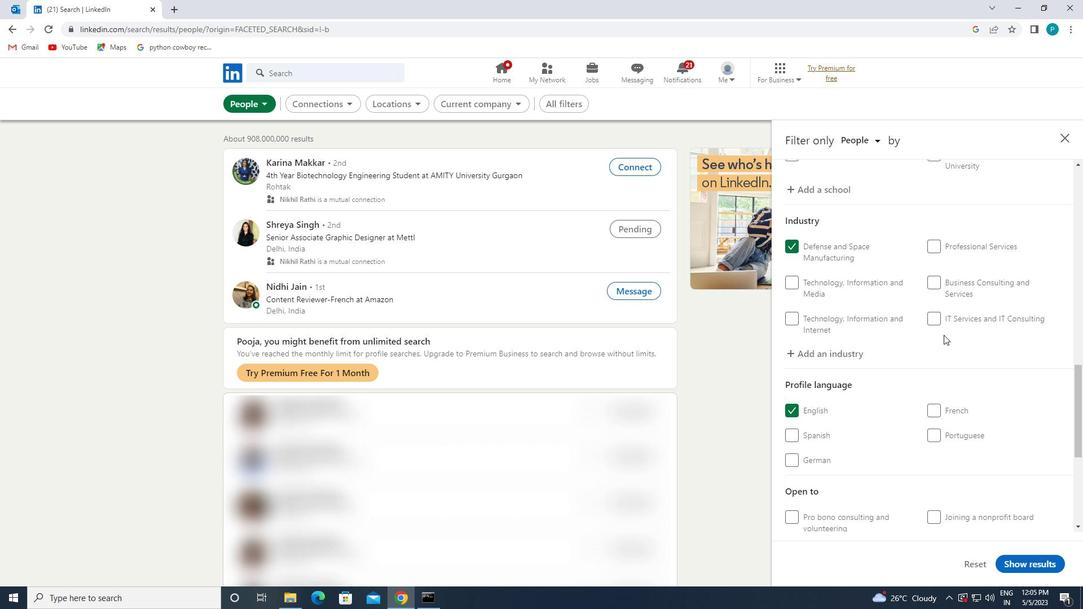 
Action: Mouse scrolled (938, 331) with delta (0, 0)
Screenshot: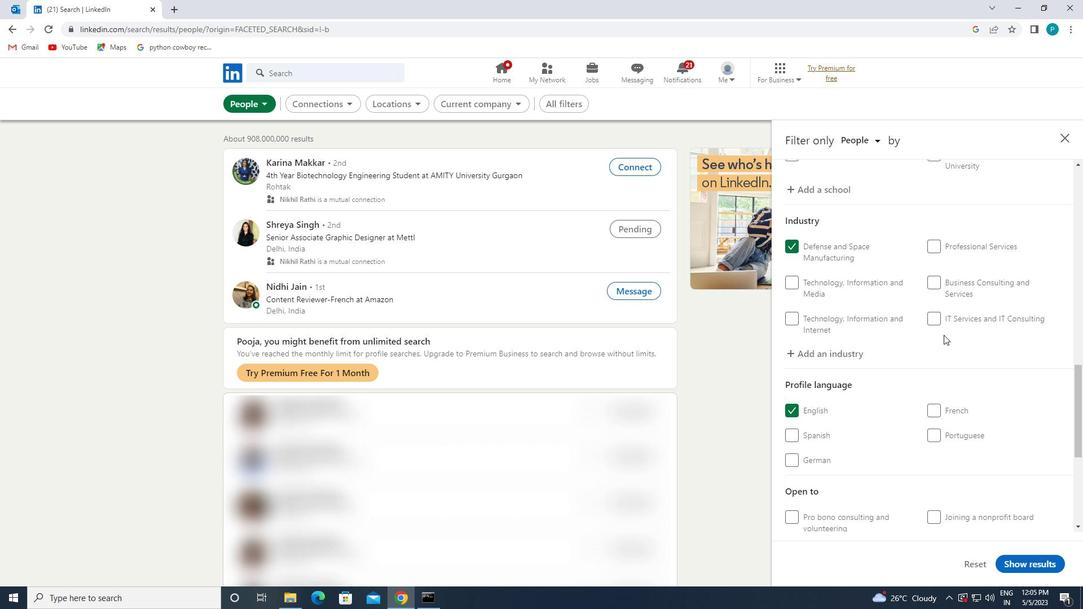 
Action: Mouse moved to (950, 404)
Screenshot: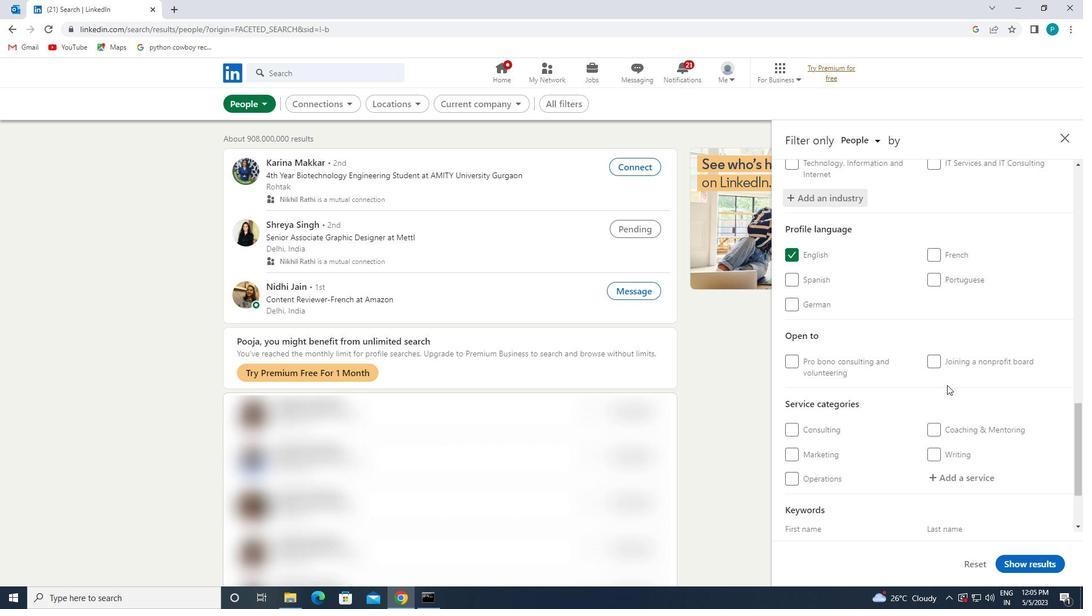 
Action: Mouse pressed left at (950, 404)
Screenshot: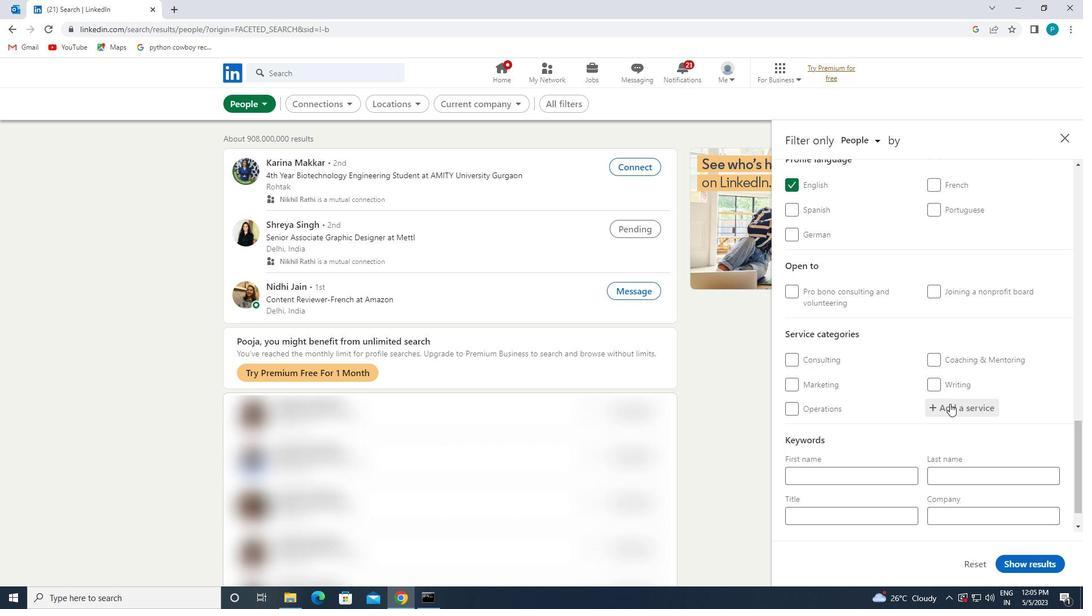 
Action: Key pressed <Key.caps_lock>C<Key.caps_lock>OMPUTER
Screenshot: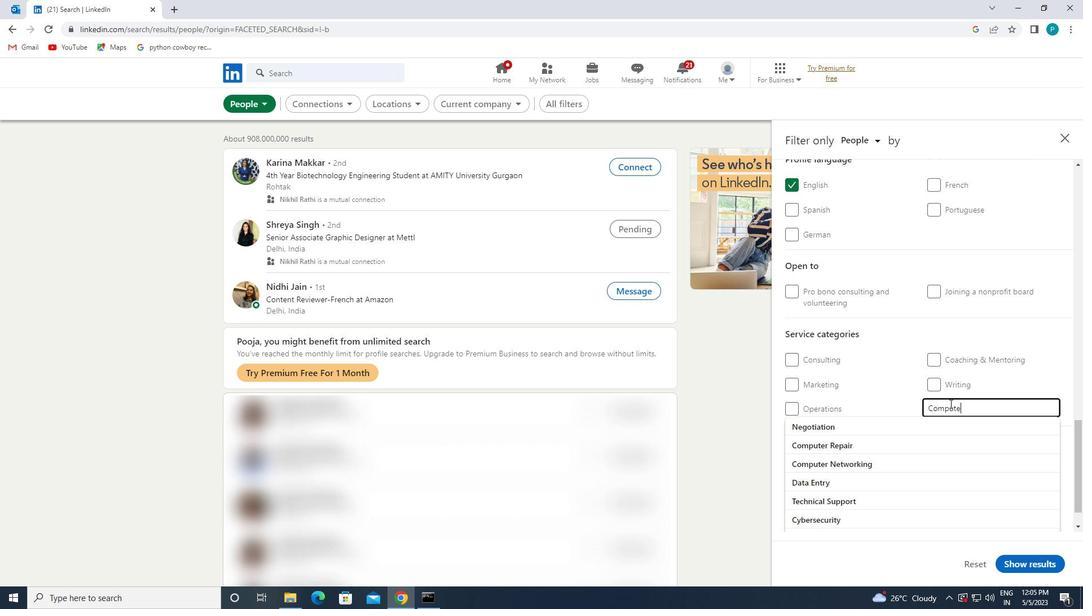 
Action: Mouse moved to (928, 436)
Screenshot: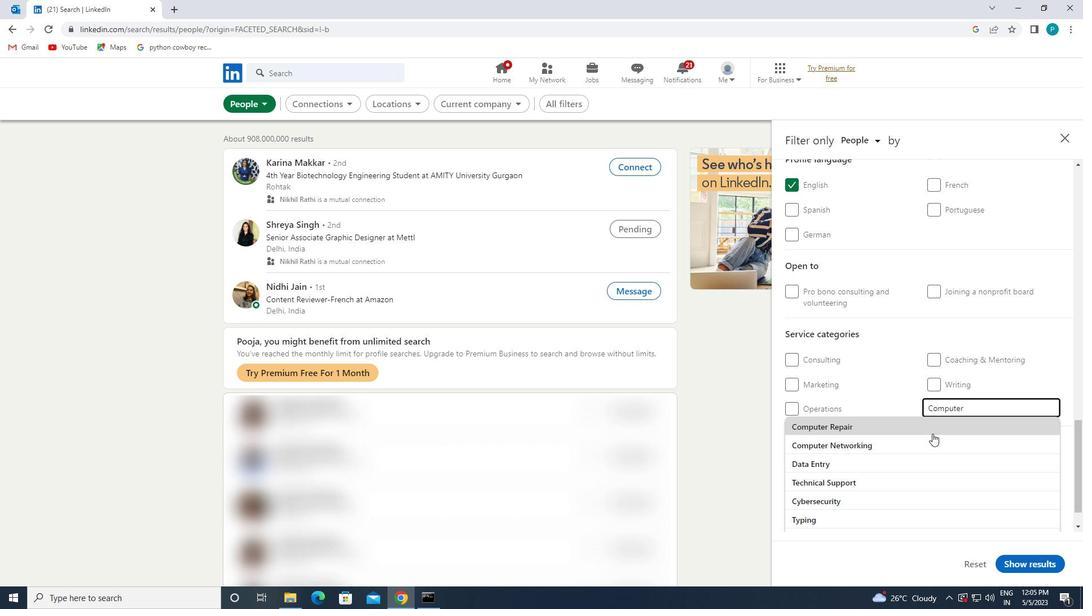 
Action: Mouse pressed left at (928, 436)
Screenshot: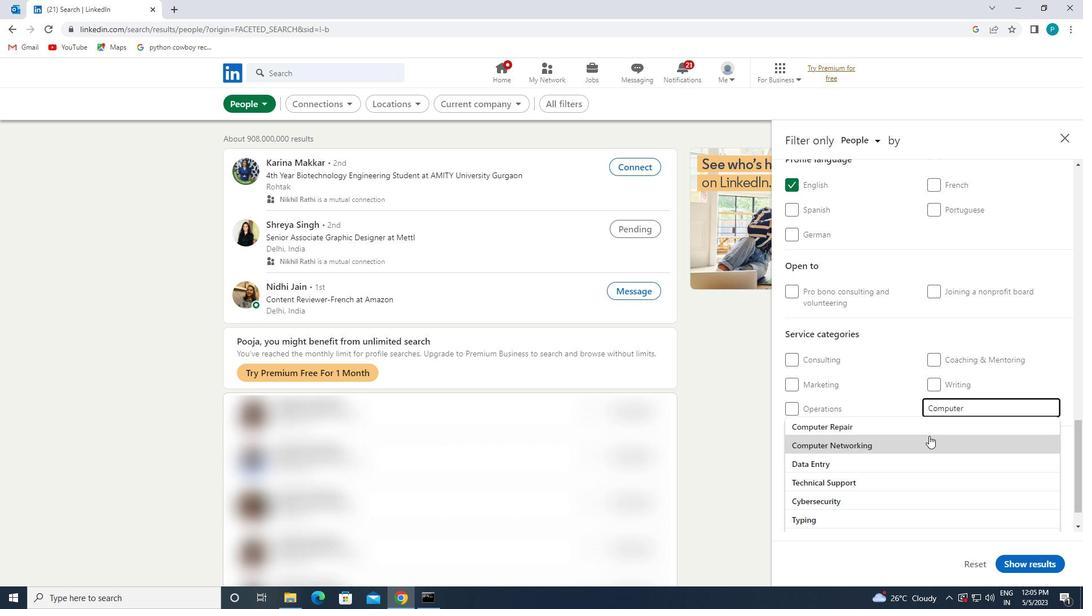 
Action: Mouse moved to (928, 437)
Screenshot: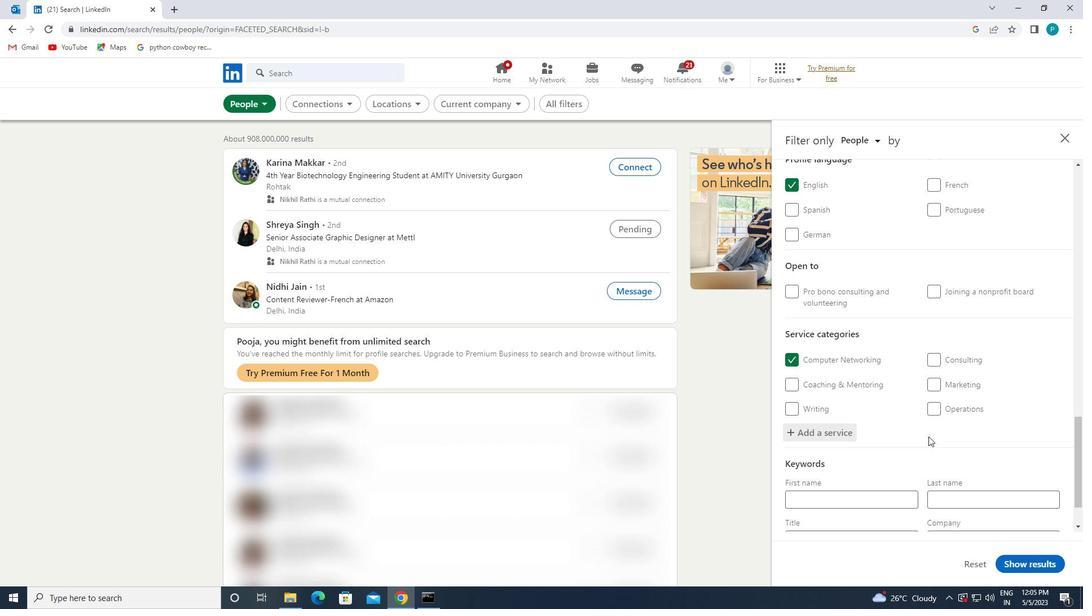 
Action: Mouse scrolled (928, 436) with delta (0, 0)
Screenshot: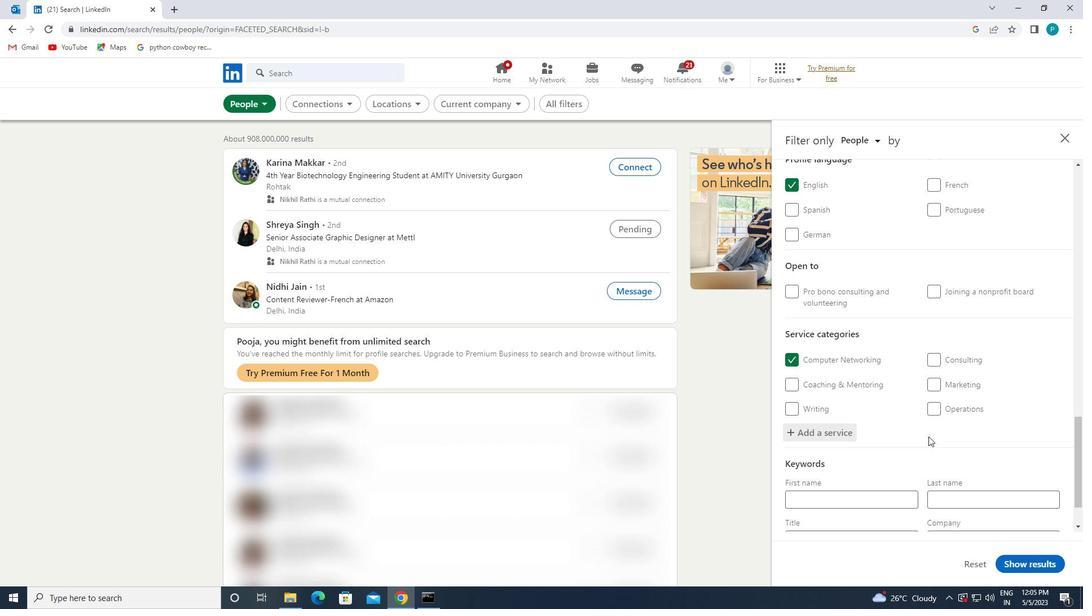 
Action: Mouse scrolled (928, 436) with delta (0, 0)
Screenshot: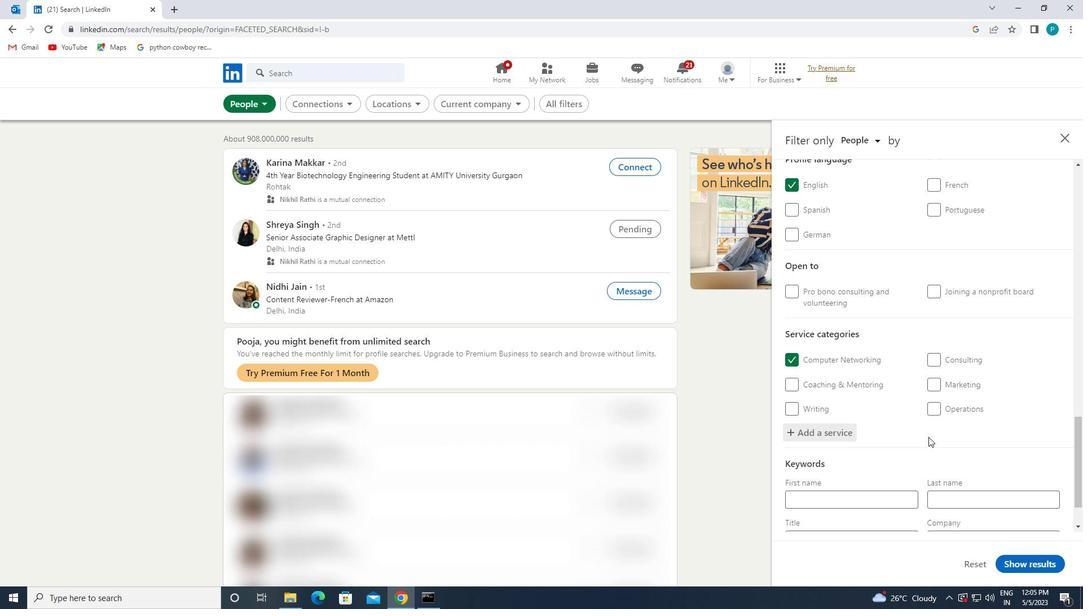 
Action: Mouse scrolled (928, 436) with delta (0, 0)
Screenshot: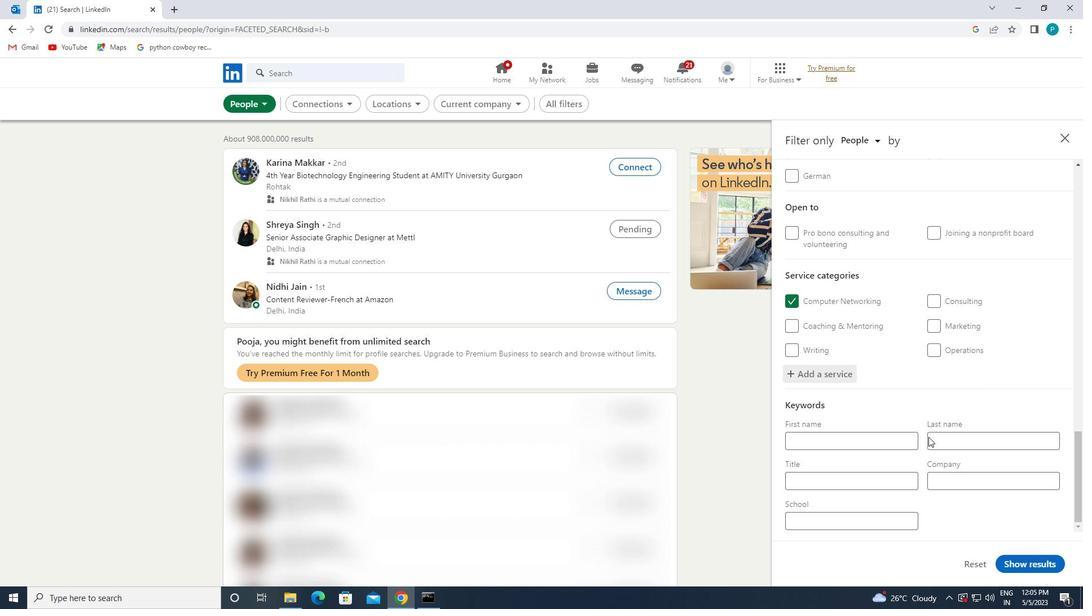 
Action: Mouse scrolled (928, 436) with delta (0, 0)
Screenshot: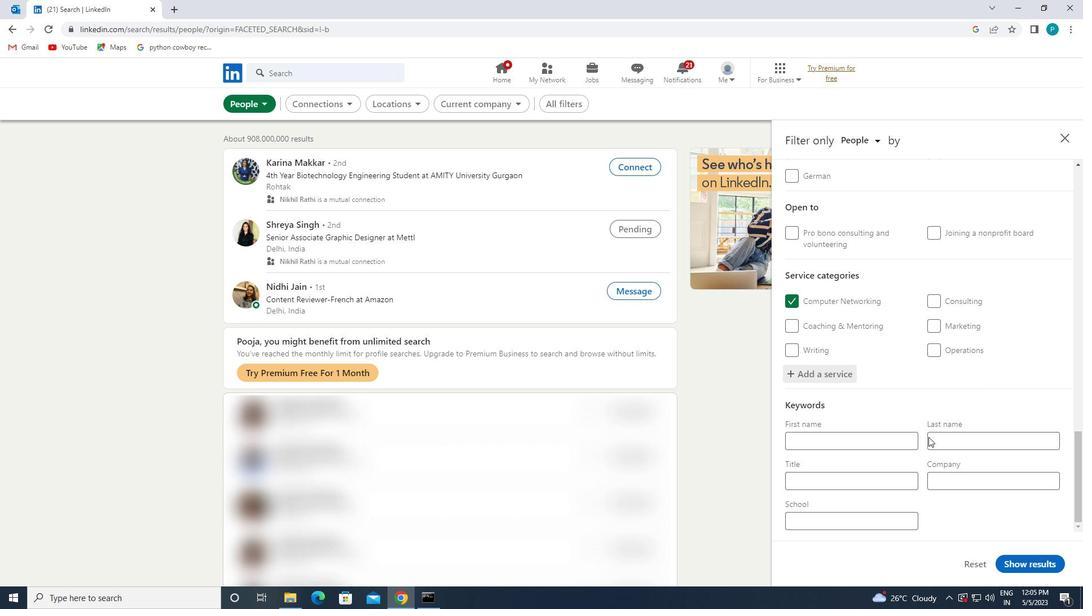 
Action: Mouse moved to (863, 483)
Screenshot: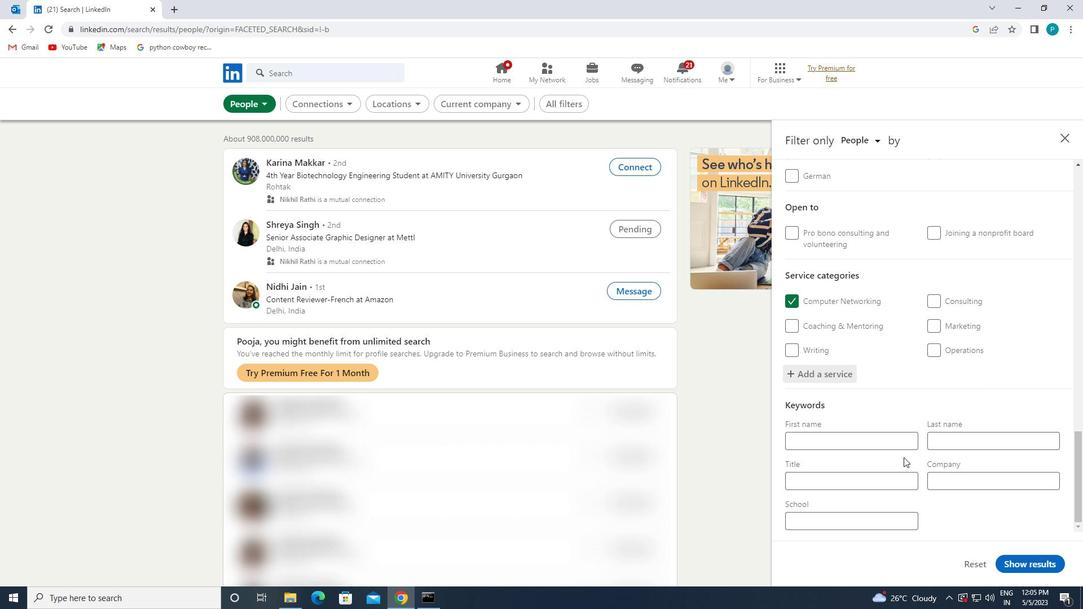 
Action: Mouse pressed left at (863, 483)
Screenshot: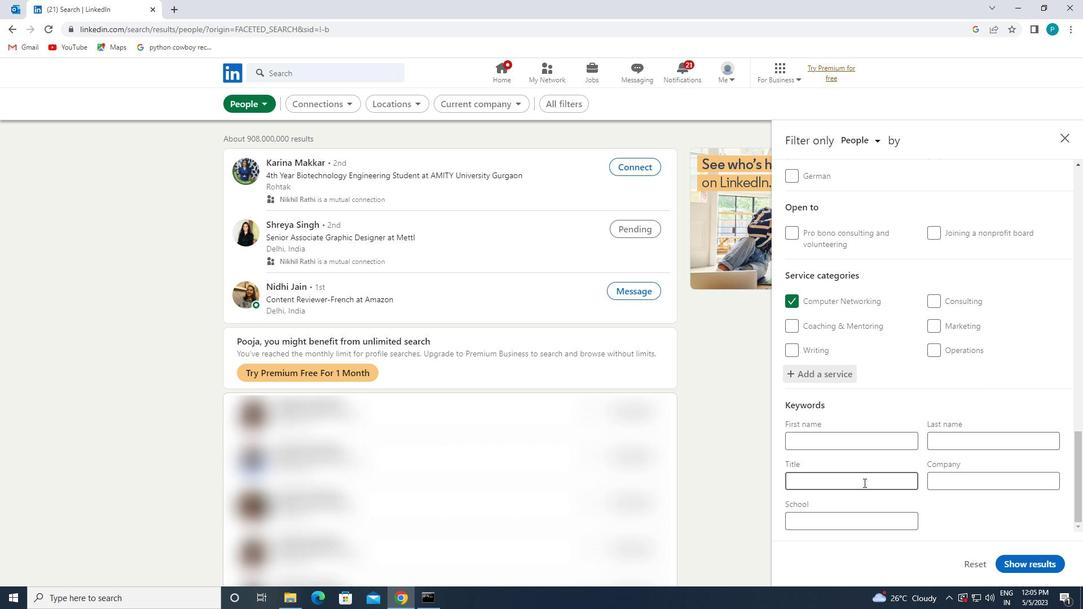 
Action: Mouse moved to (863, 483)
Screenshot: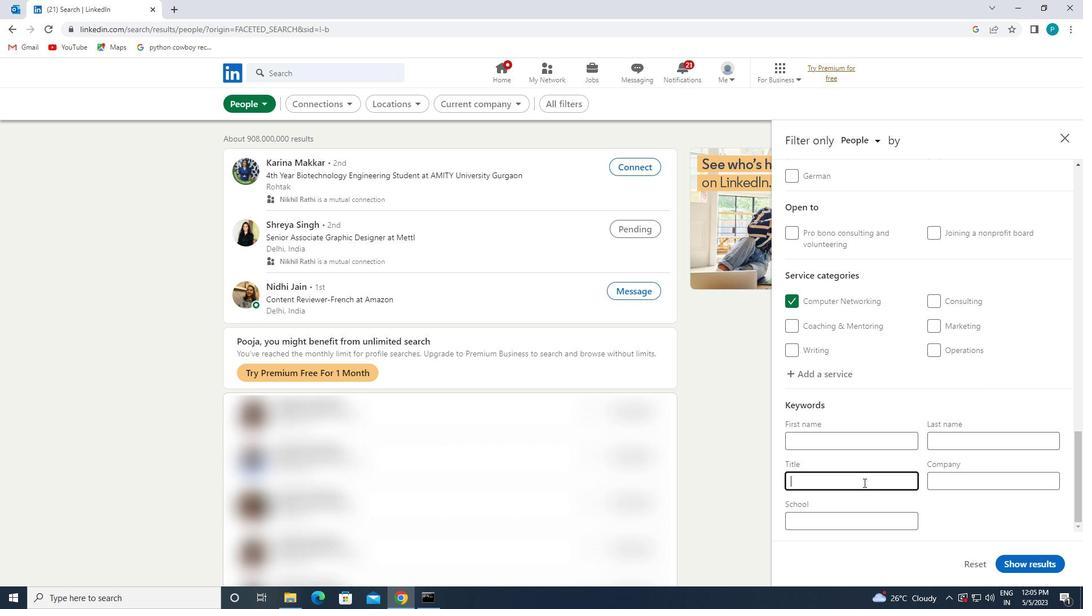 
Action: Key pressed <Key.caps_lock>A<Key.caps_lock>NIMAL<Key.space><Key.caps_lock>S<Key.caps_lock>HELTER<Key.space><Key.caps_lock>V<Key.caps_lock>
Screenshot: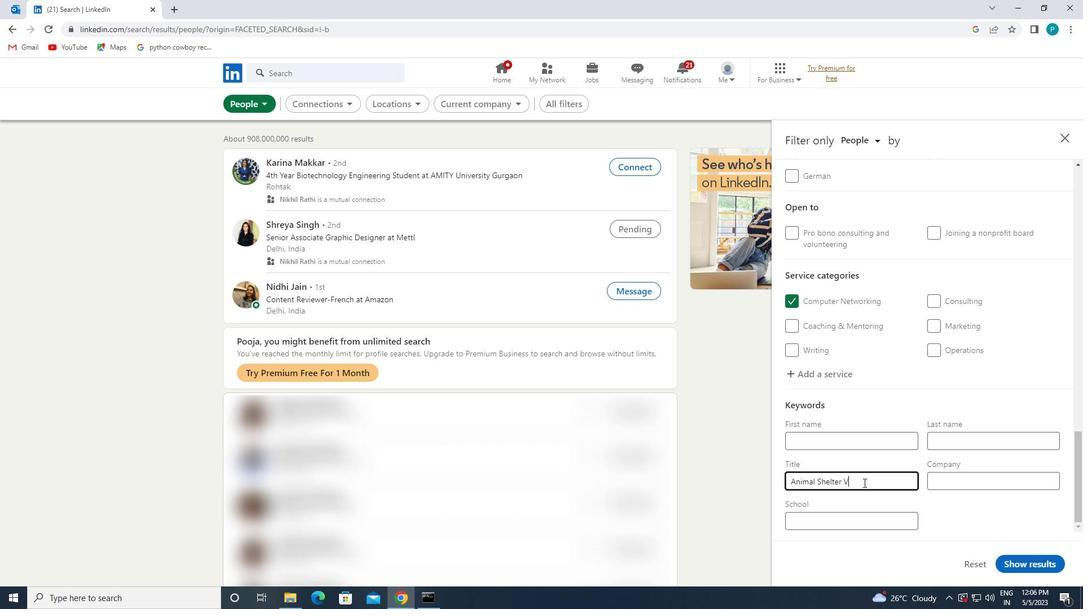 
Action: Mouse moved to (864, 483)
Screenshot: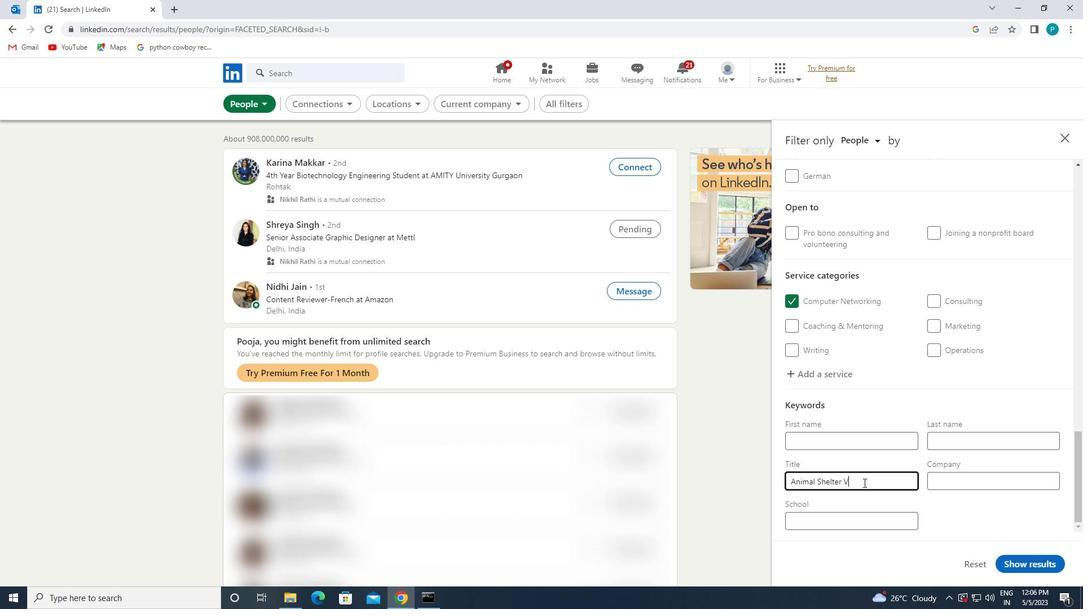 
Action: Key pressed OLUNTEER
Screenshot: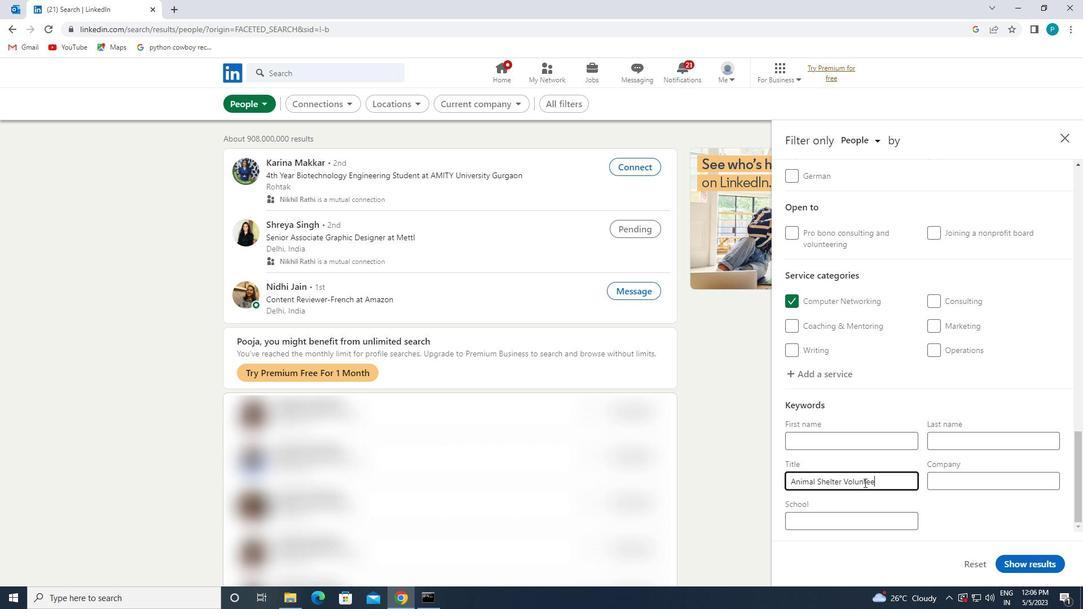 
Action: Mouse moved to (1013, 556)
Screenshot: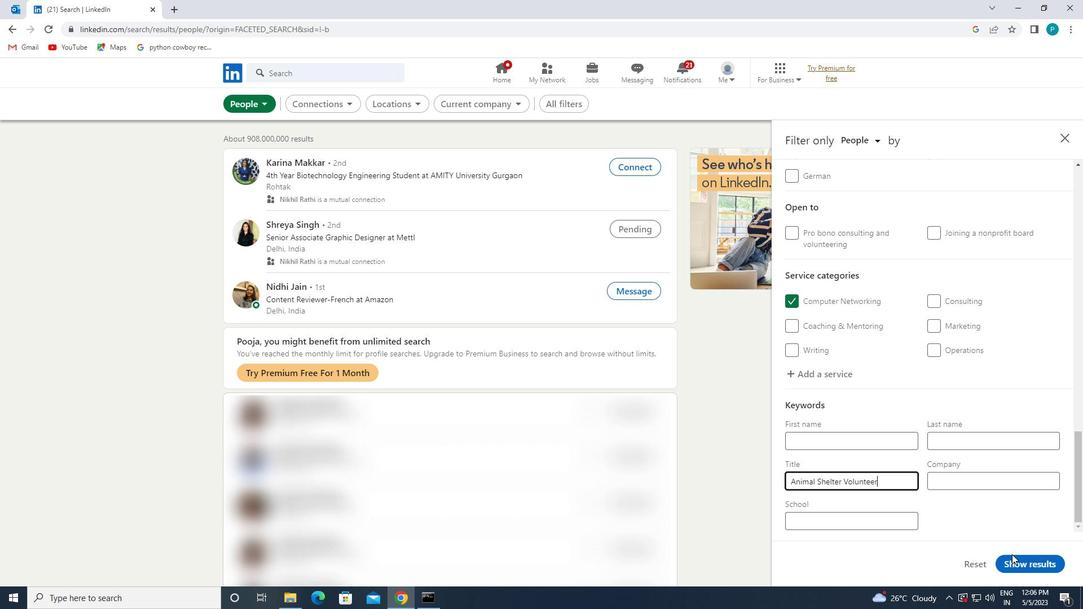 
Action: Mouse pressed left at (1013, 556)
Screenshot: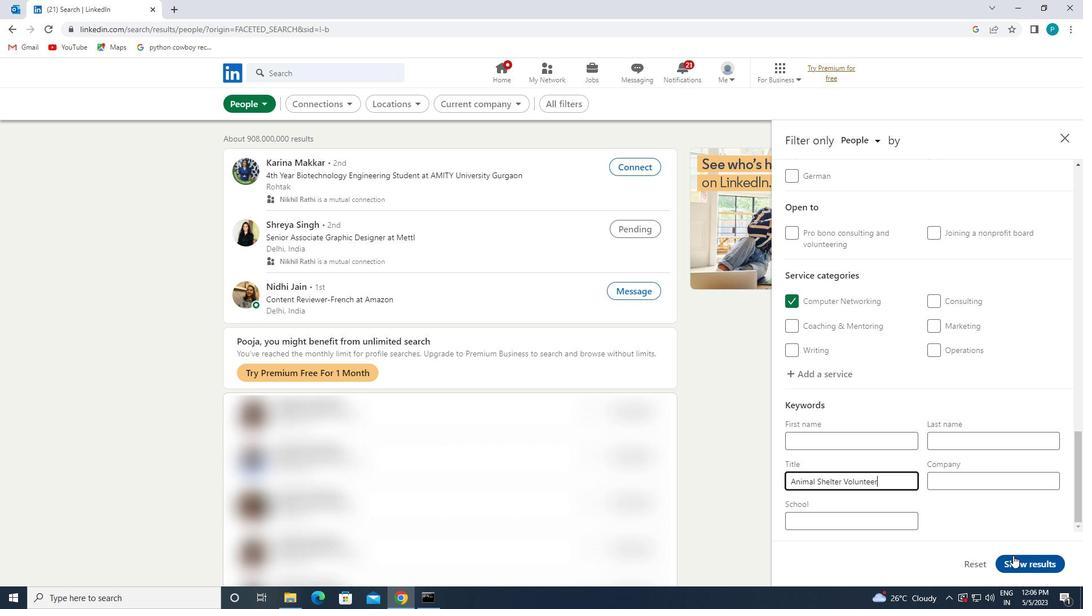
Action: Mouse moved to (1013, 557)
Screenshot: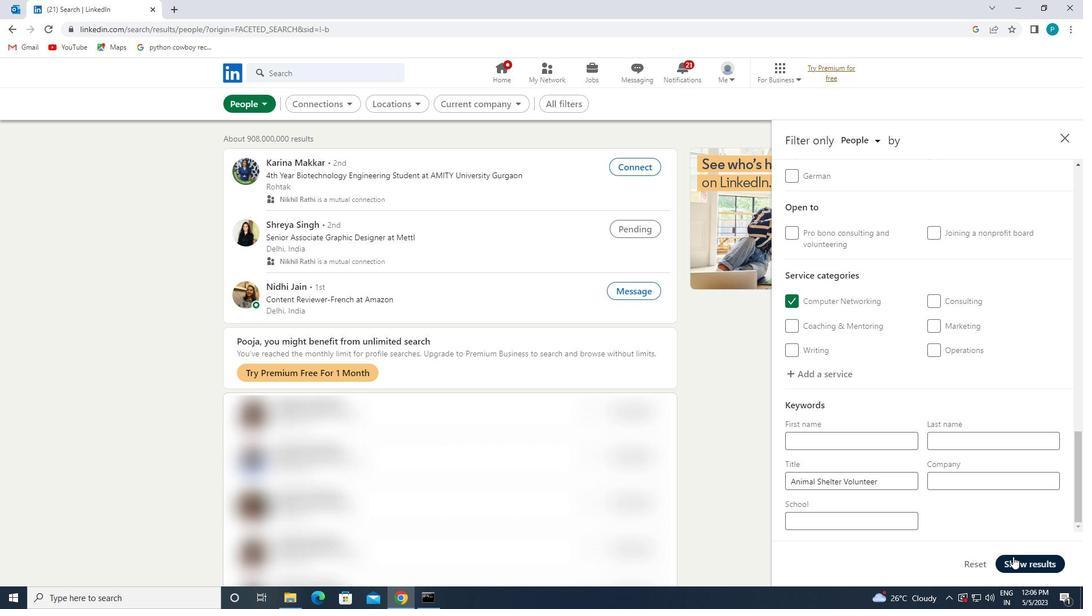 
